 Task: Buy 3 Spice Grinders from Beer Brewing section under best seller category for shipping address: Danny Hernandez, 4287 Crim Lane, Underhill, Vermont 05489, Cell Number 9377427970. Pay from credit card ending with 6759, CVV 506
Action: Mouse moved to (6, 25)
Screenshot: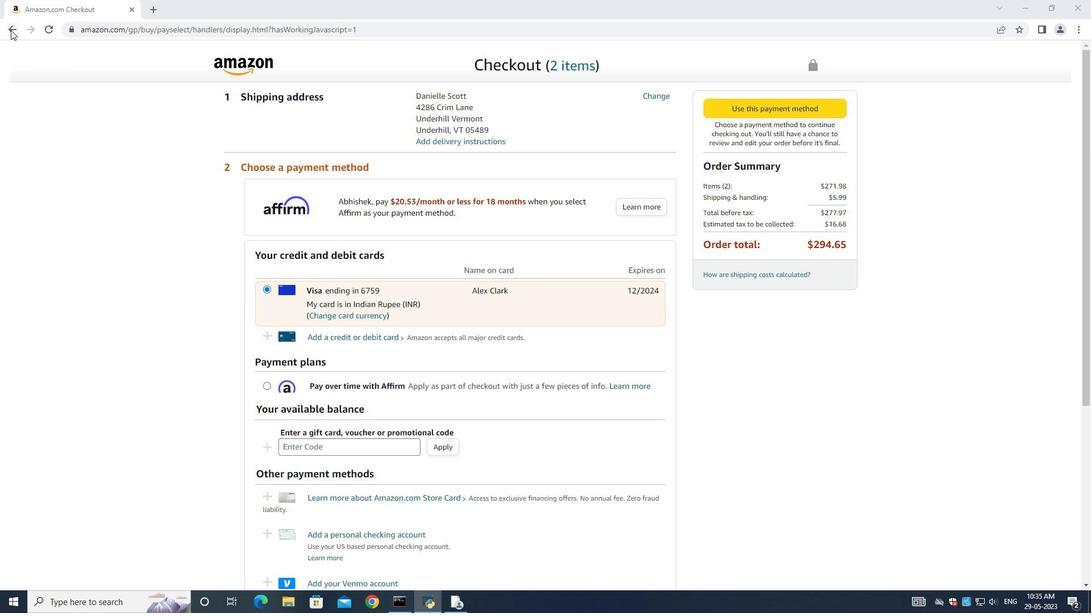 
Action: Mouse pressed left at (6, 25)
Screenshot: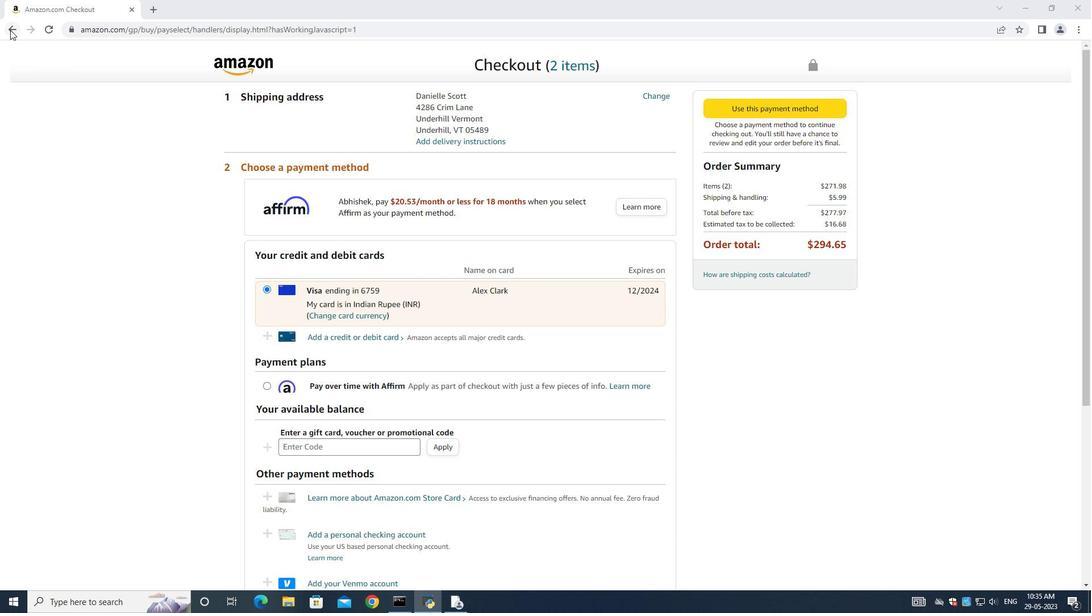 
Action: Mouse moved to (6, 25)
Screenshot: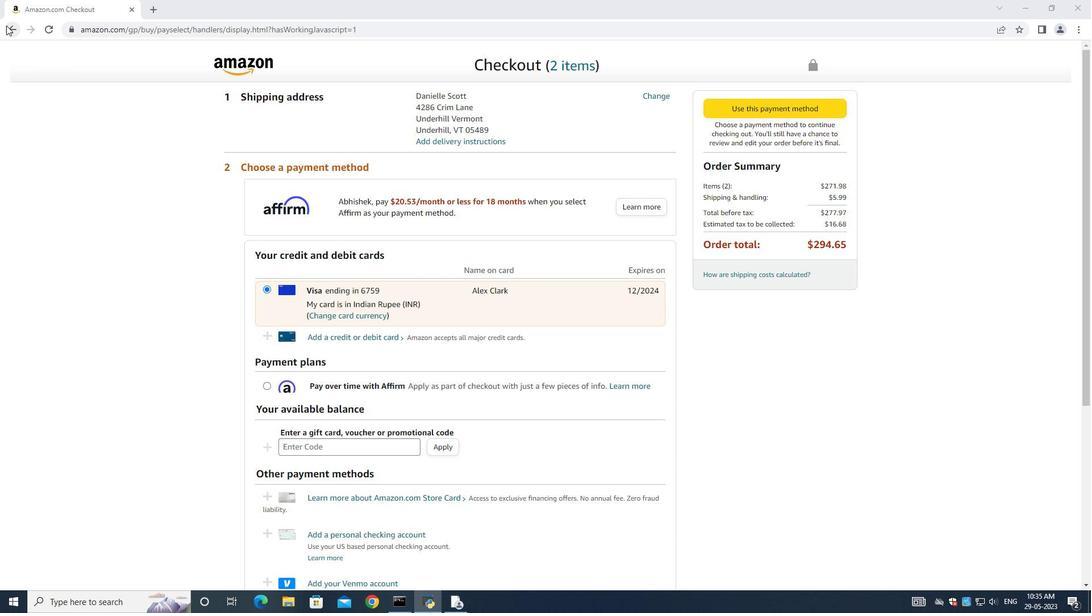 
Action: Mouse pressed left at (6, 25)
Screenshot: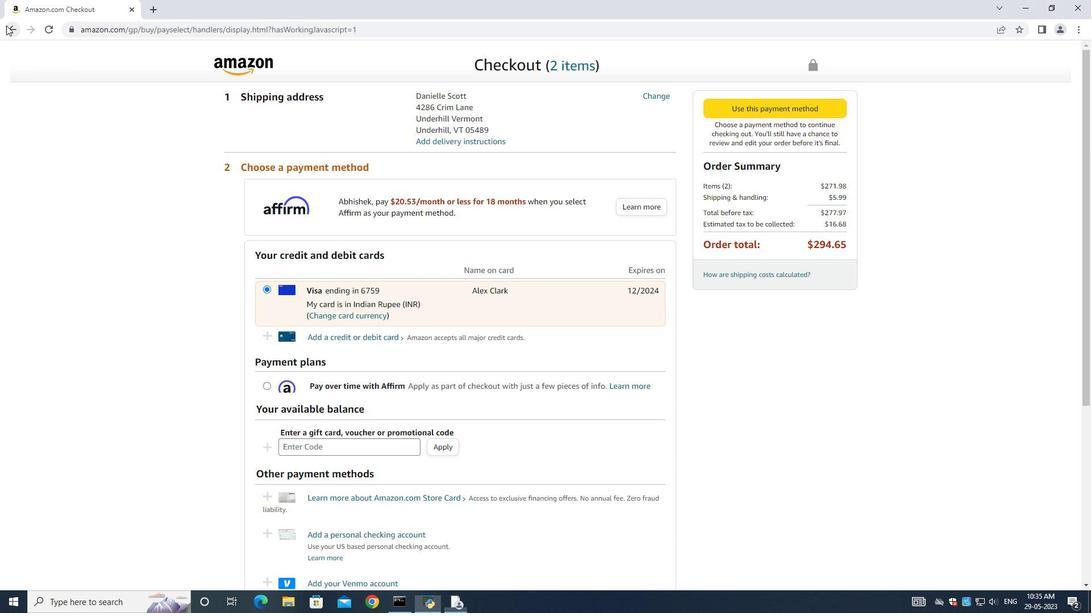 
Action: Mouse moved to (6, 26)
Screenshot: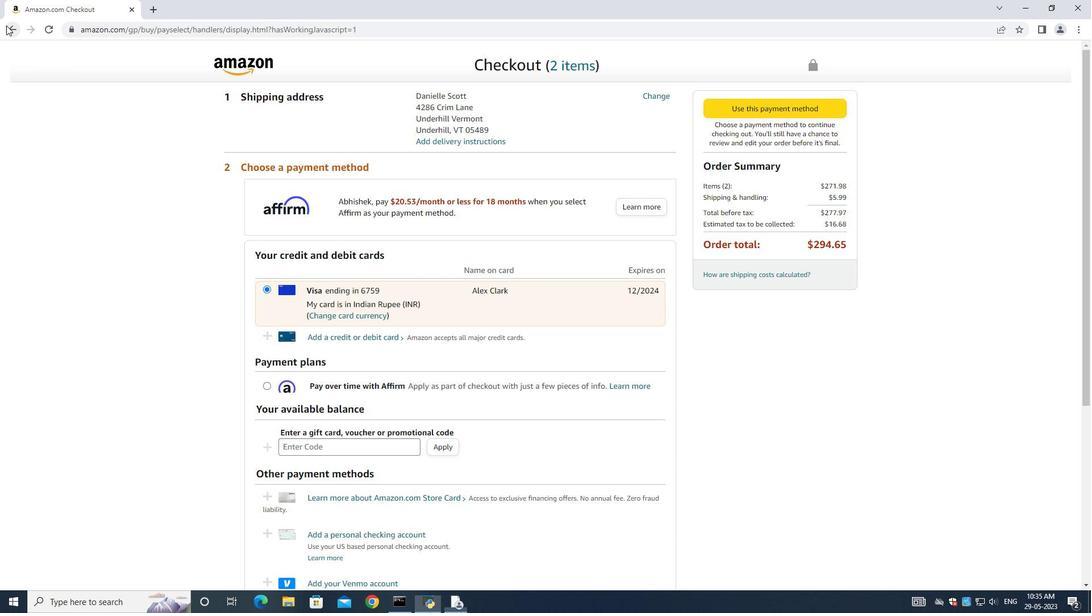 
Action: Mouse pressed left at (6, 26)
Screenshot: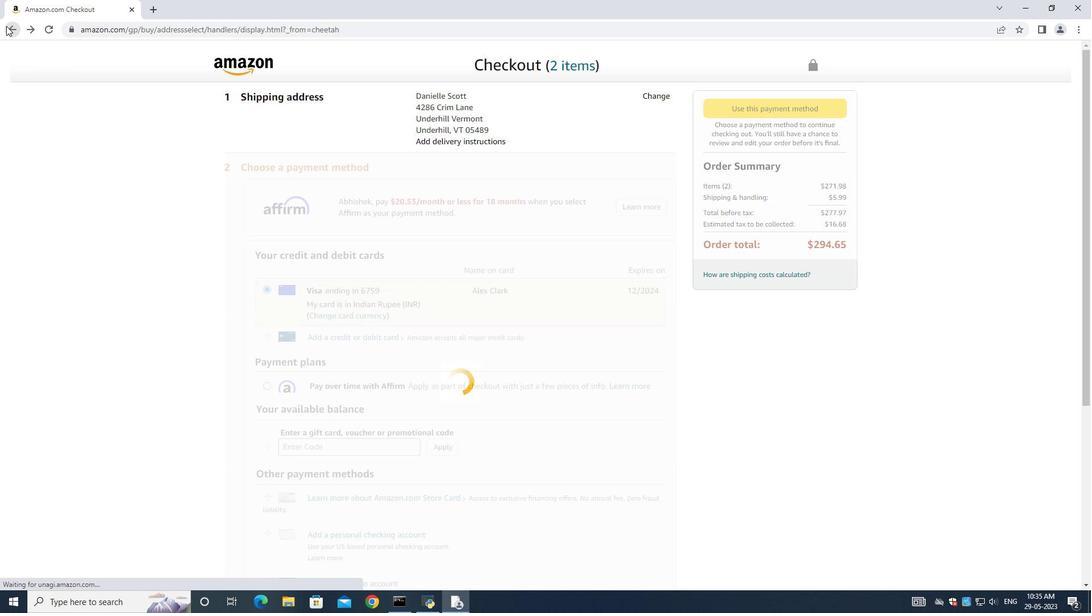
Action: Mouse pressed left at (6, 26)
Screenshot: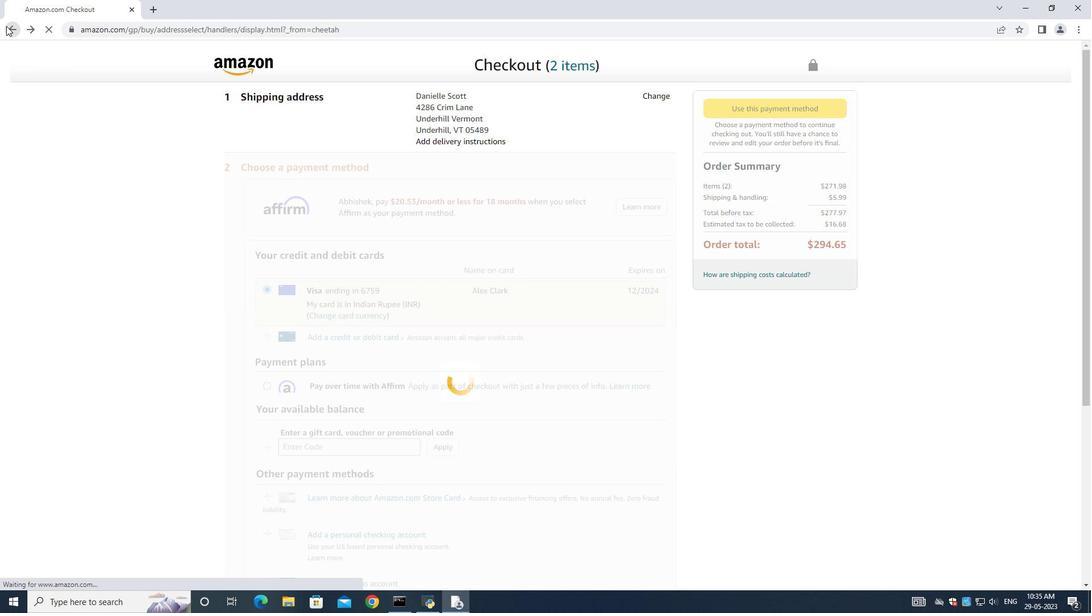 
Action: Mouse moved to (53, 53)
Screenshot: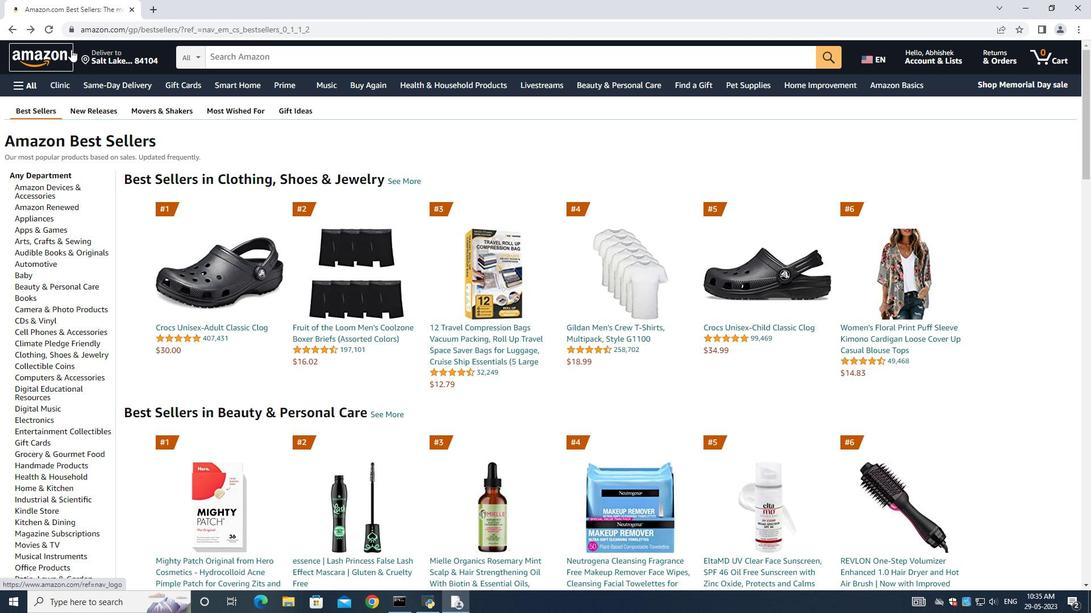 
Action: Mouse pressed left at (53, 53)
Screenshot: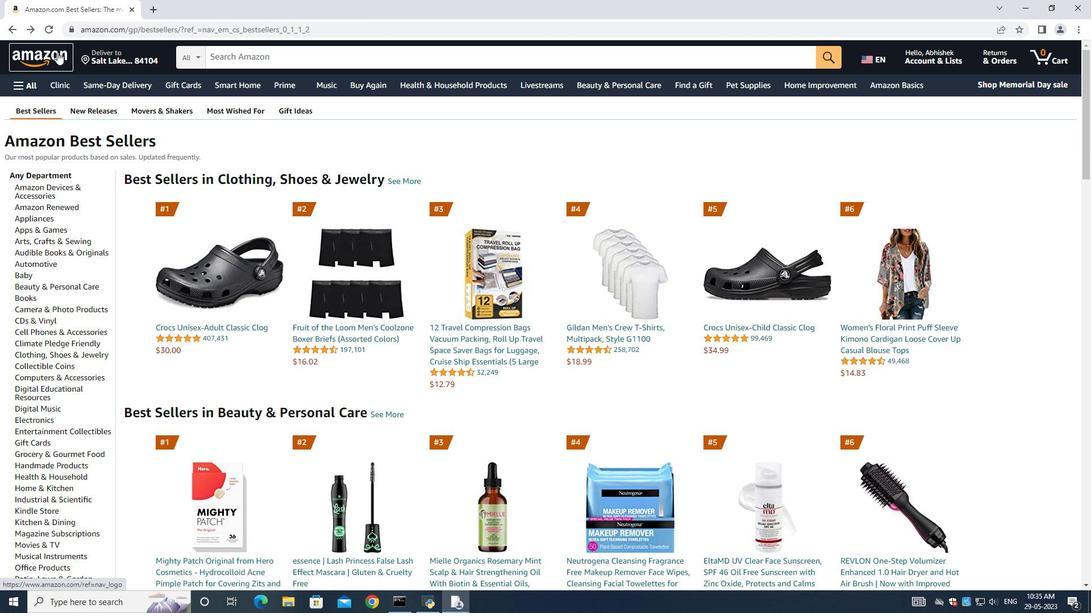 
Action: Mouse moved to (1045, 63)
Screenshot: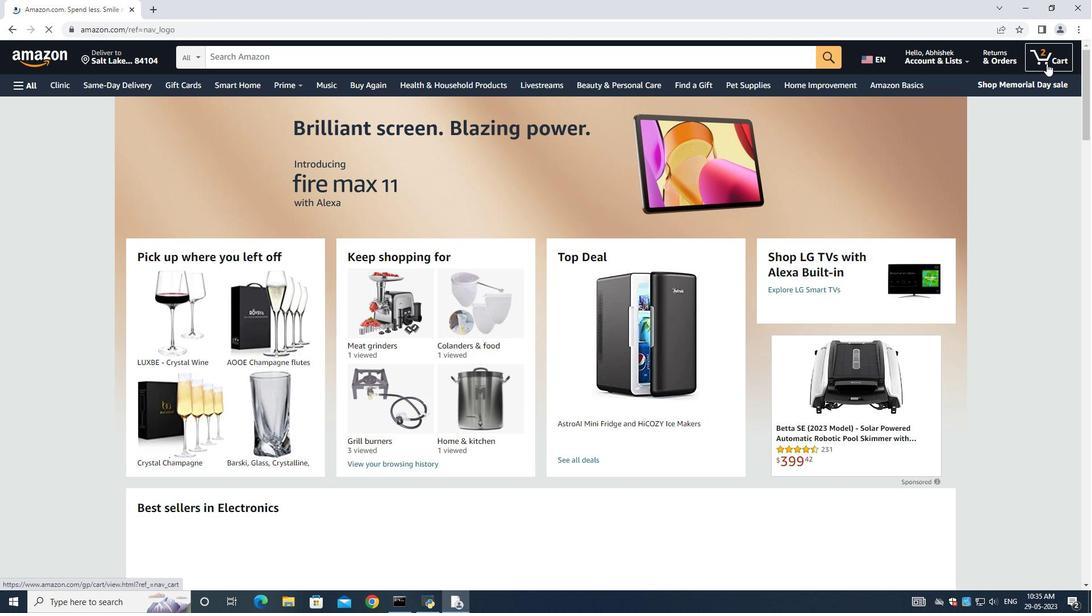 
Action: Mouse pressed left at (1045, 63)
Screenshot: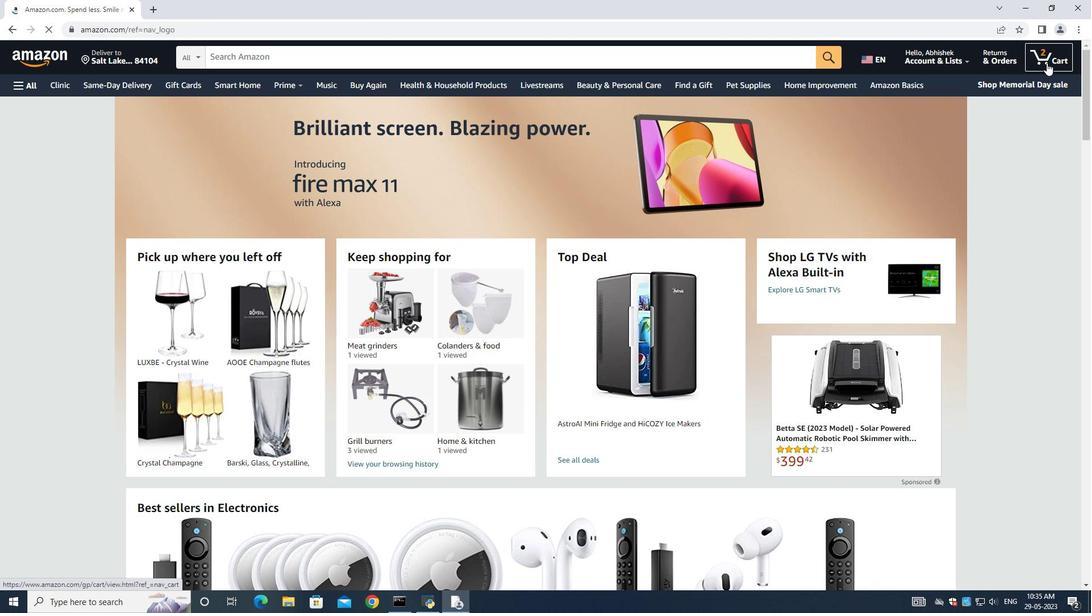 
Action: Mouse moved to (331, 258)
Screenshot: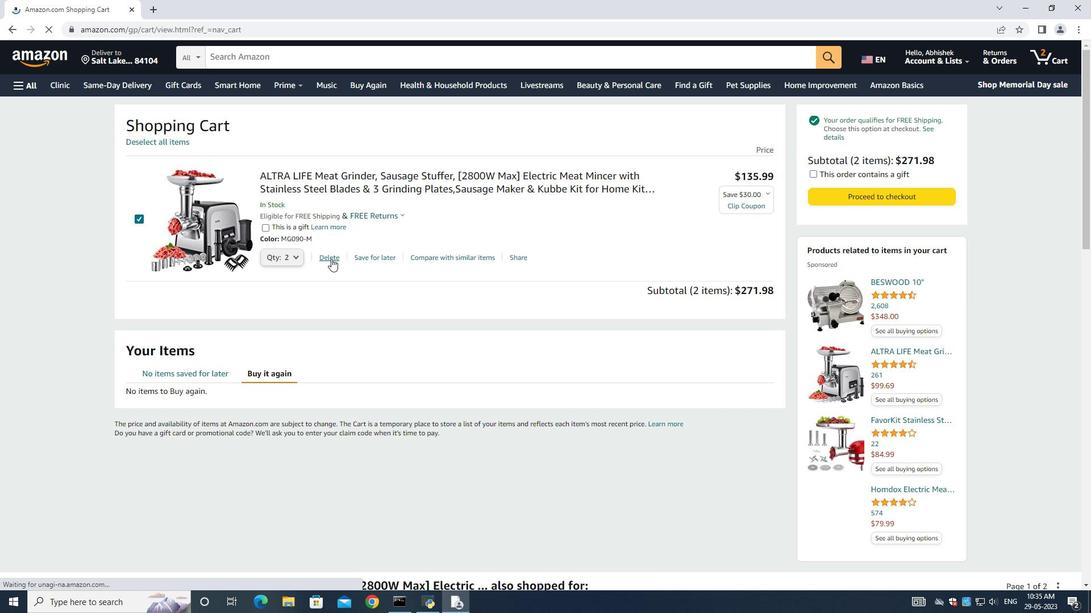
Action: Mouse pressed left at (331, 258)
Screenshot: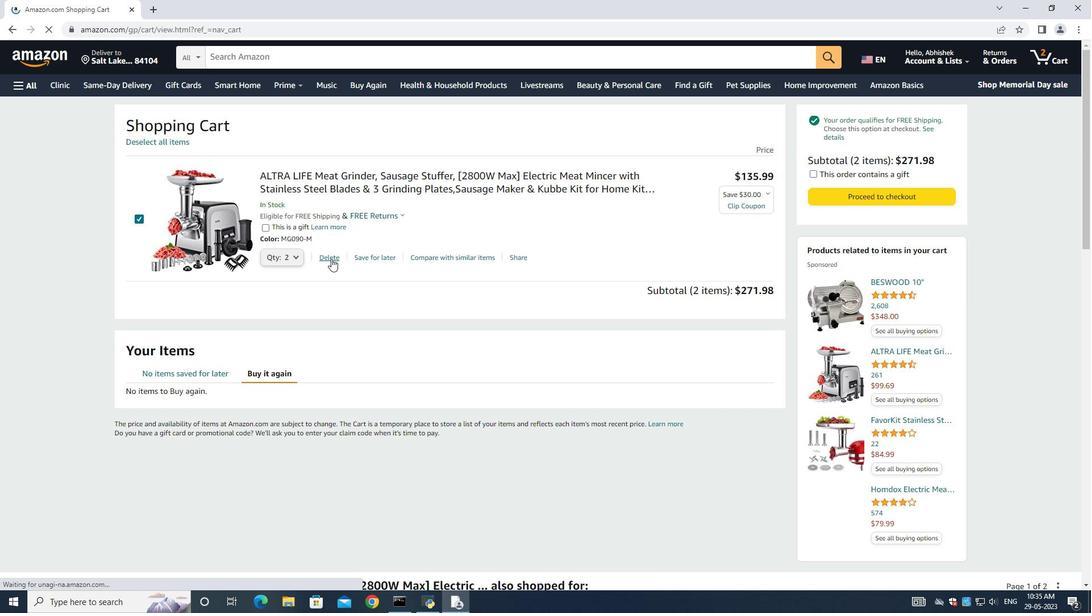 
Action: Mouse moved to (12, 82)
Screenshot: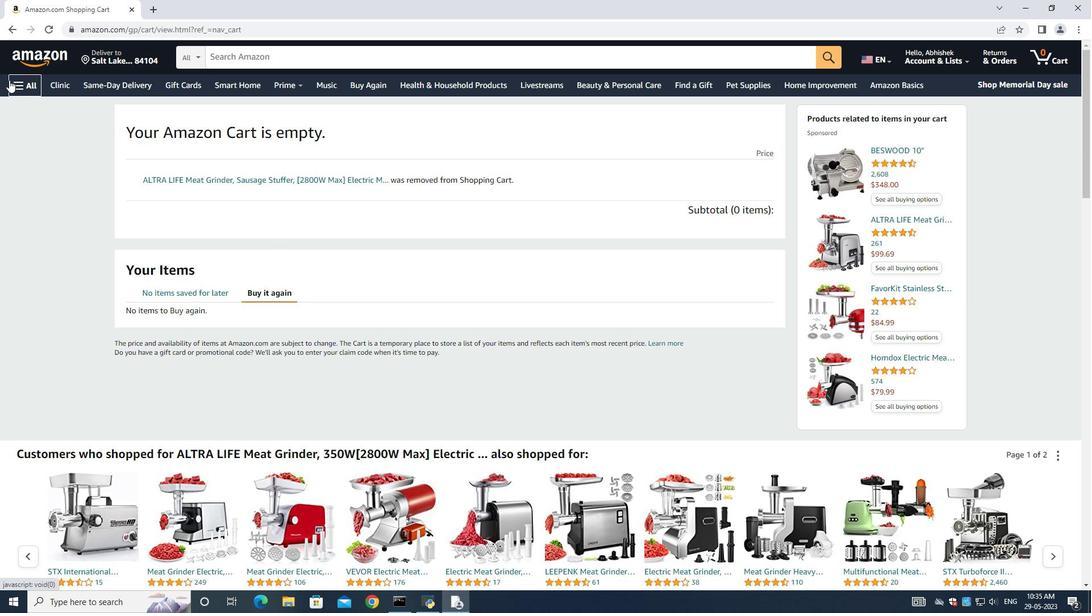 
Action: Mouse pressed left at (12, 82)
Screenshot: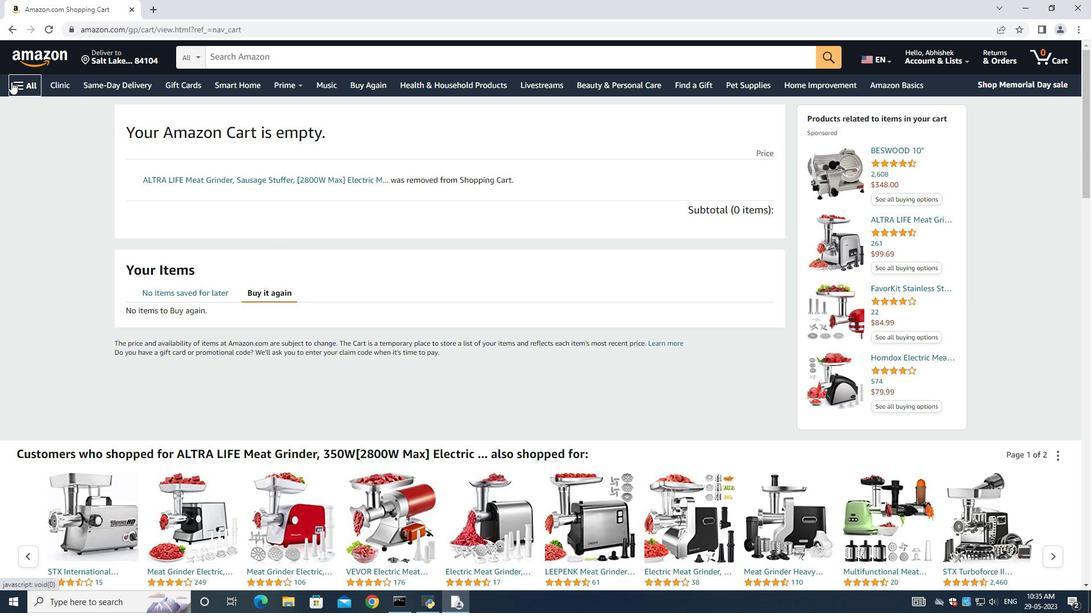 
Action: Mouse moved to (56, 113)
Screenshot: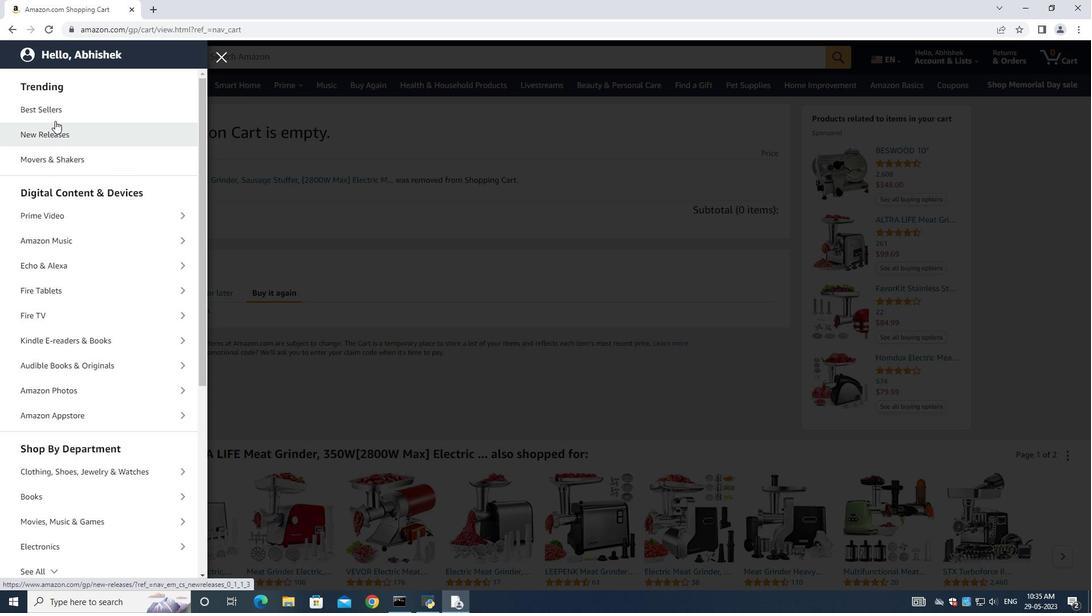 
Action: Mouse pressed left at (56, 113)
Screenshot: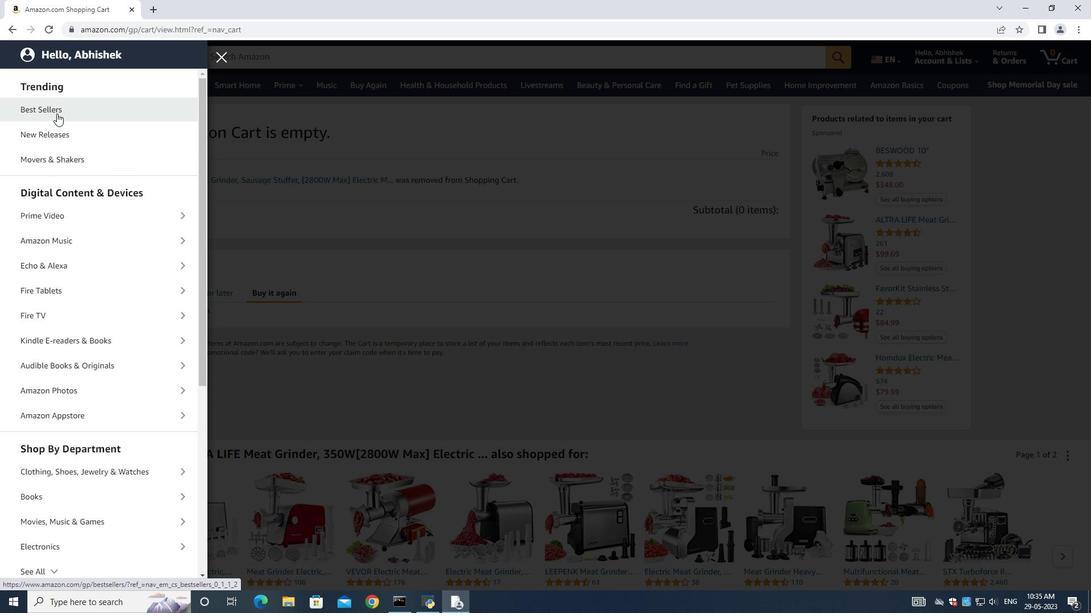 
Action: Mouse moved to (253, 57)
Screenshot: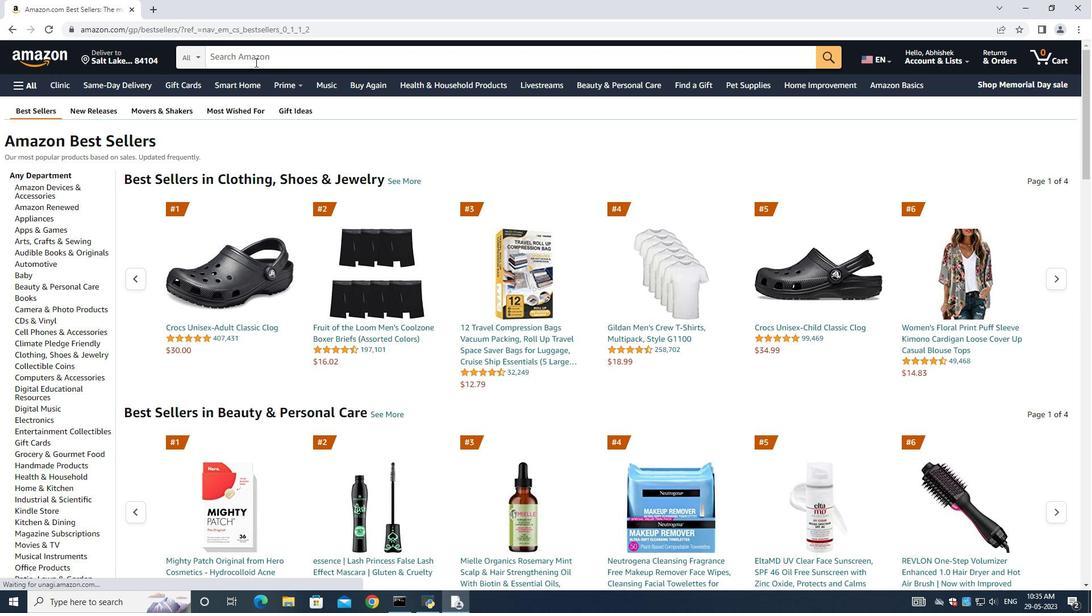 
Action: Mouse pressed left at (253, 57)
Screenshot: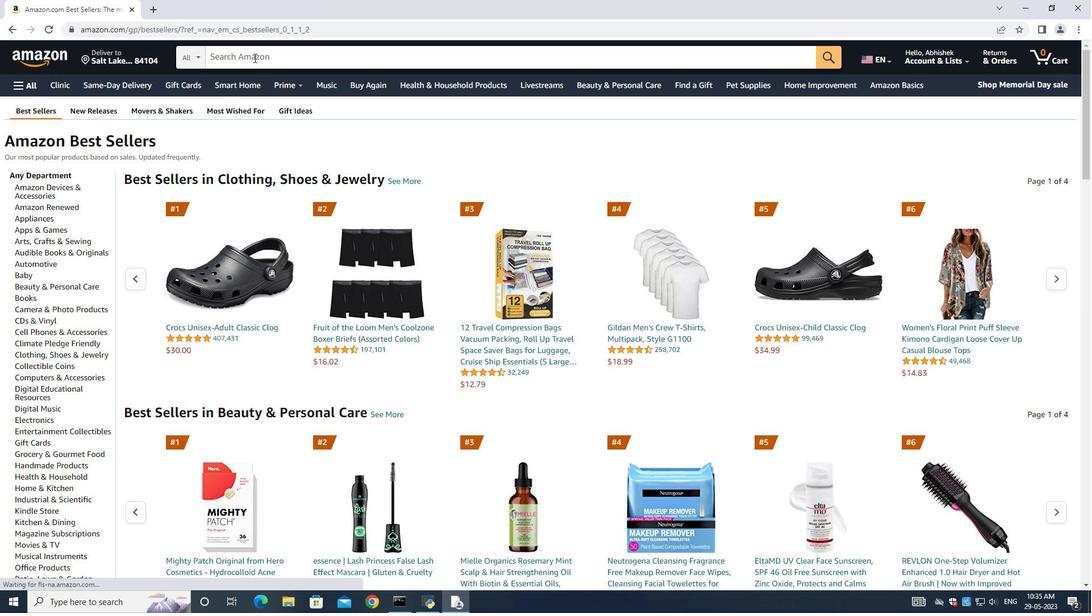 
Action: Key pressed <Key.shift>Spice<Key.space><Key.shift><Key.shift><Key.shift><Key.shift><Key.shift><Key.shift><Key.shift><Key.shift><Key.shift><Key.shift>Grinders<Key.enter>
Screenshot: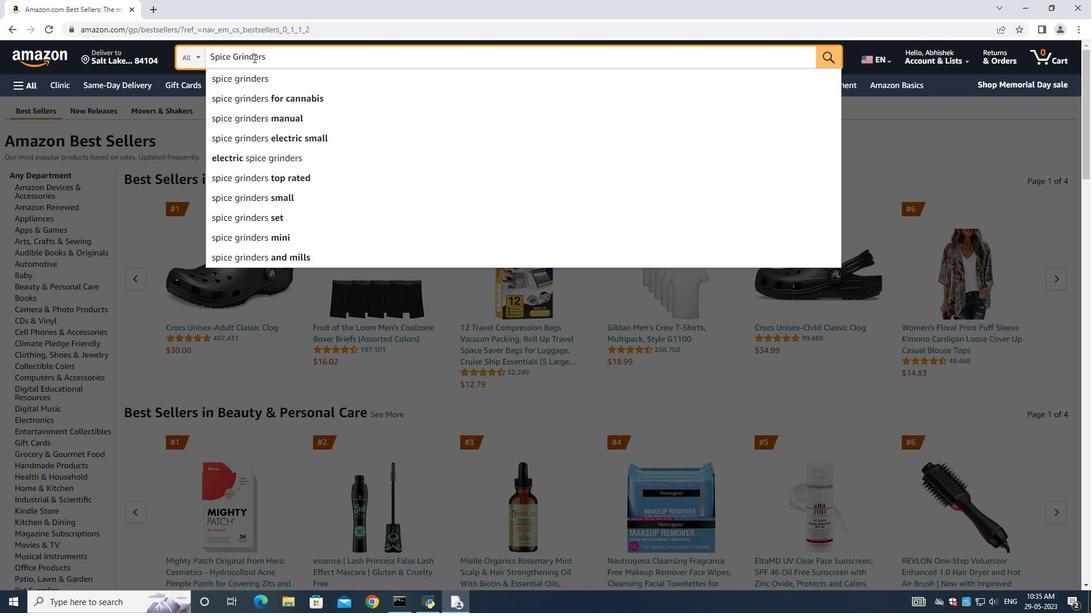 
Action: Mouse moved to (492, 340)
Screenshot: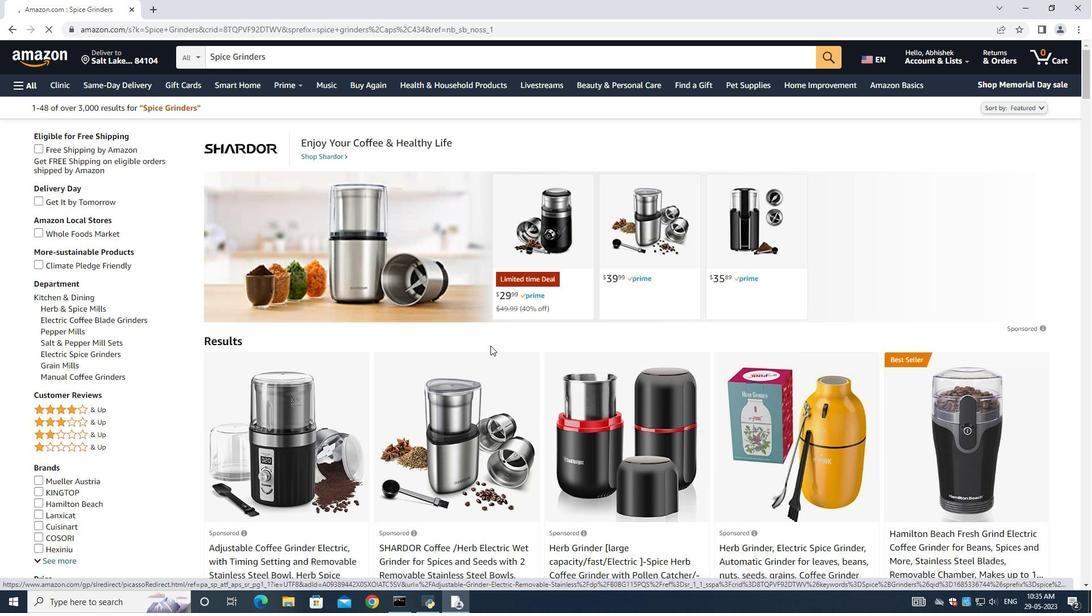 
Action: Mouse scrolled (492, 340) with delta (0, 0)
Screenshot: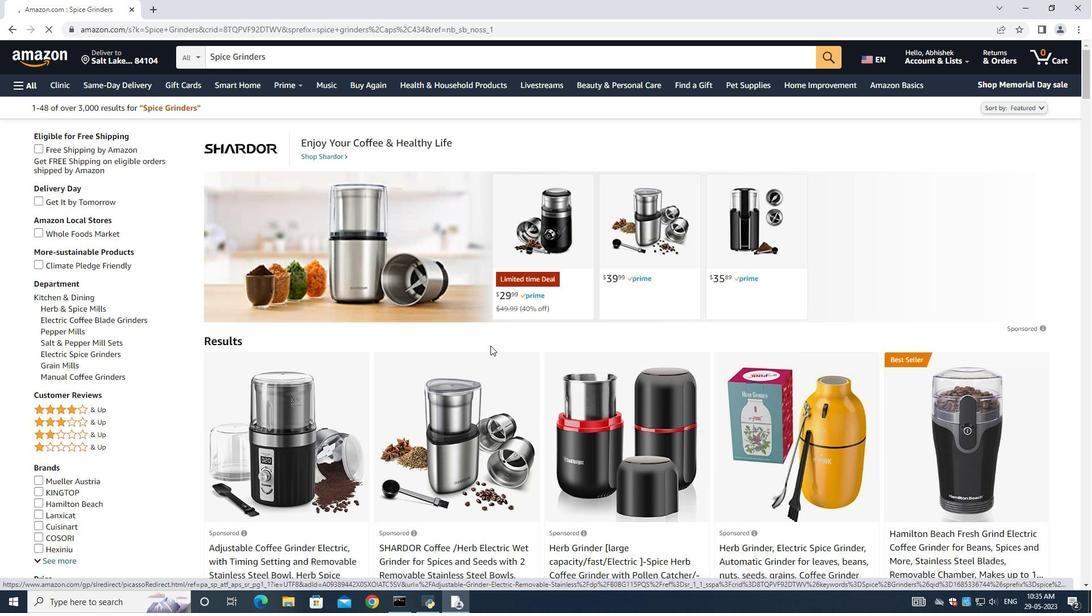 
Action: Mouse moved to (492, 340)
Screenshot: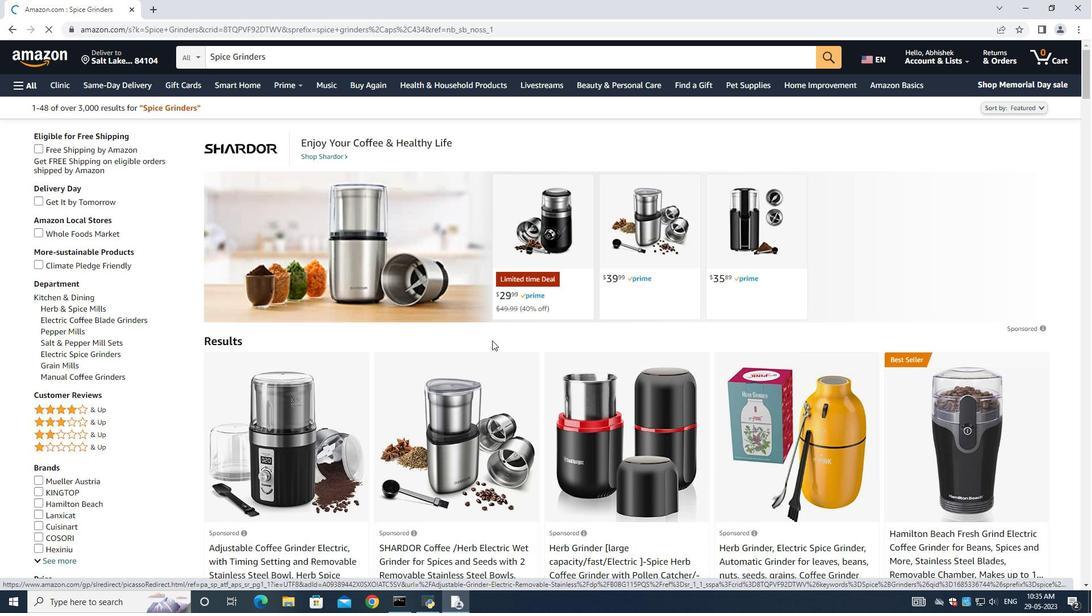 
Action: Mouse scrolled (492, 340) with delta (0, 0)
Screenshot: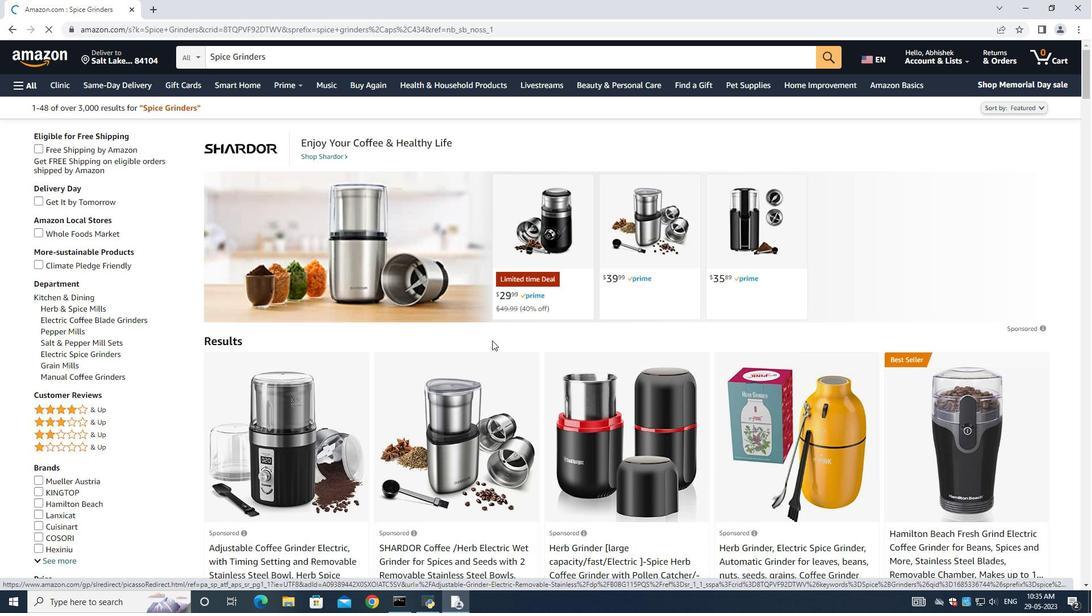 
Action: Mouse moved to (492, 340)
Screenshot: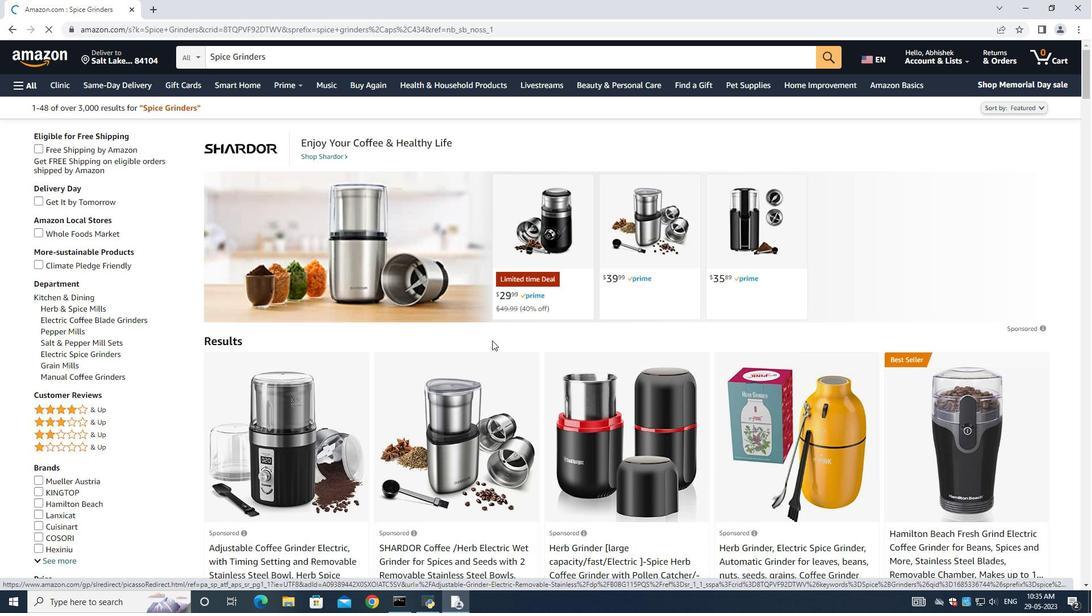 
Action: Mouse scrolled (492, 340) with delta (0, 0)
Screenshot: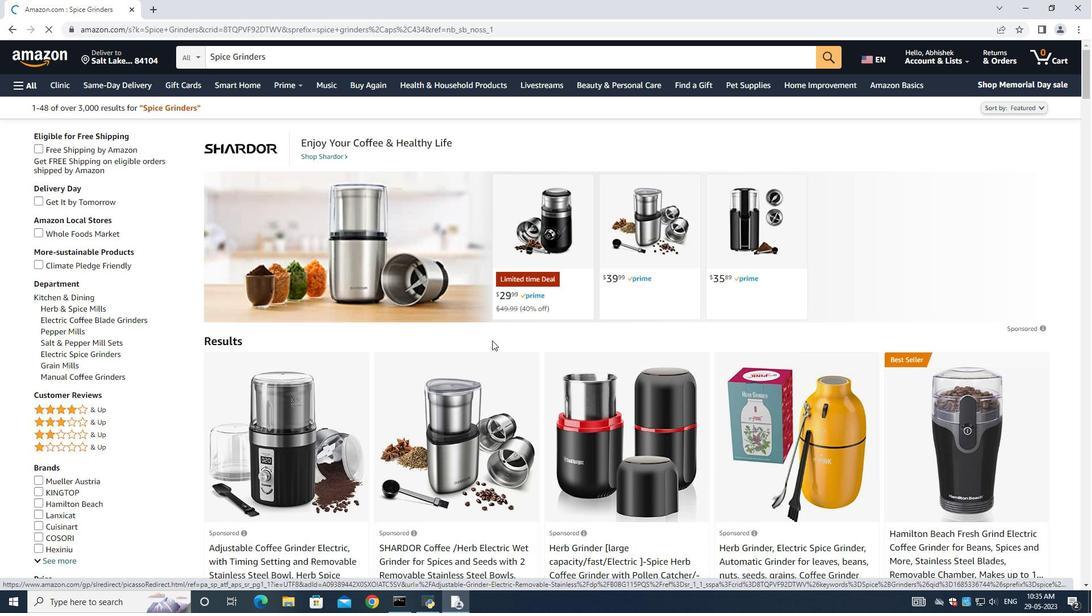 
Action: Mouse moved to (424, 372)
Screenshot: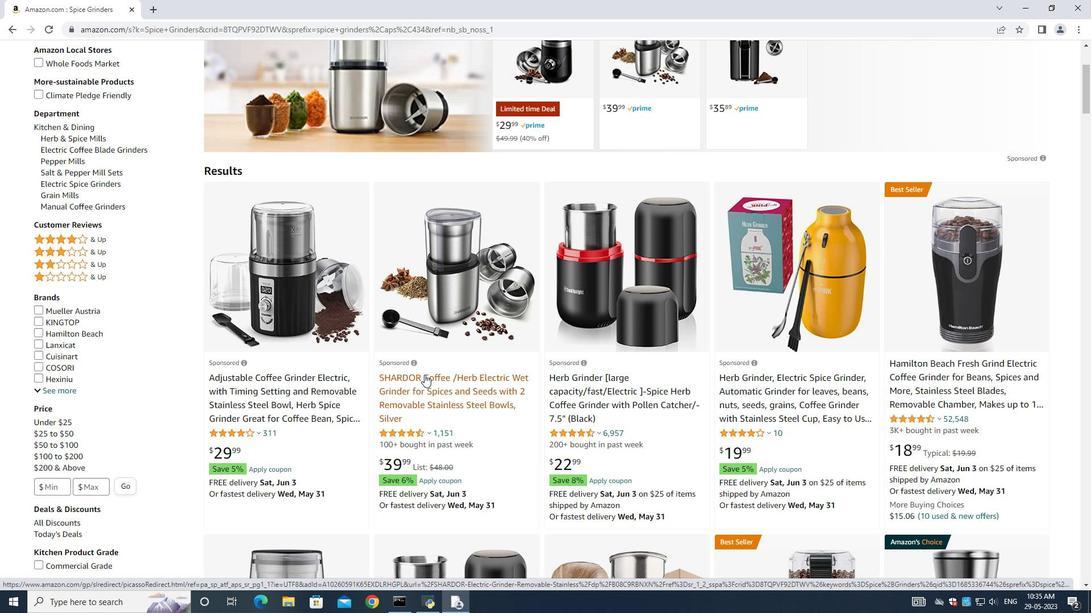 
Action: Mouse scrolled (424, 371) with delta (0, 0)
Screenshot: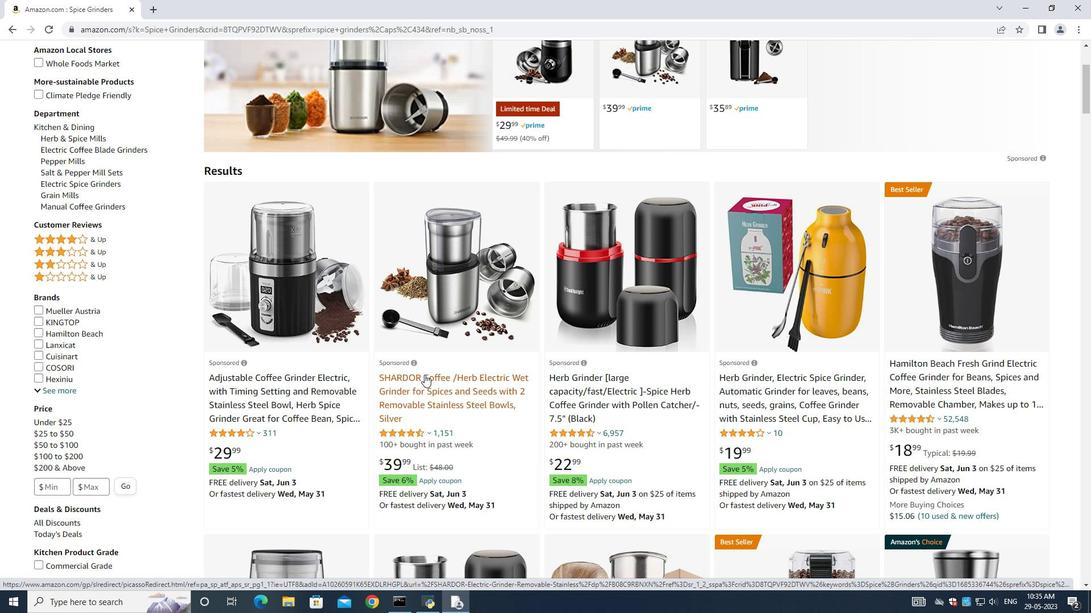 
Action: Mouse scrolled (424, 371) with delta (0, 0)
Screenshot: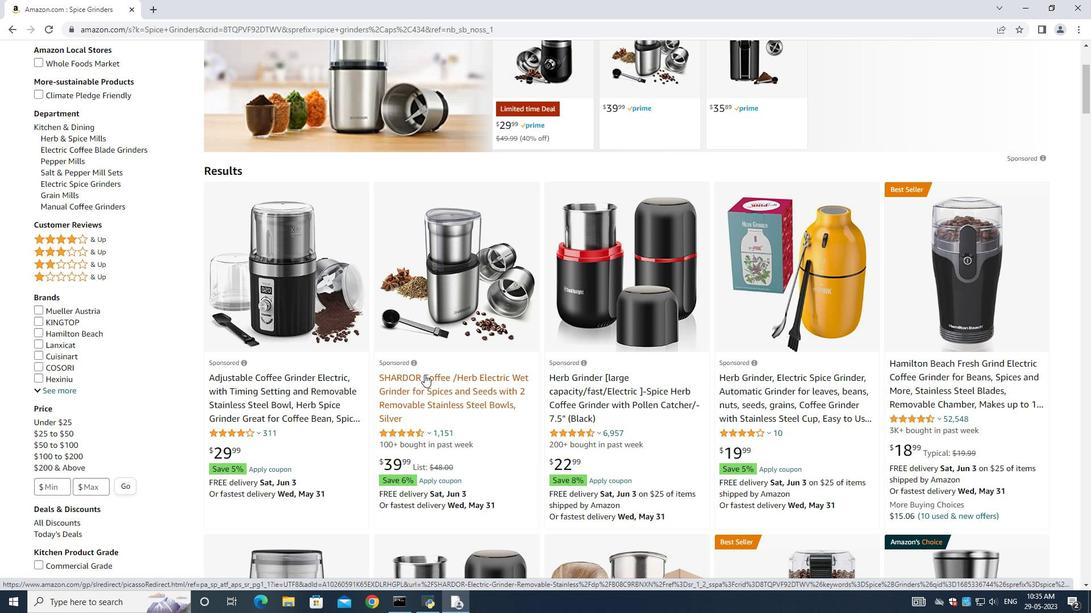 
Action: Mouse moved to (424, 369)
Screenshot: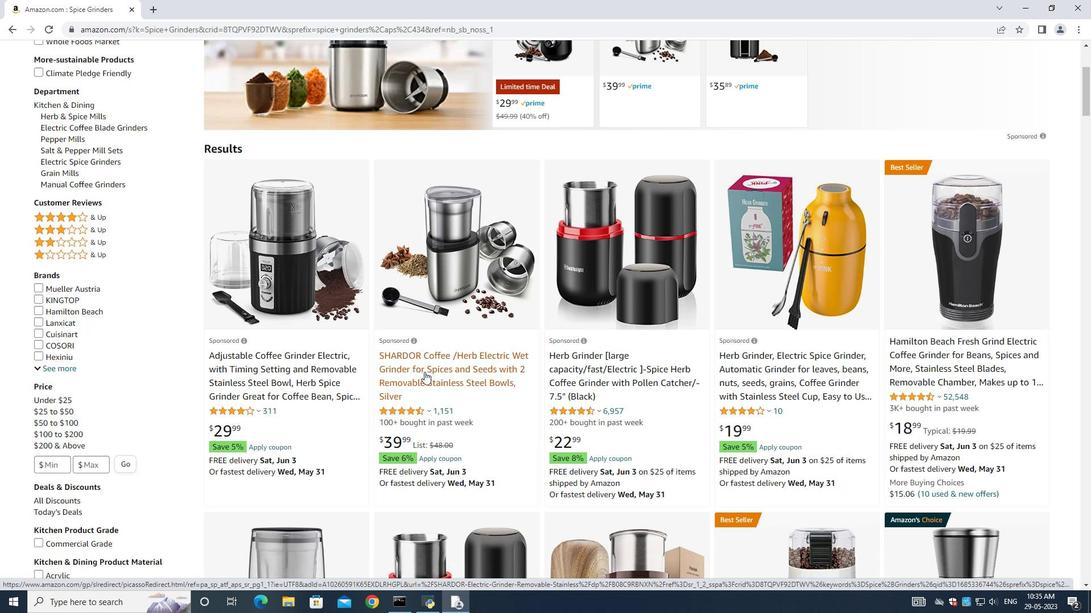 
Action: Mouse scrolled (424, 368) with delta (0, 0)
Screenshot: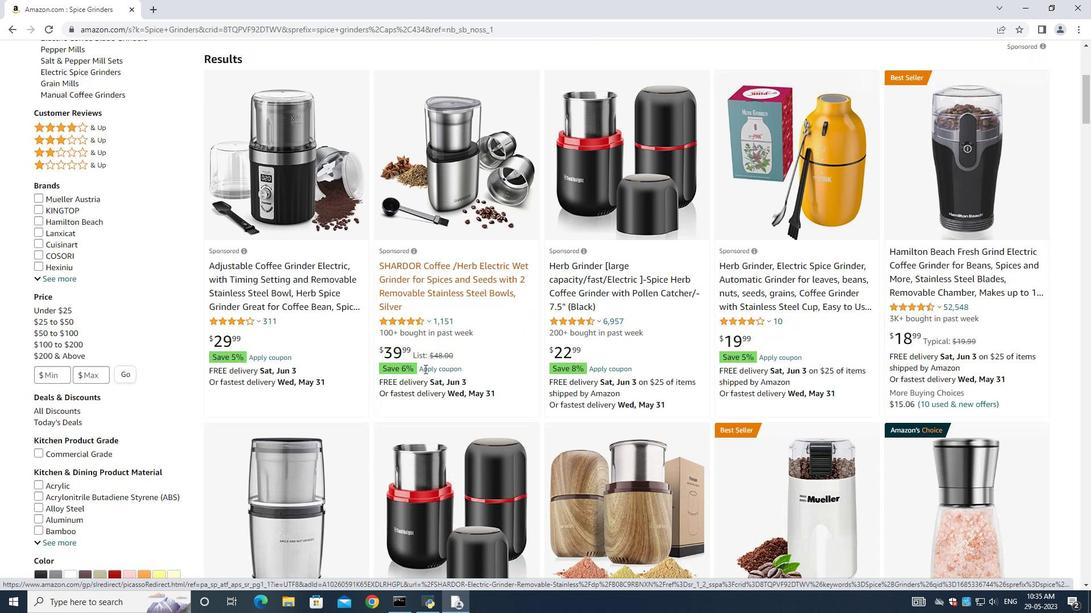 
Action: Mouse scrolled (424, 368) with delta (0, 0)
Screenshot: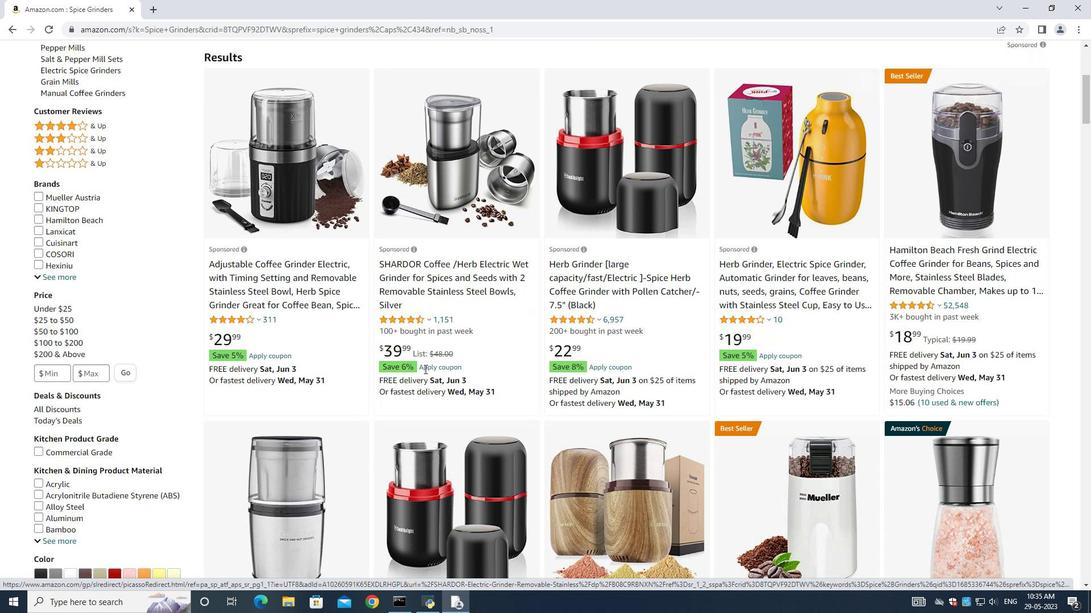
Action: Mouse moved to (424, 369)
Screenshot: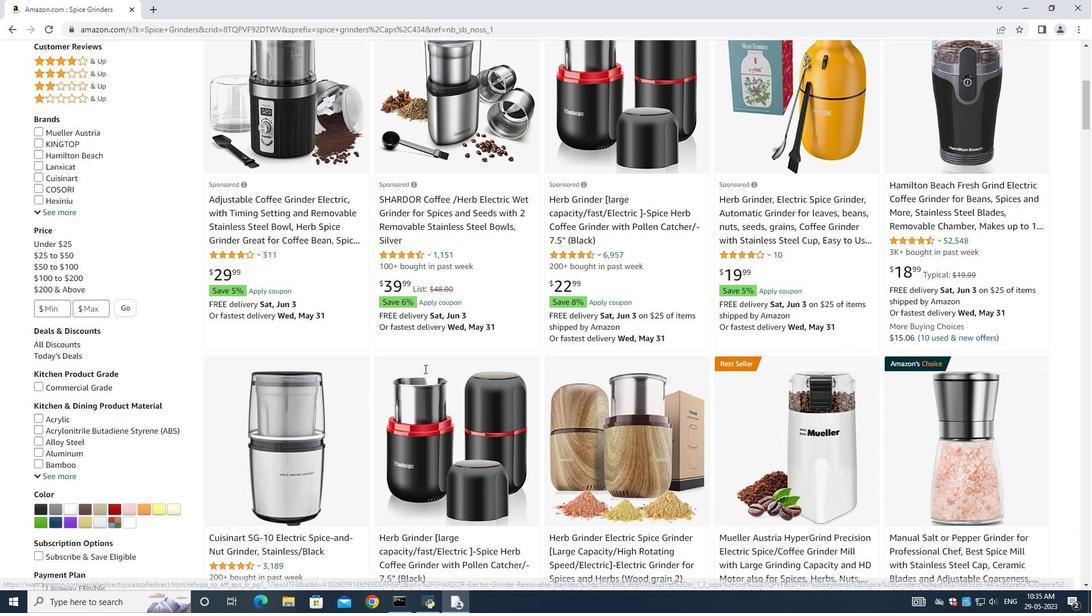 
Action: Mouse scrolled (424, 368) with delta (0, 0)
Screenshot: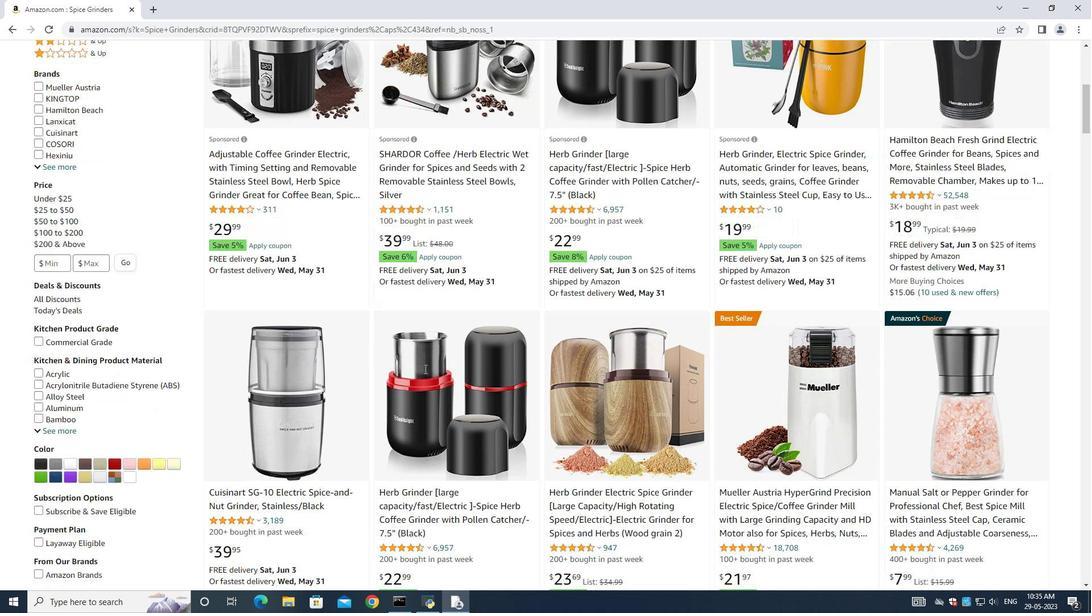 
Action: Mouse scrolled (424, 368) with delta (0, 0)
Screenshot: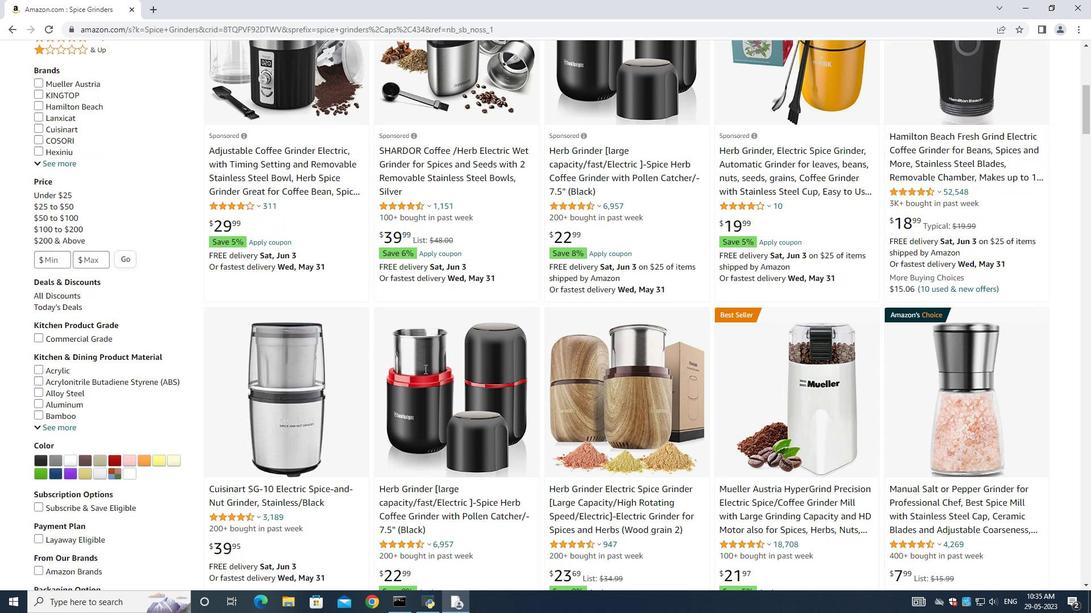 
Action: Mouse moved to (456, 321)
Screenshot: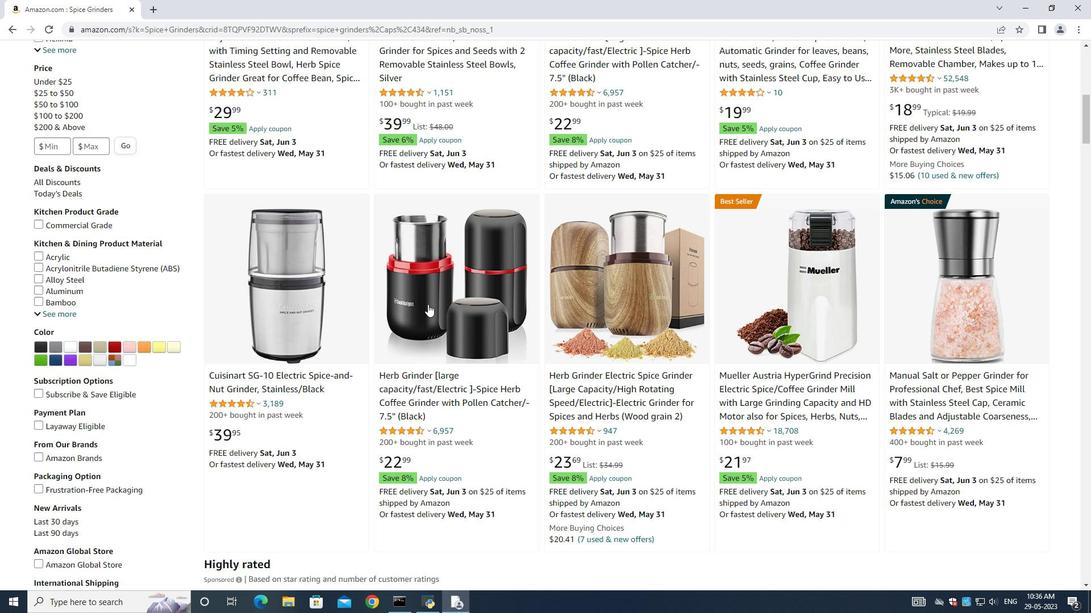 
Action: Mouse scrolled (456, 321) with delta (0, 0)
Screenshot: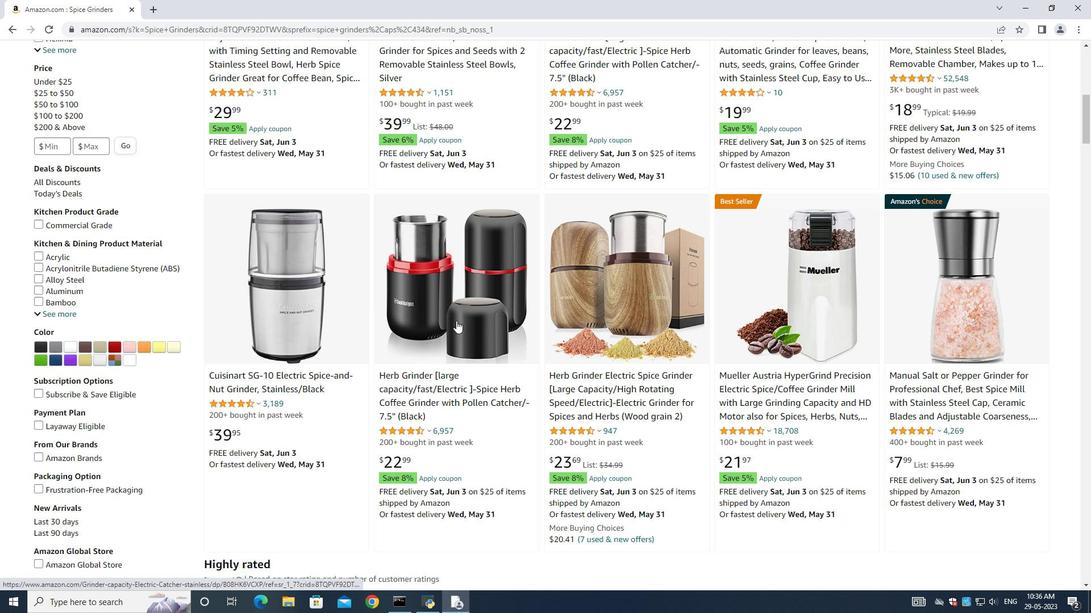 
Action: Mouse scrolled (456, 321) with delta (0, 0)
Screenshot: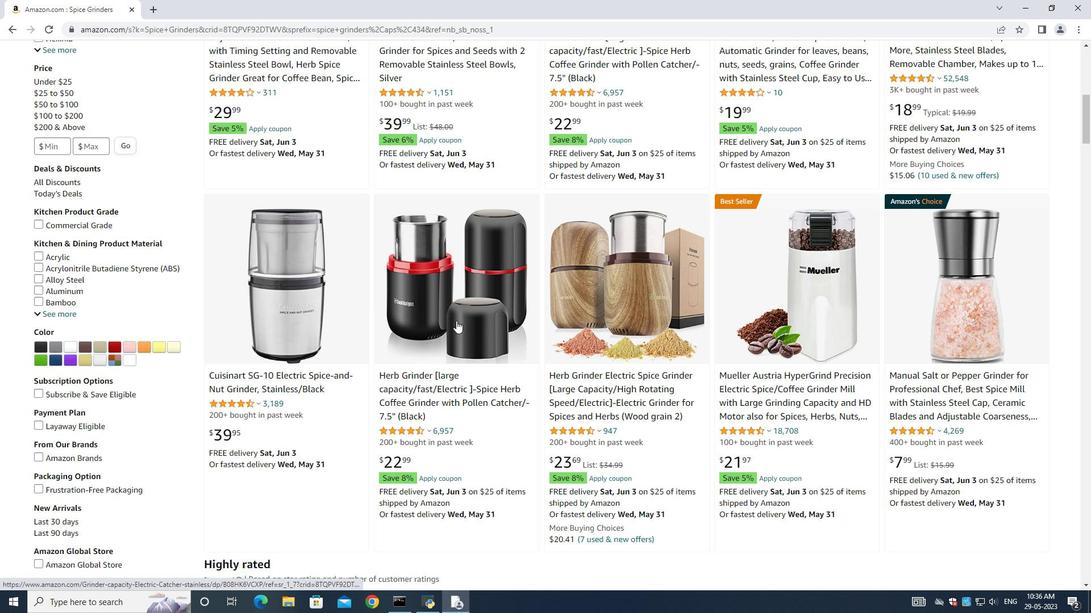 
Action: Mouse scrolled (456, 321) with delta (0, 0)
Screenshot: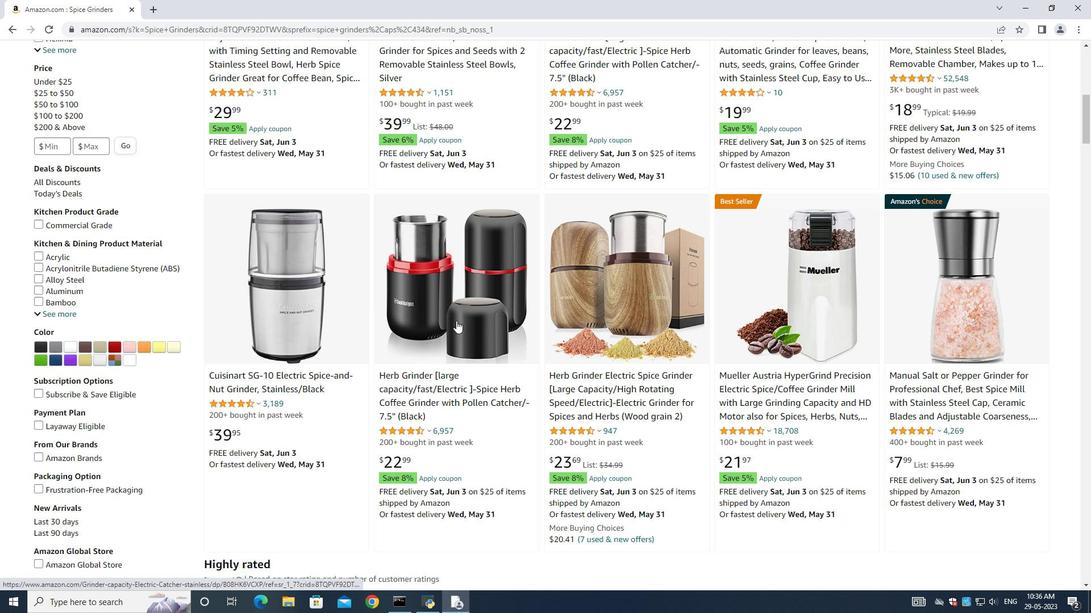 
Action: Mouse scrolled (456, 321) with delta (0, 0)
Screenshot: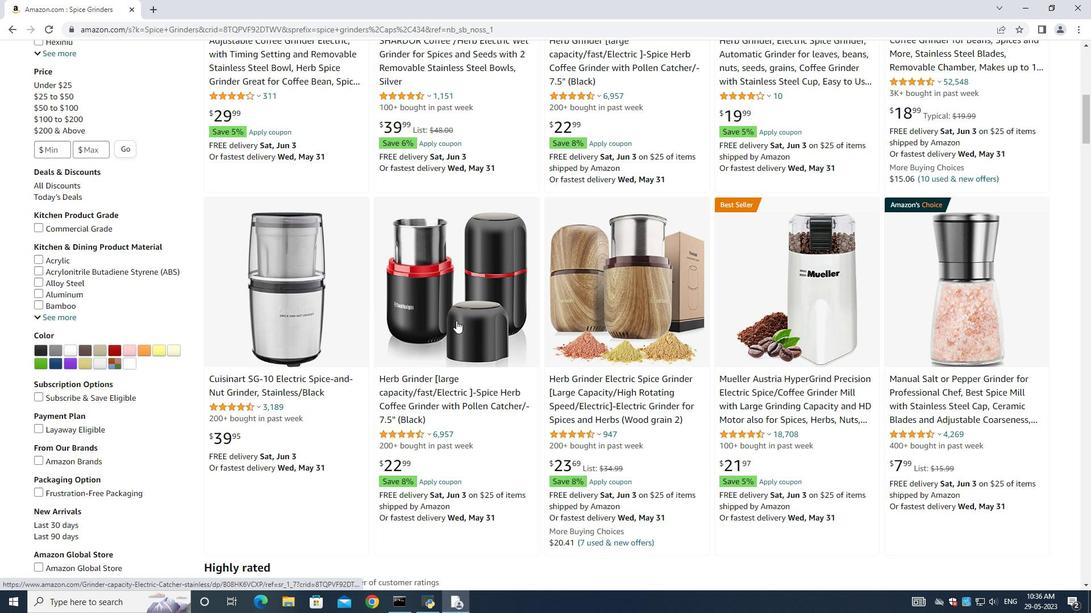 
Action: Mouse moved to (296, 266)
Screenshot: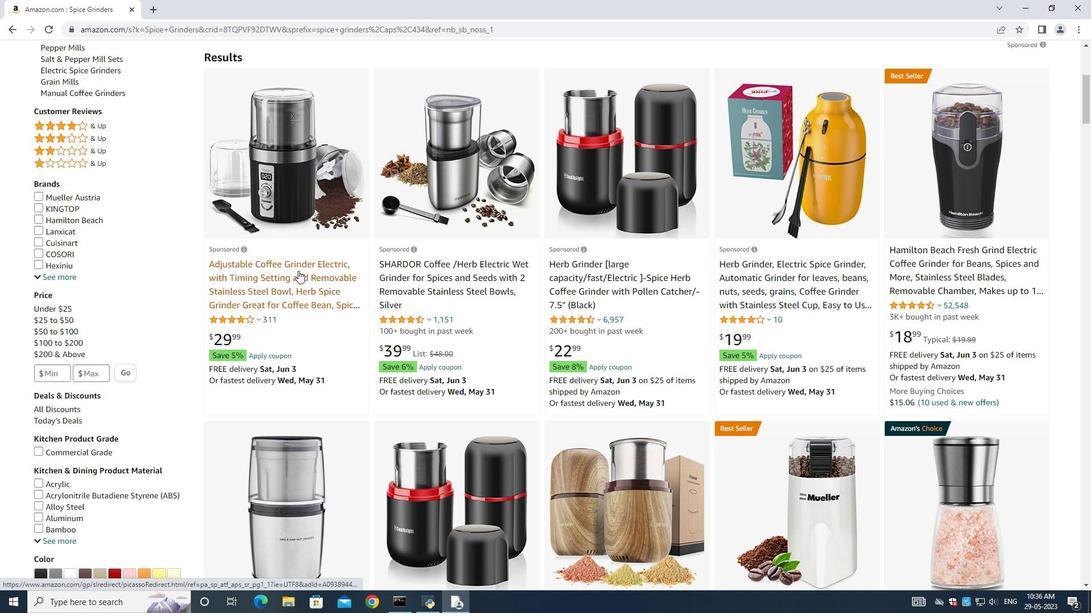 
Action: Mouse pressed left at (296, 266)
Screenshot: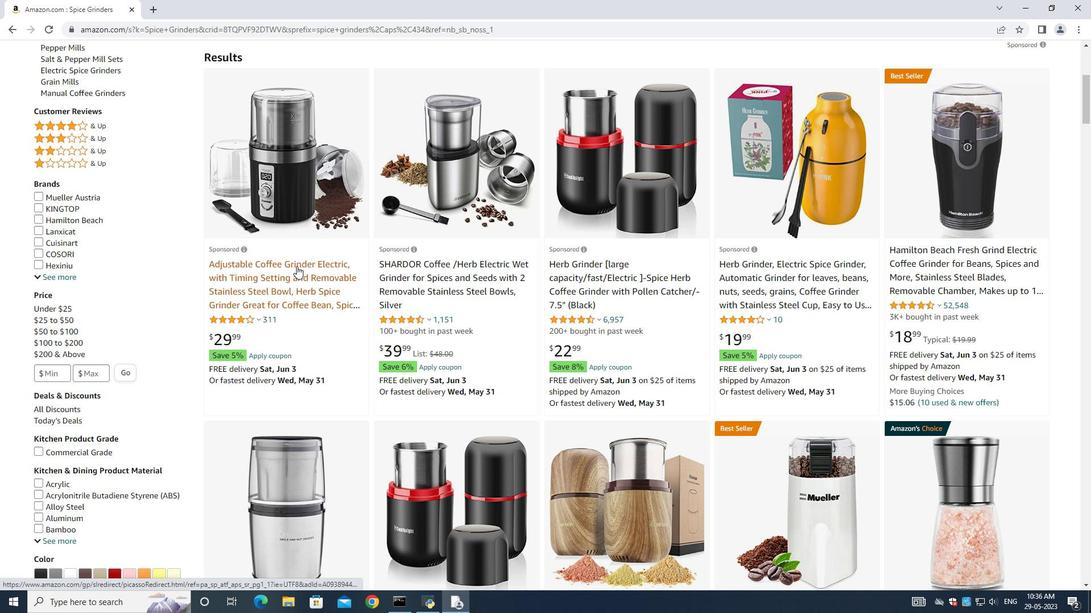 
Action: Mouse moved to (859, 409)
Screenshot: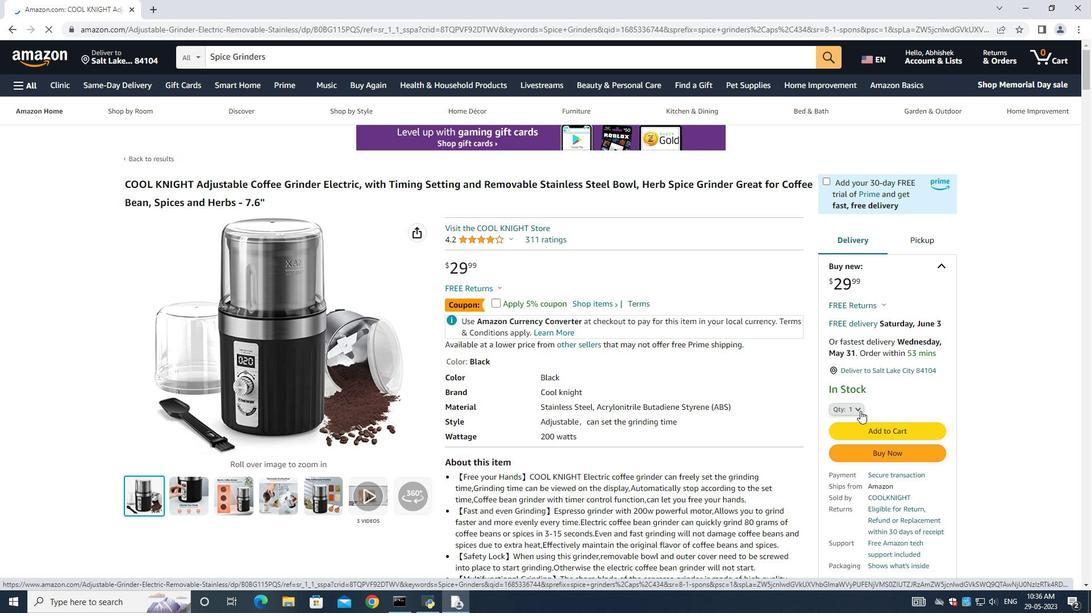 
Action: Mouse pressed left at (859, 409)
Screenshot: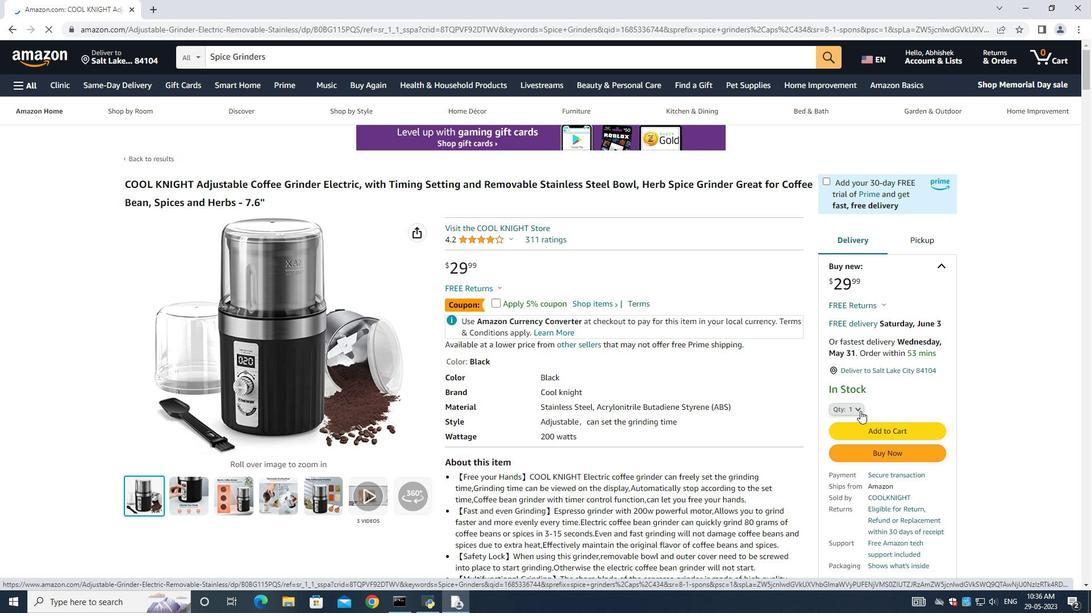 
Action: Mouse moved to (840, 98)
Screenshot: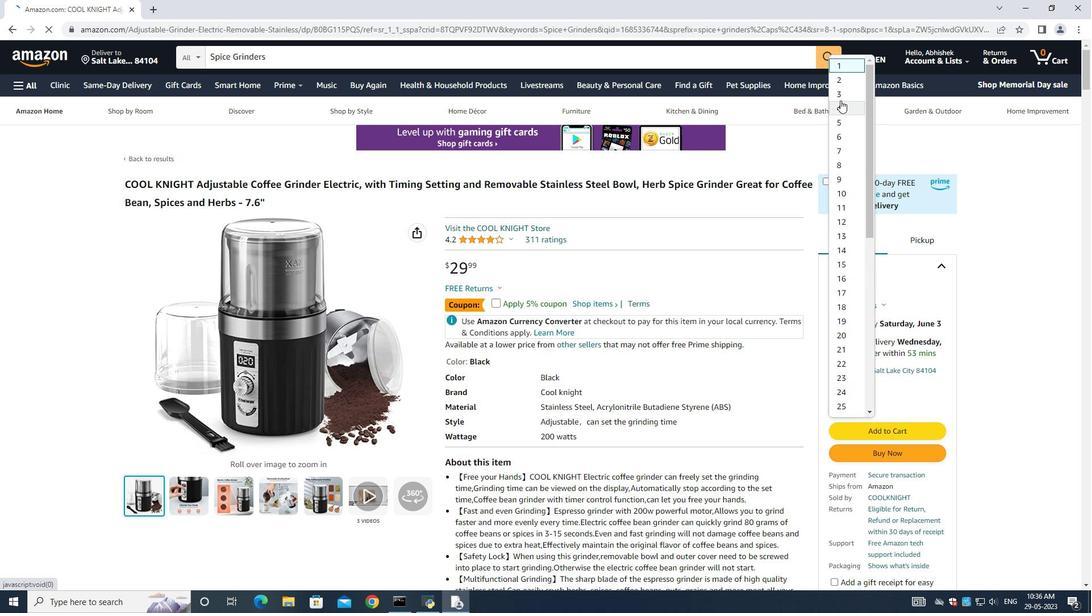 
Action: Mouse pressed left at (840, 98)
Screenshot: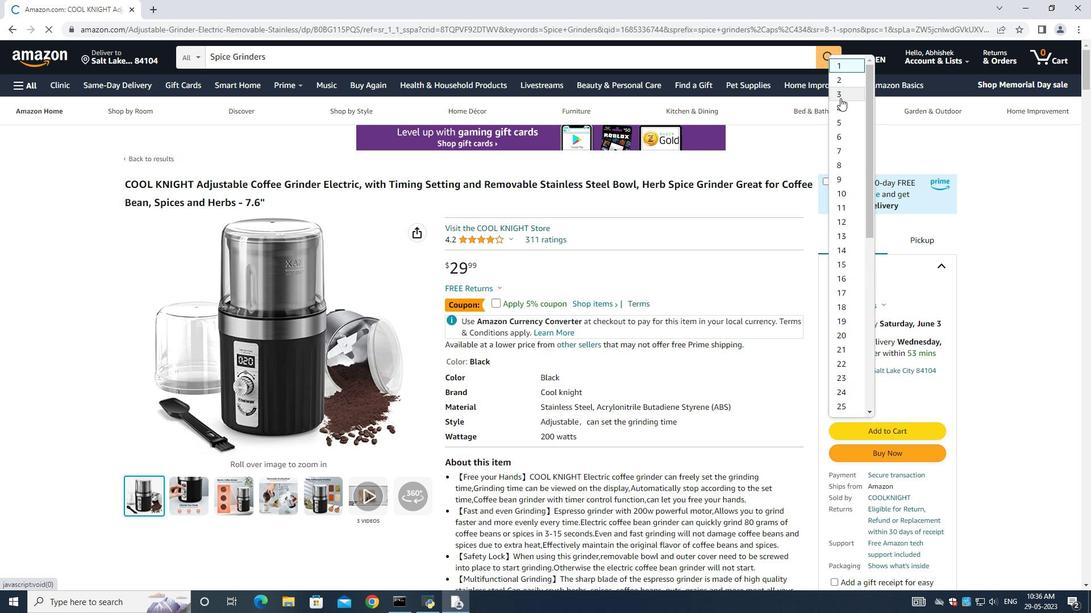
Action: Mouse moved to (896, 453)
Screenshot: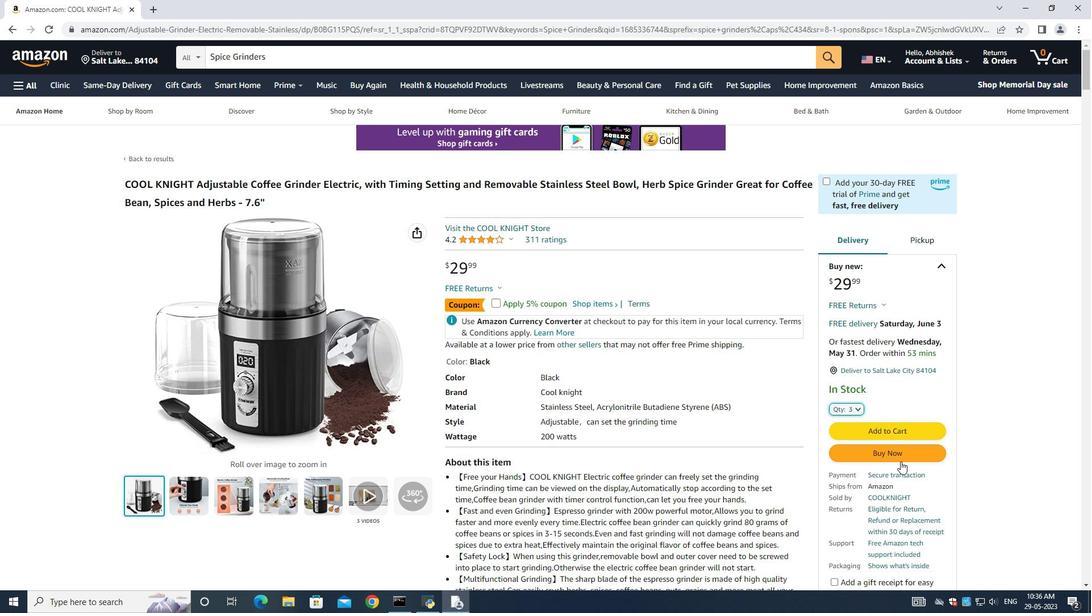 
Action: Mouse pressed left at (896, 453)
Screenshot: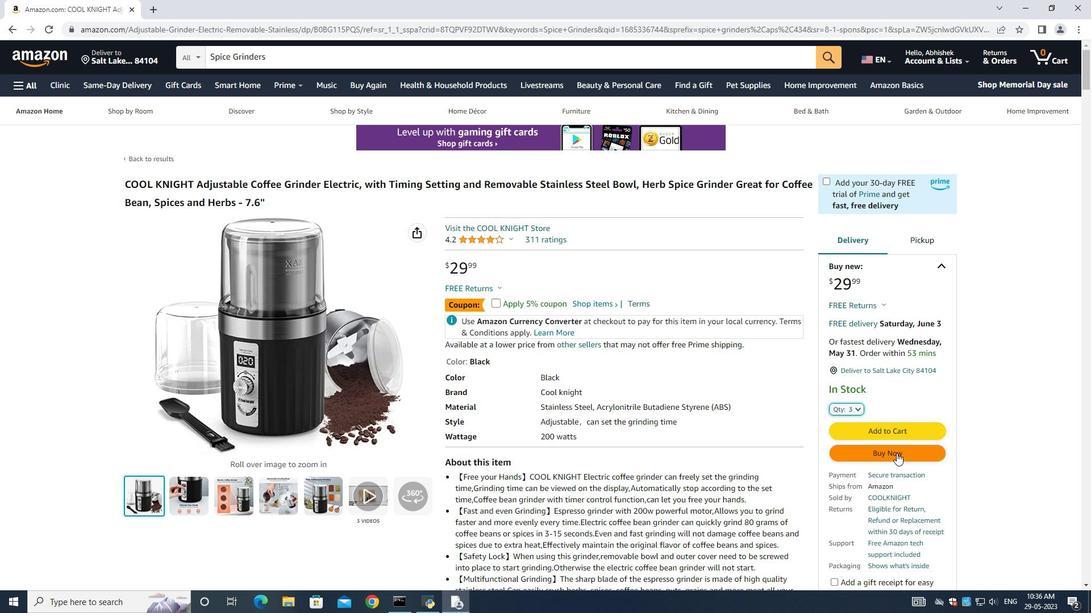 
Action: Mouse moved to (512, 288)
Screenshot: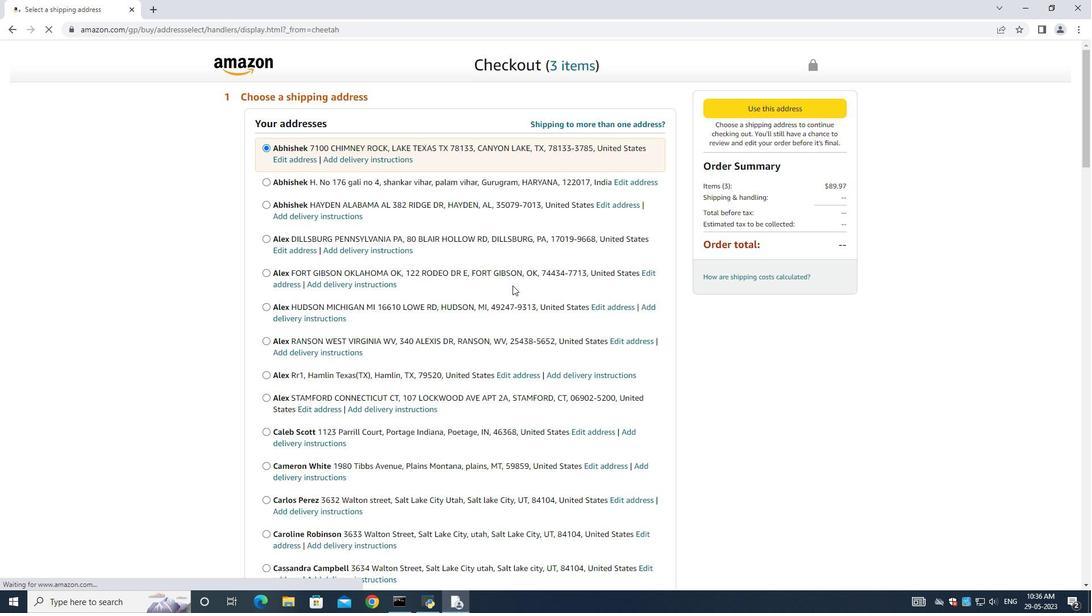 
Action: Mouse scrolled (512, 287) with delta (0, 0)
Screenshot: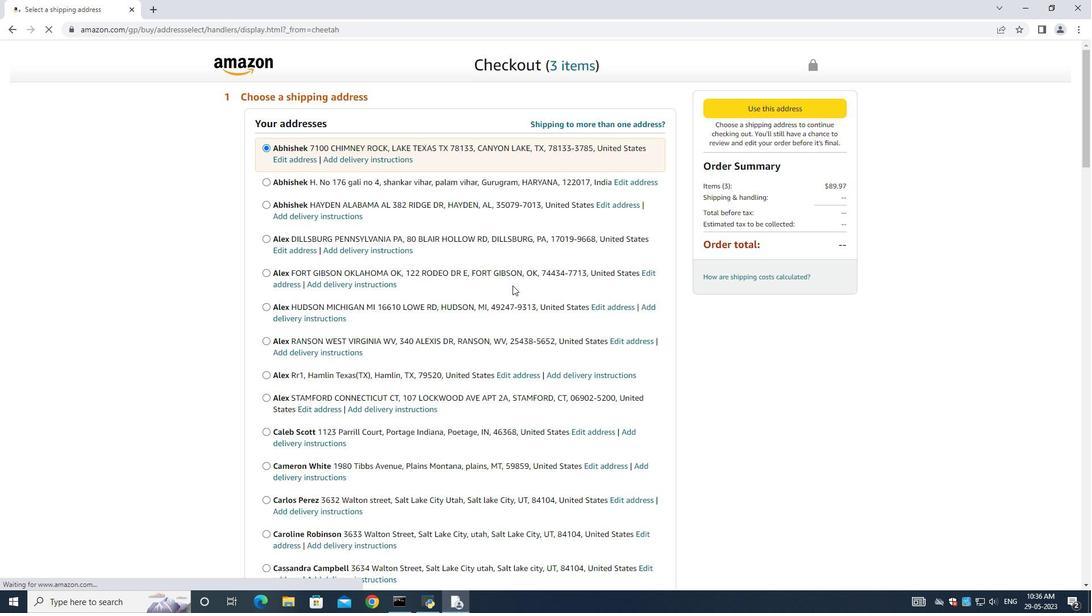 
Action: Mouse scrolled (512, 287) with delta (0, 0)
Screenshot: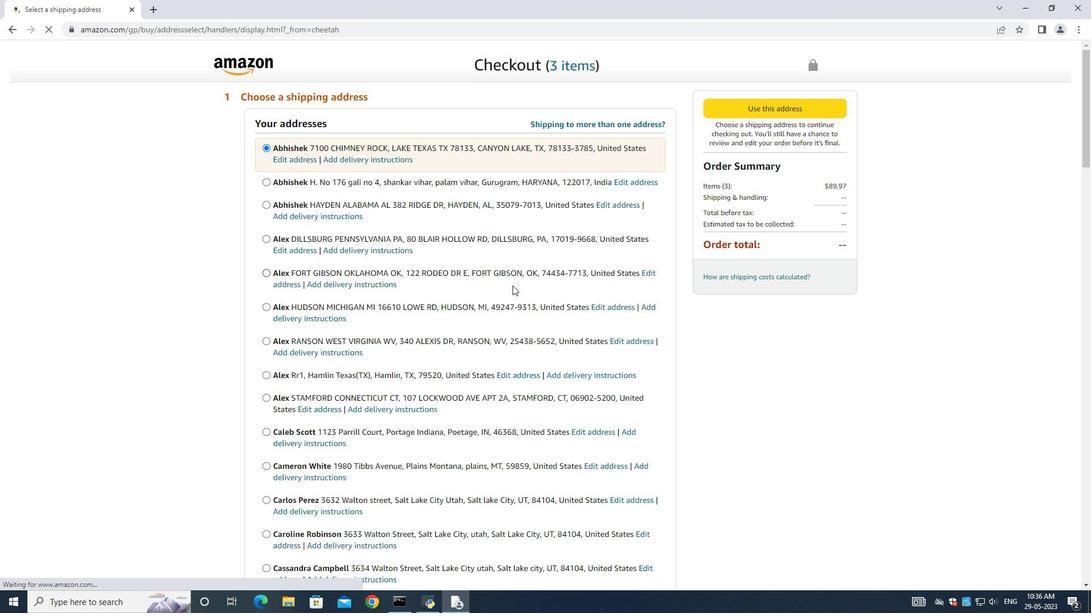 
Action: Mouse moved to (512, 288)
Screenshot: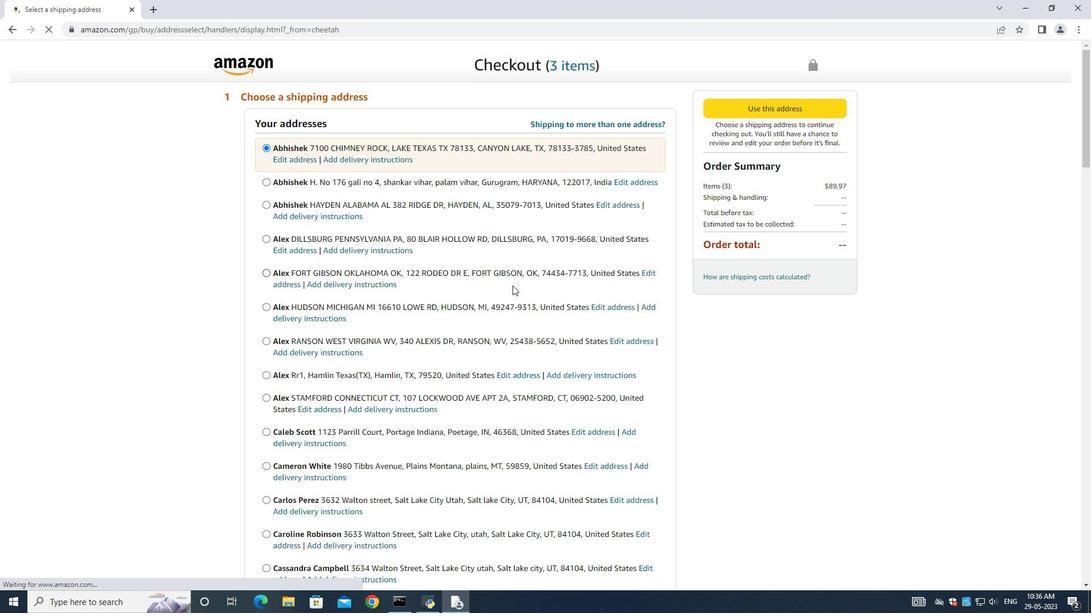 
Action: Mouse scrolled (512, 288) with delta (0, 0)
Screenshot: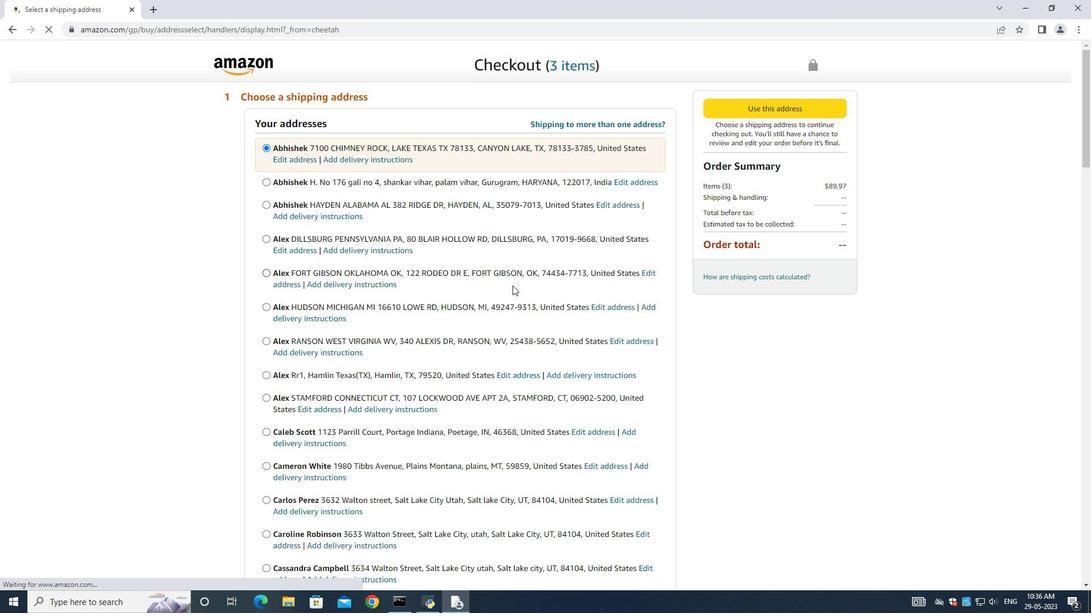 
Action: Mouse scrolled (512, 288) with delta (0, 0)
Screenshot: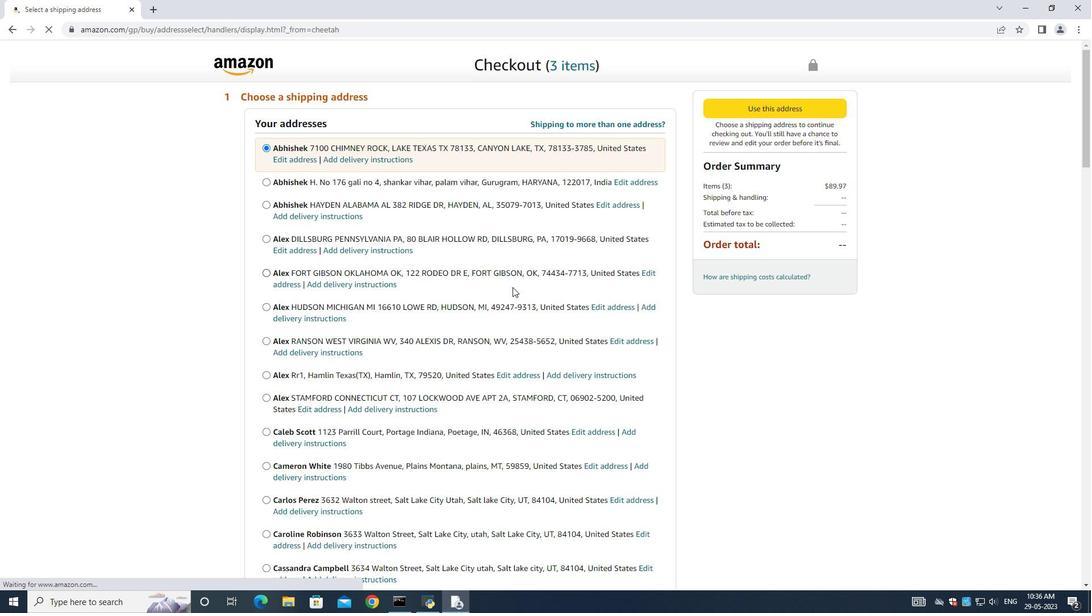 
Action: Mouse scrolled (512, 288) with delta (0, 0)
Screenshot: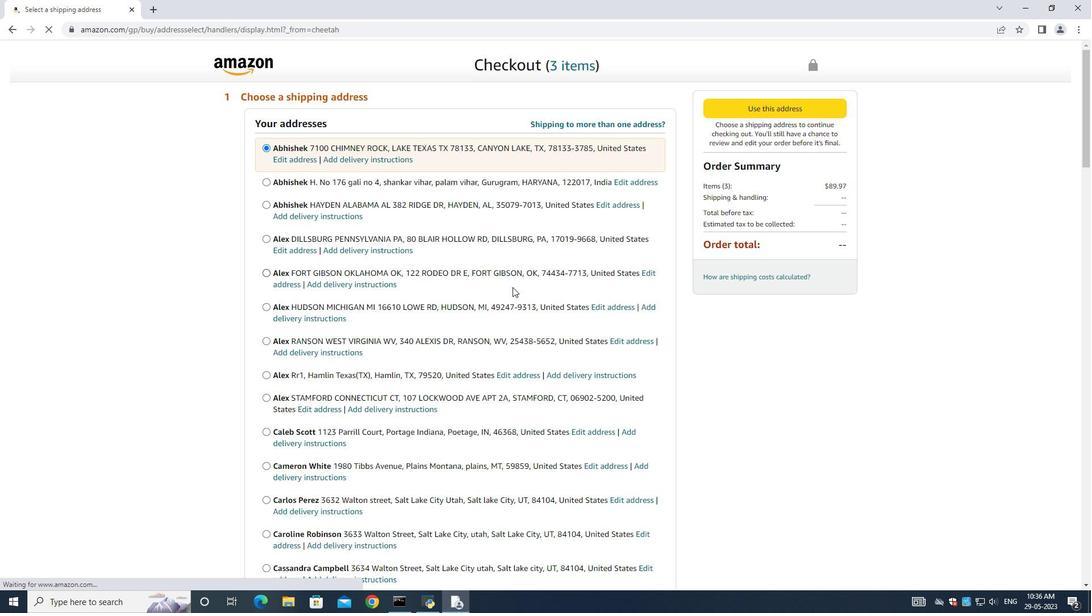 
Action: Mouse scrolled (512, 288) with delta (0, 0)
Screenshot: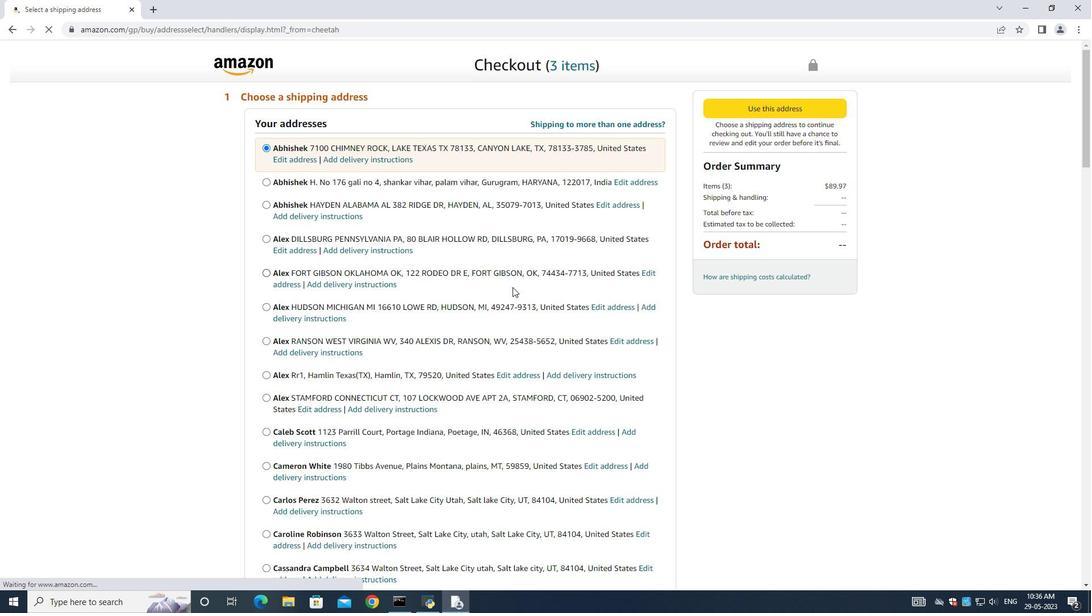 
Action: Mouse moved to (511, 289)
Screenshot: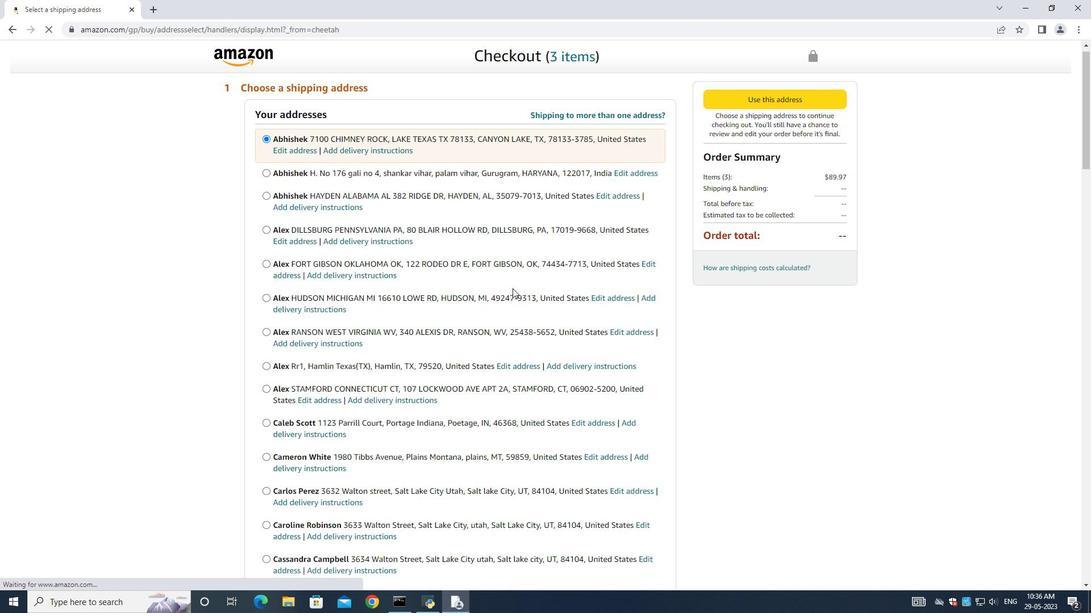
Action: Mouse scrolled (511, 289) with delta (0, 0)
Screenshot: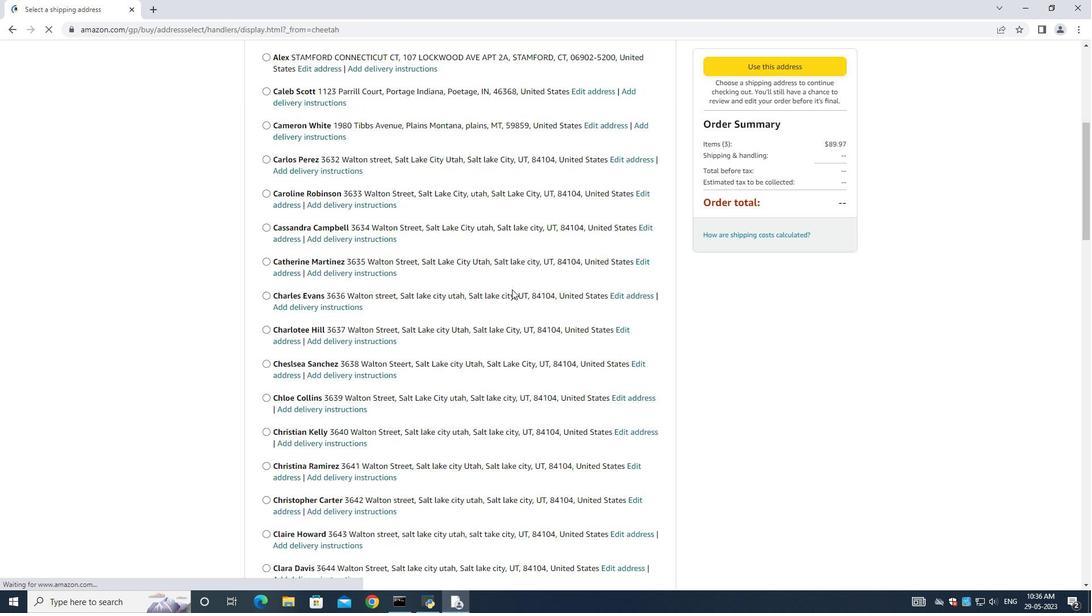 
Action: Mouse moved to (511, 292)
Screenshot: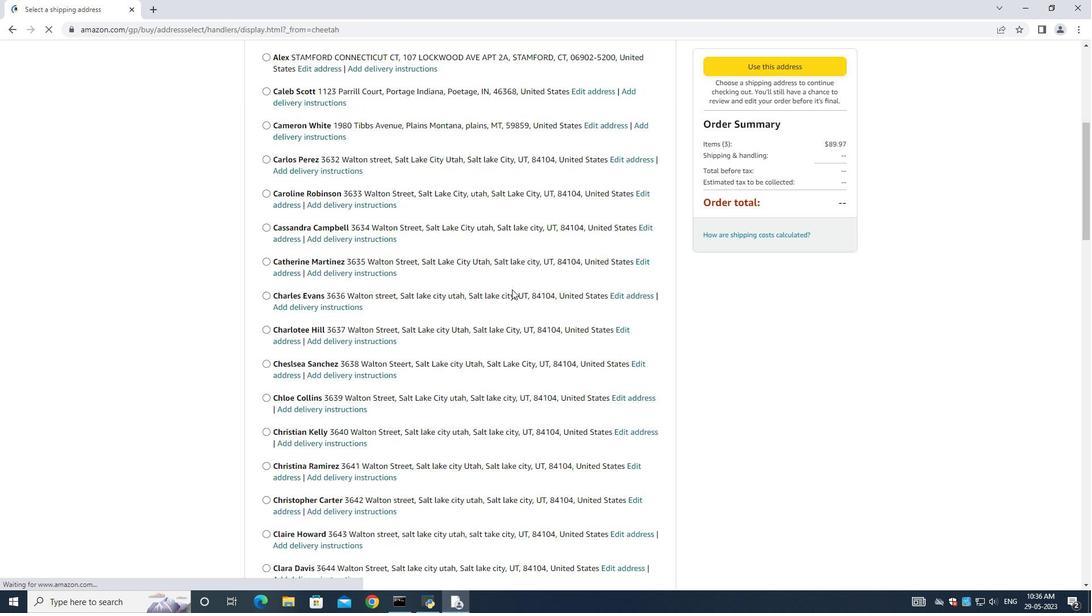 
Action: Mouse scrolled (511, 291) with delta (0, 0)
Screenshot: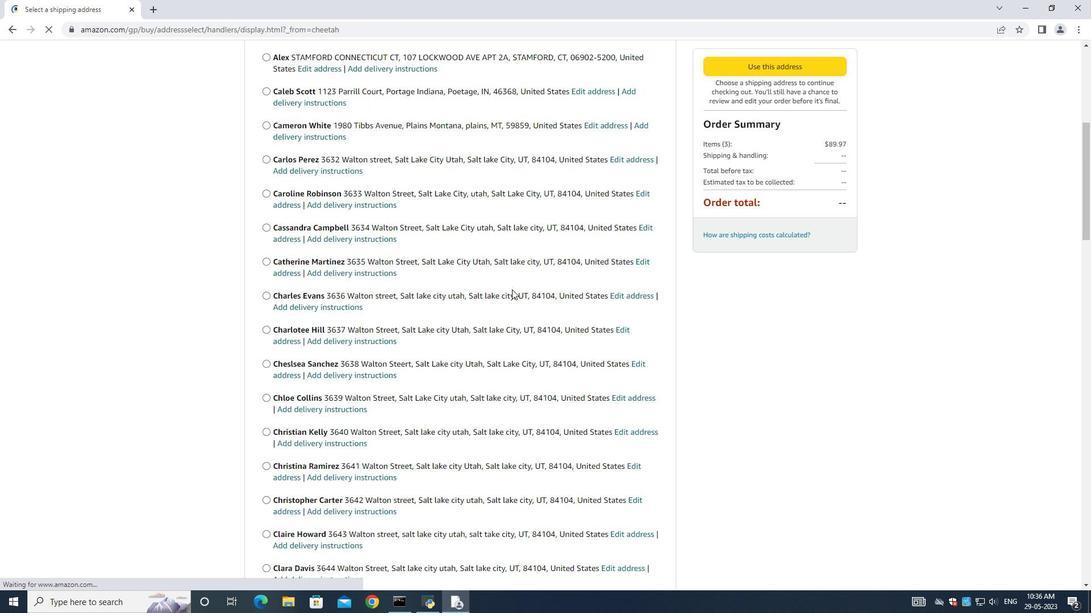 
Action: Mouse moved to (511, 293)
Screenshot: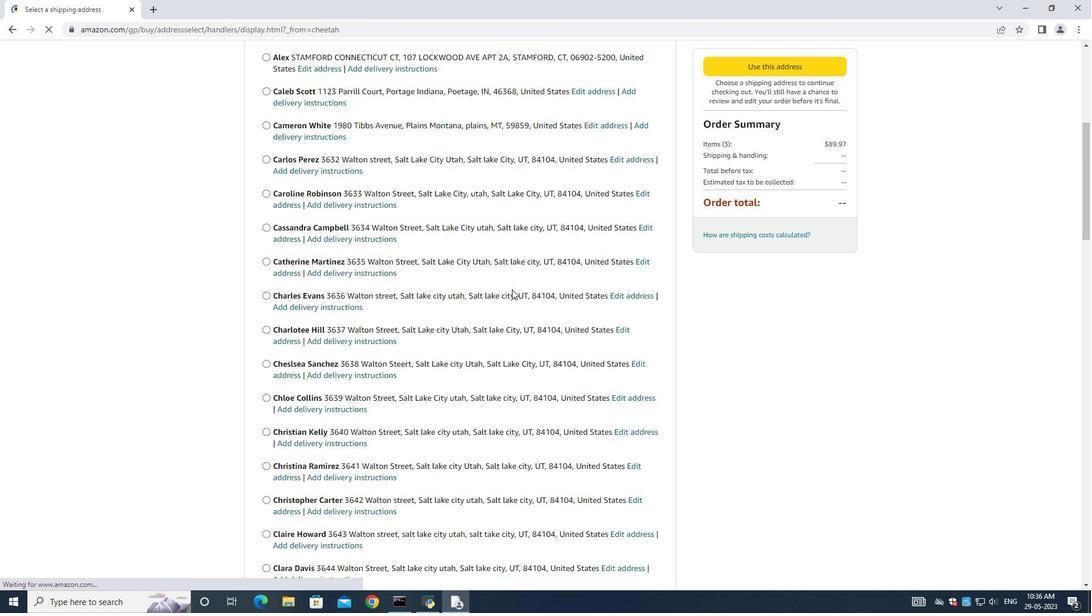 
Action: Mouse scrolled (511, 292) with delta (0, 0)
Screenshot: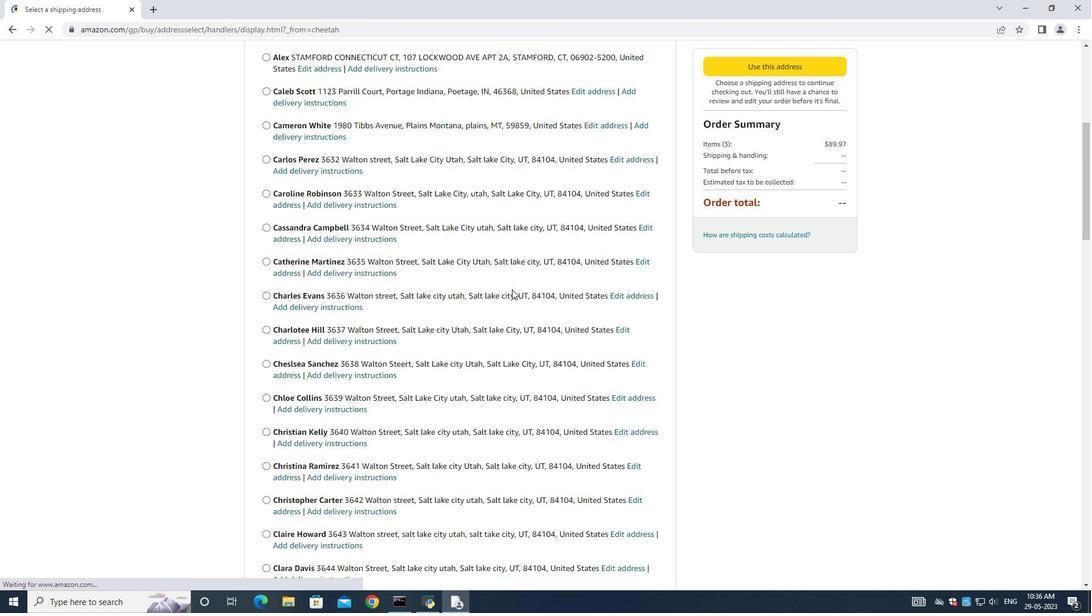 
Action: Mouse moved to (511, 294)
Screenshot: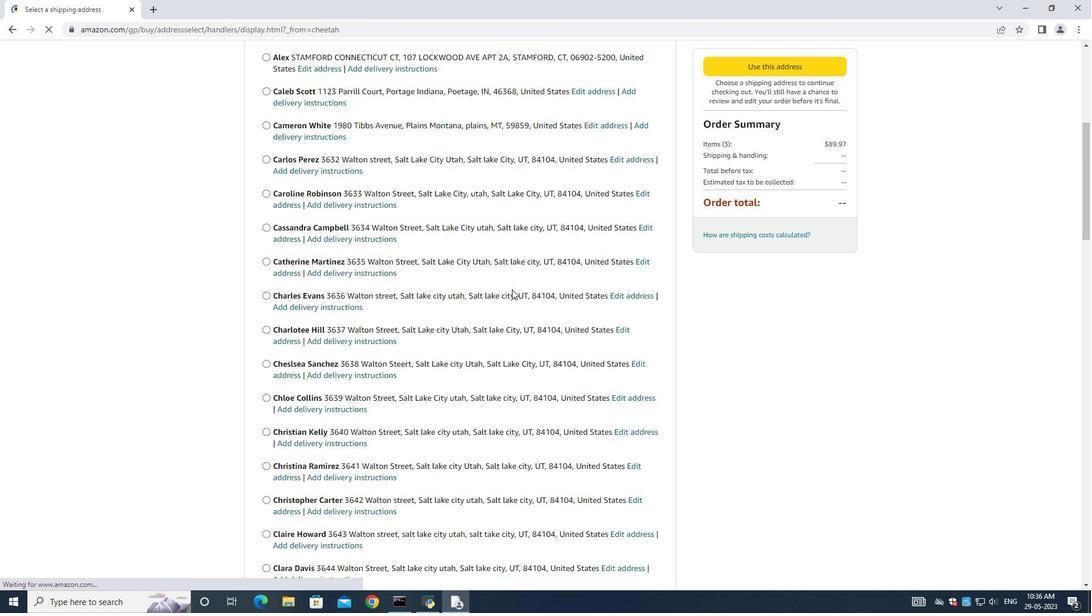 
Action: Mouse scrolled (511, 293) with delta (0, 0)
Screenshot: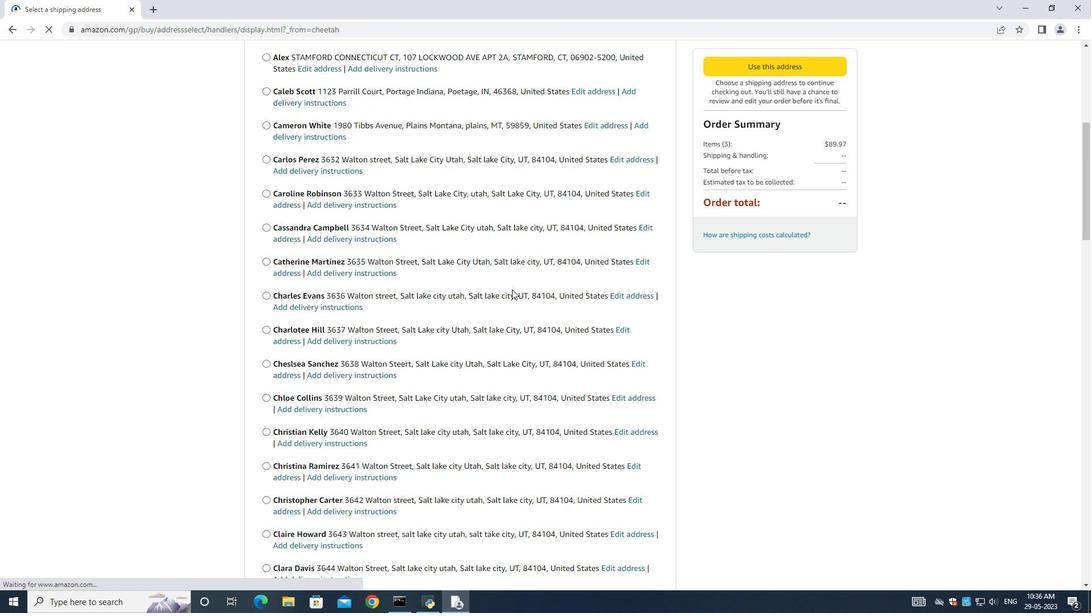 
Action: Mouse moved to (510, 295)
Screenshot: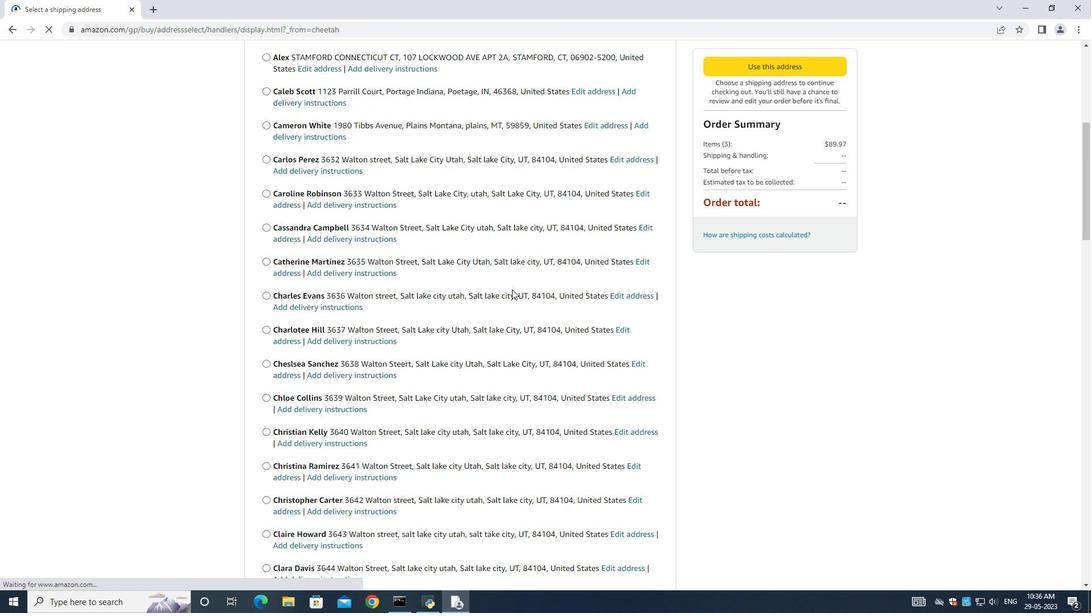 
Action: Mouse scrolled (510, 294) with delta (0, 0)
Screenshot: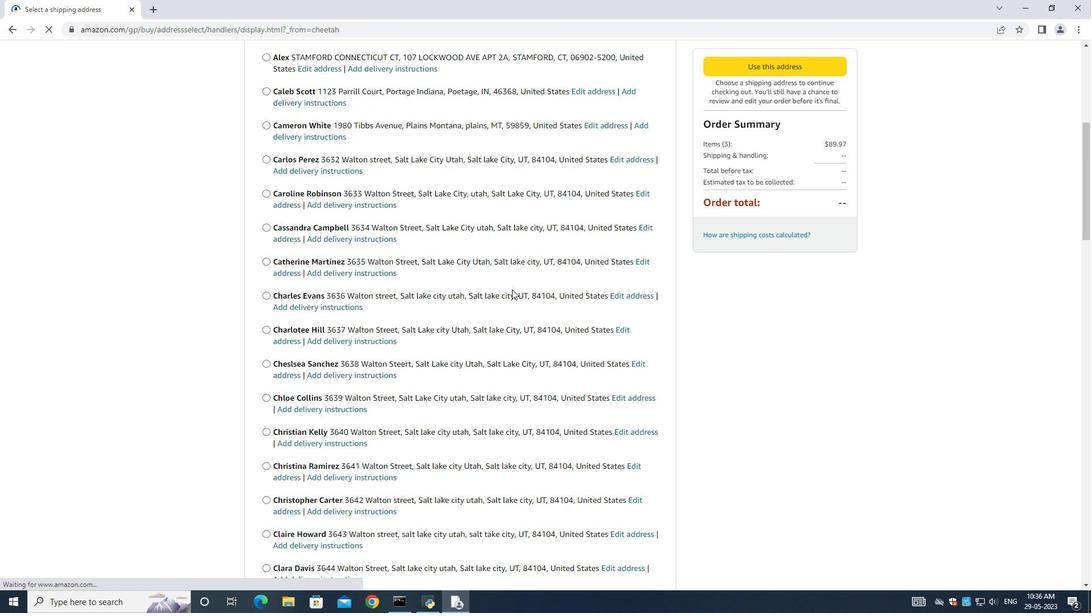 
Action: Mouse moved to (510, 295)
Screenshot: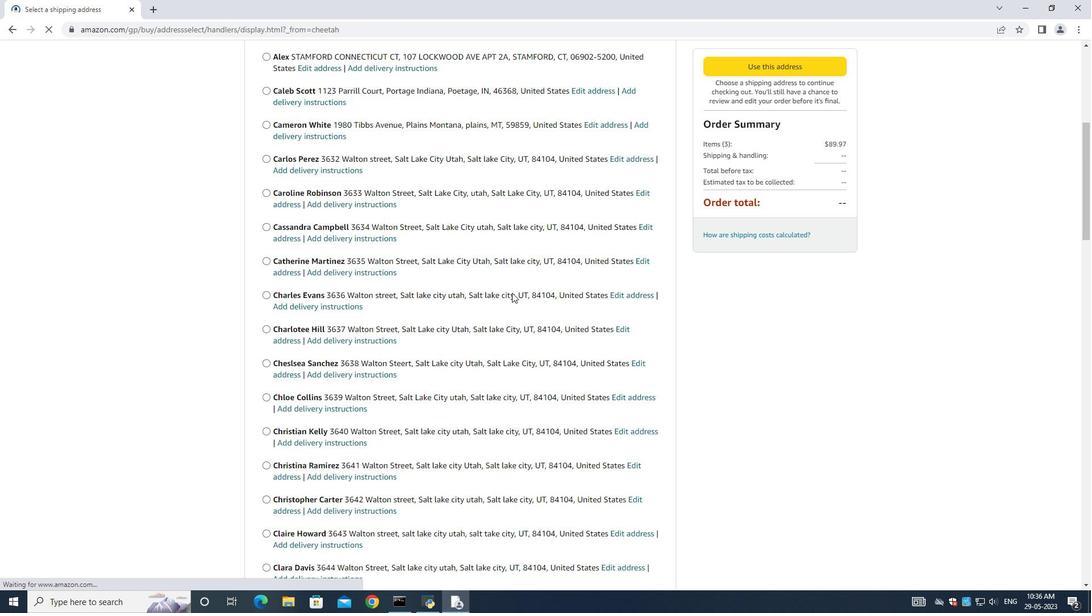 
Action: Mouse scrolled (510, 294) with delta (0, 0)
Screenshot: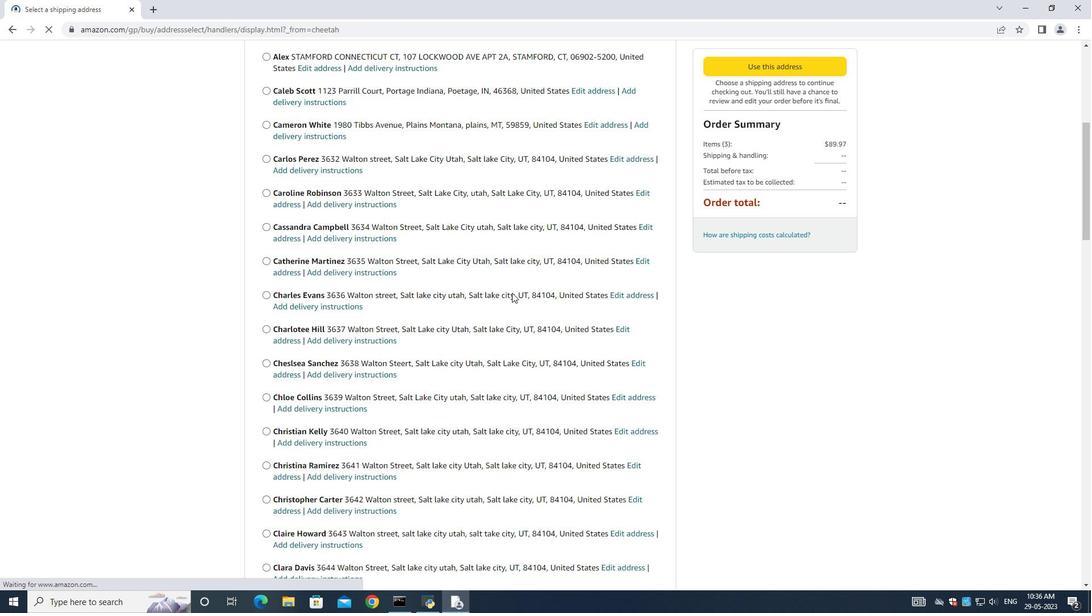 
Action: Mouse moved to (509, 293)
Screenshot: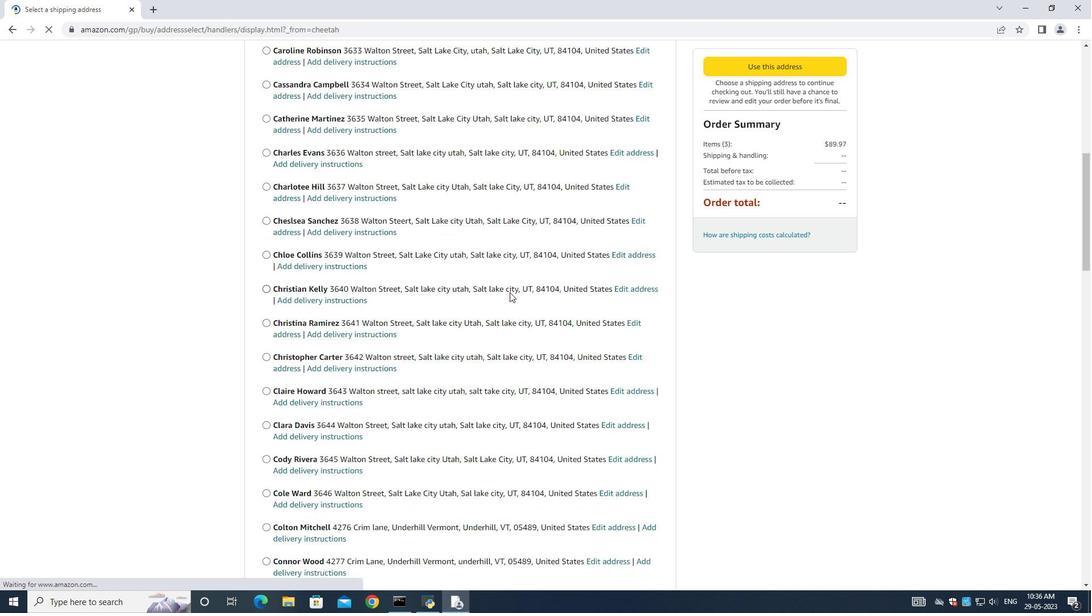
Action: Mouse scrolled (509, 293) with delta (0, 0)
Screenshot: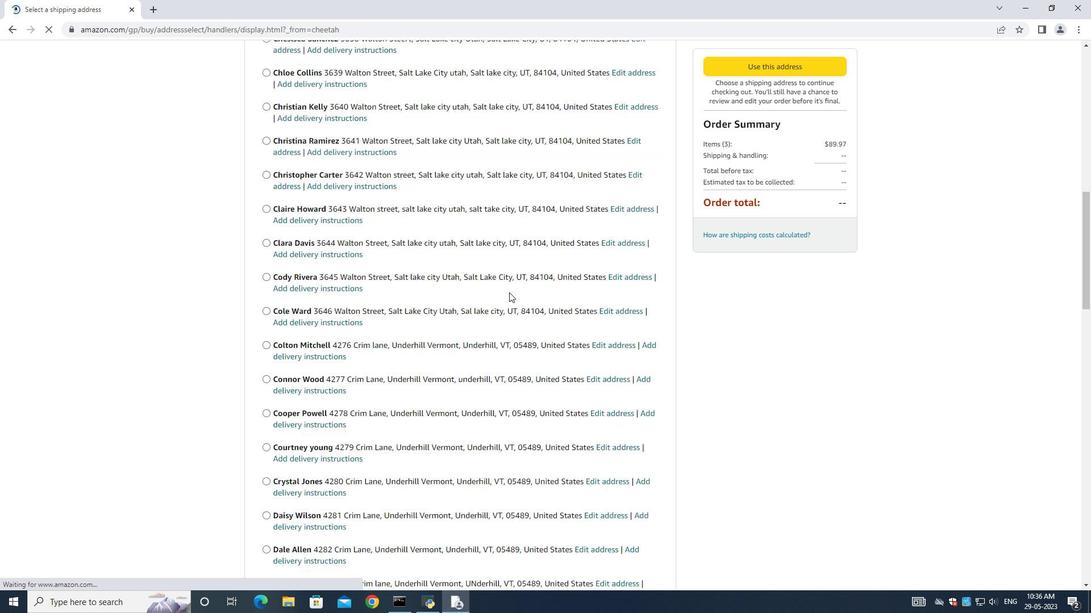 
Action: Mouse scrolled (509, 293) with delta (0, 0)
Screenshot: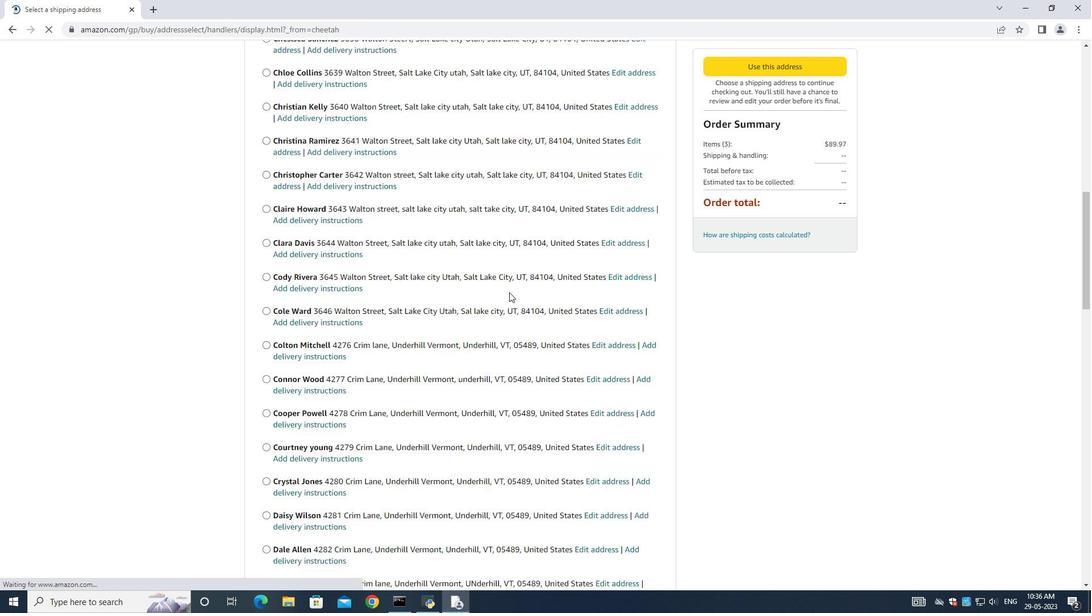 
Action: Mouse scrolled (509, 293) with delta (0, 0)
Screenshot: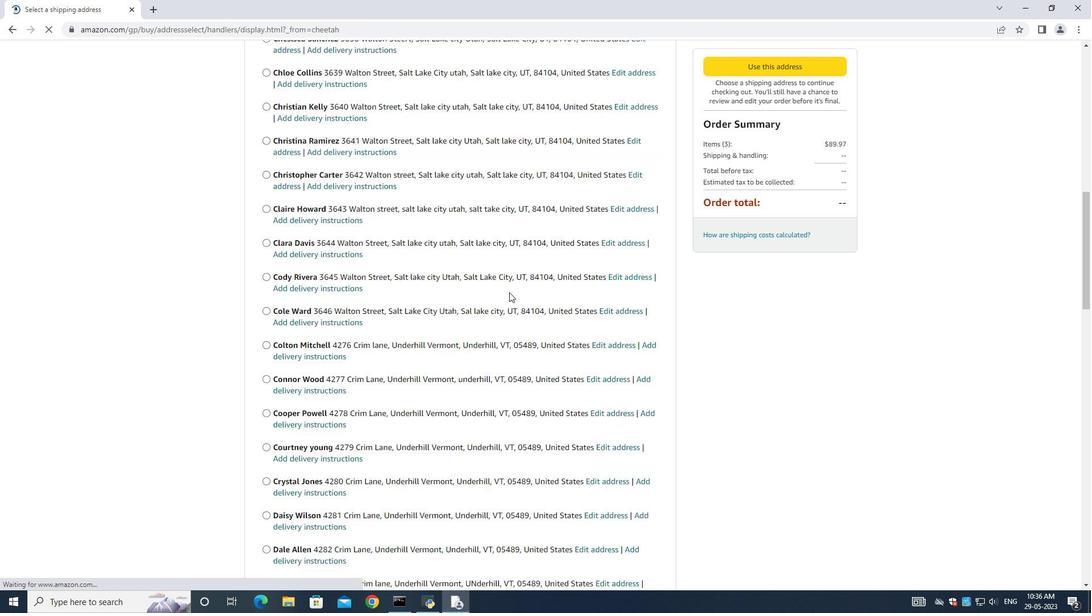 
Action: Mouse scrolled (509, 293) with delta (0, 0)
Screenshot: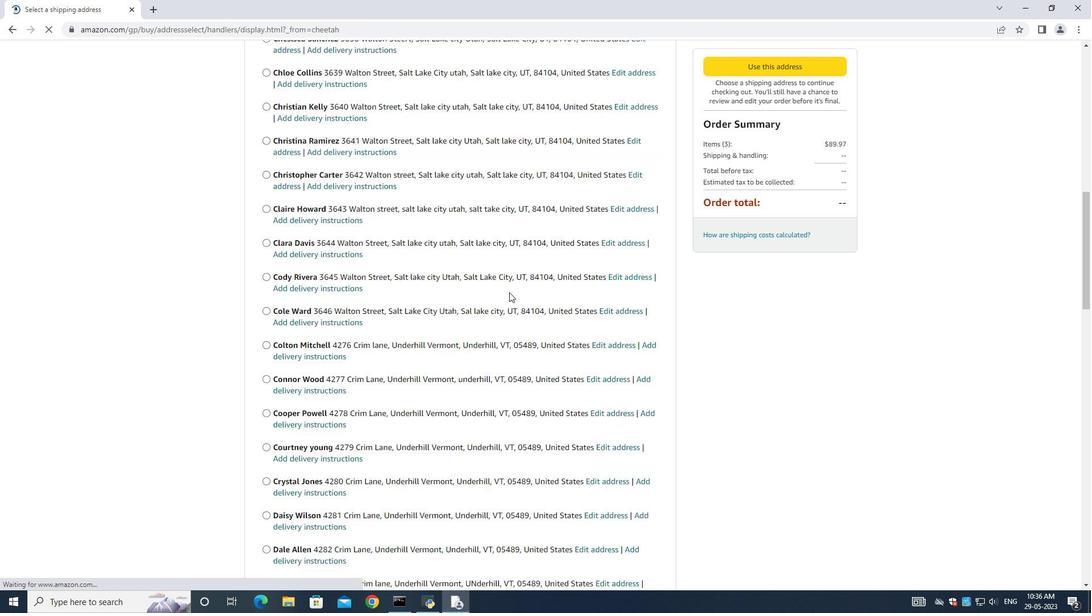 
Action: Mouse scrolled (509, 293) with delta (0, 0)
Screenshot: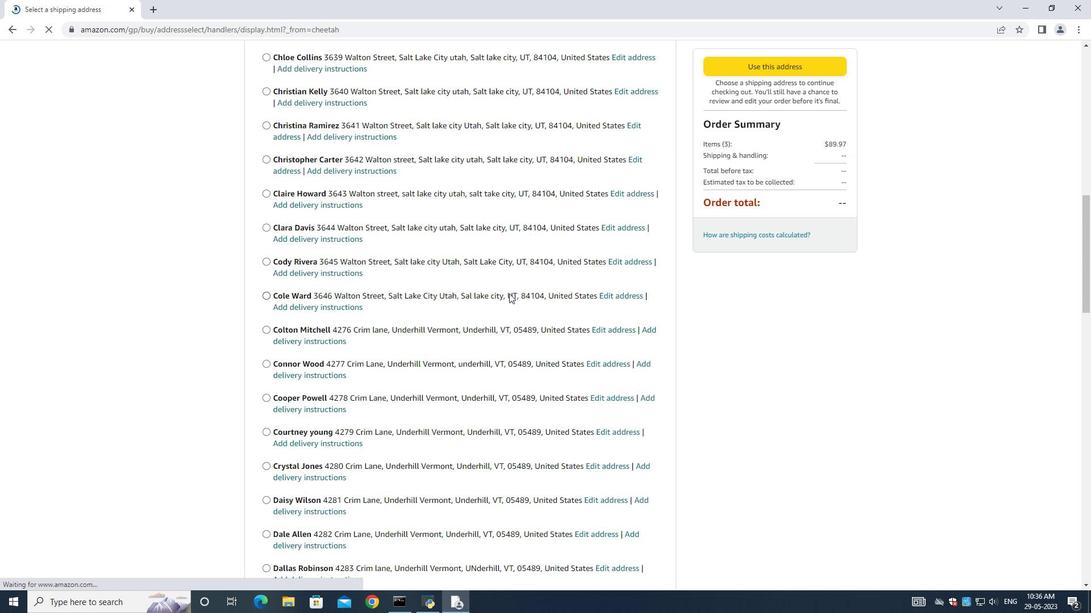 
Action: Mouse scrolled (509, 293) with delta (0, 0)
Screenshot: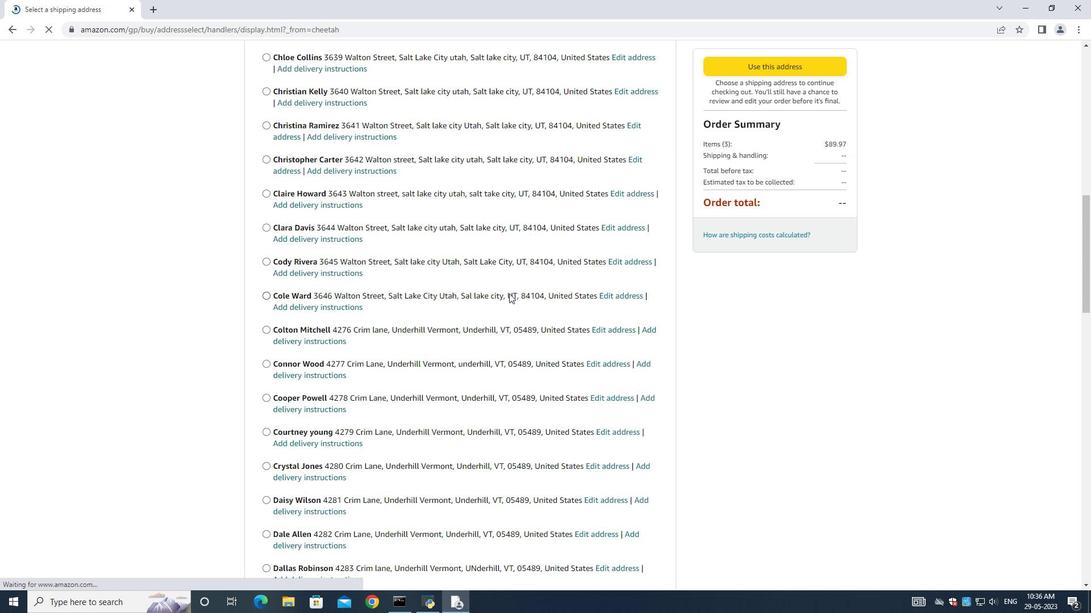 
Action: Mouse scrolled (509, 293) with delta (0, 0)
Screenshot: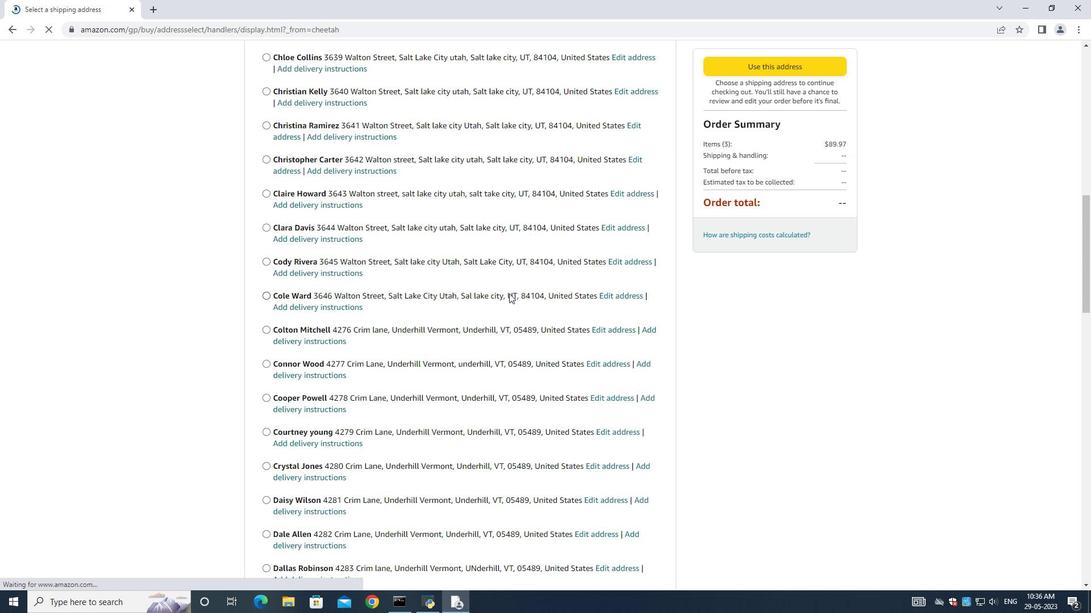 
Action: Mouse scrolled (509, 293) with delta (0, 0)
Screenshot: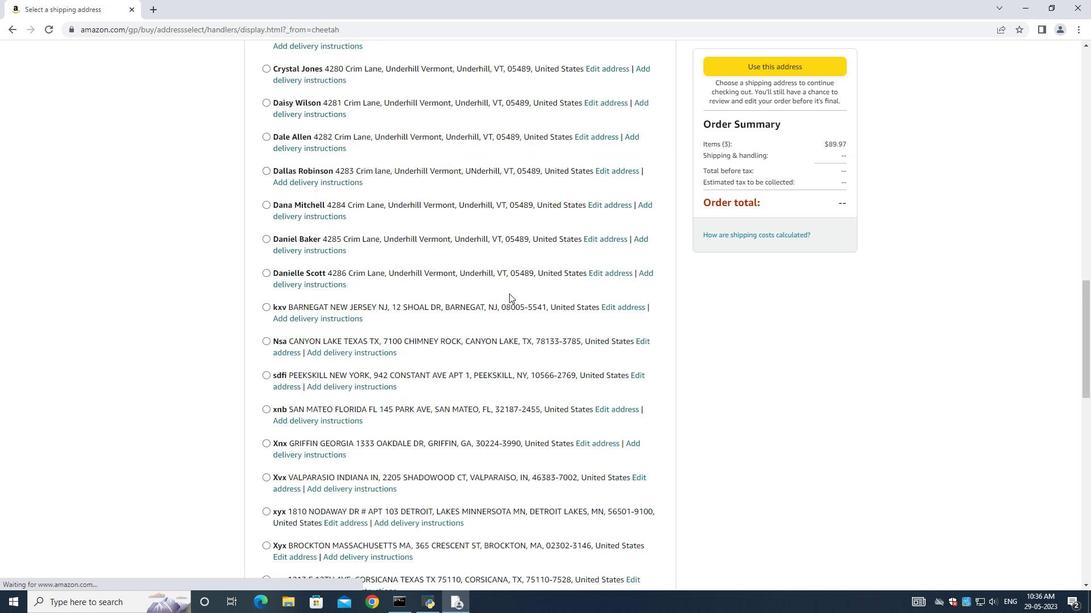 
Action: Mouse moved to (509, 297)
Screenshot: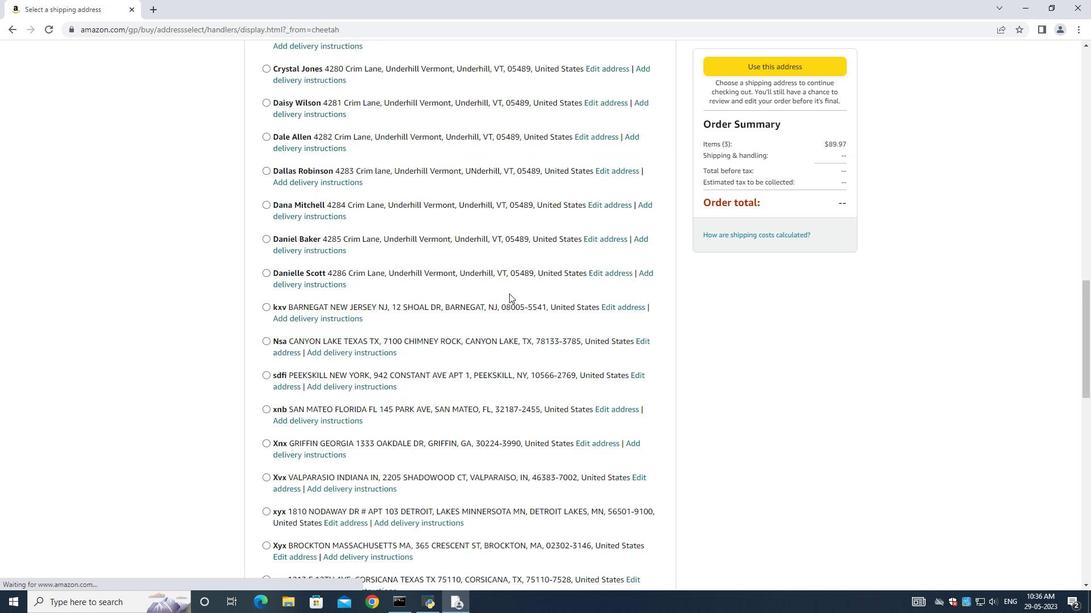 
Action: Mouse scrolled (509, 296) with delta (0, 0)
Screenshot: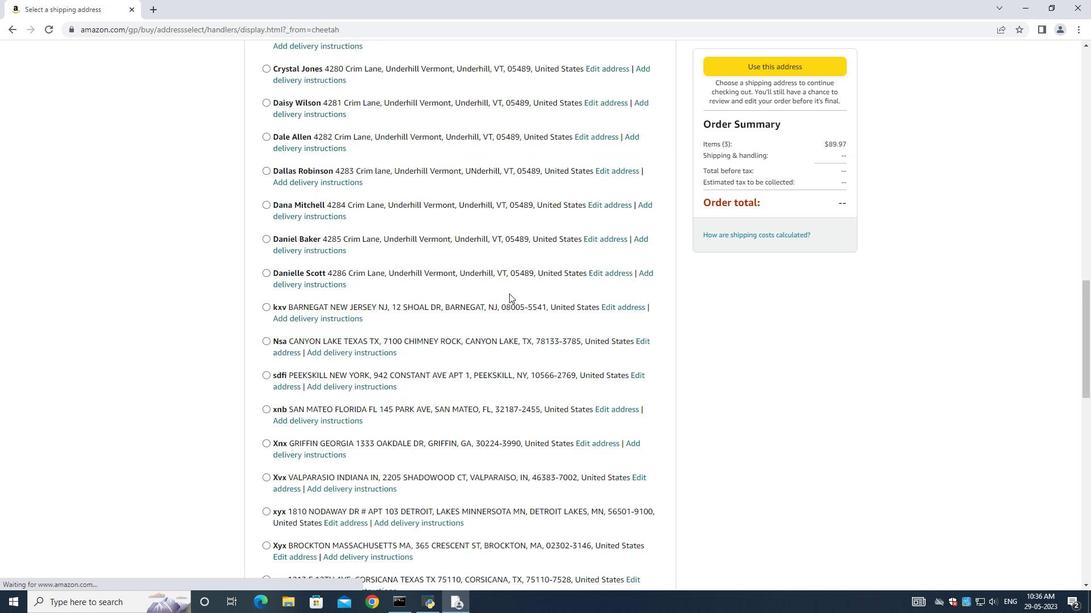 
Action: Mouse scrolled (509, 297) with delta (0, 0)
Screenshot: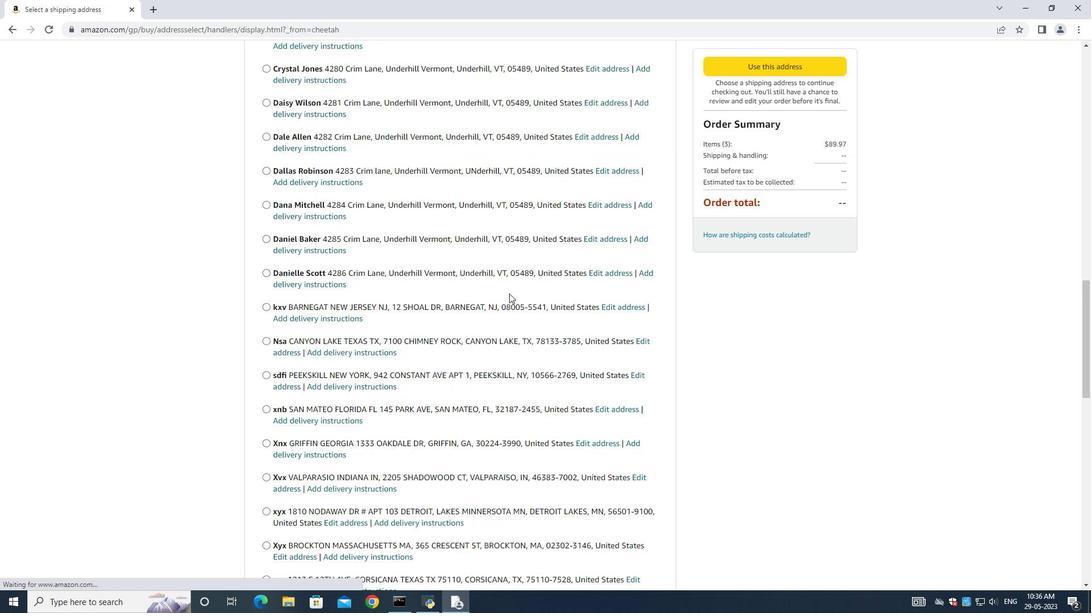 
Action: Mouse scrolled (509, 297) with delta (0, 0)
Screenshot: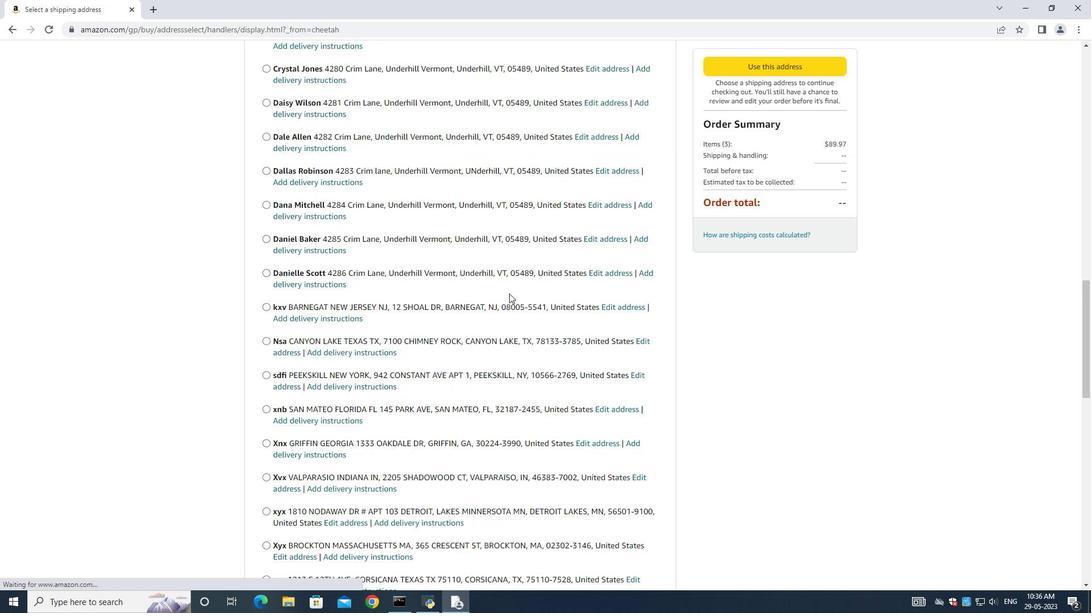 
Action: Mouse scrolled (509, 297) with delta (0, 0)
Screenshot: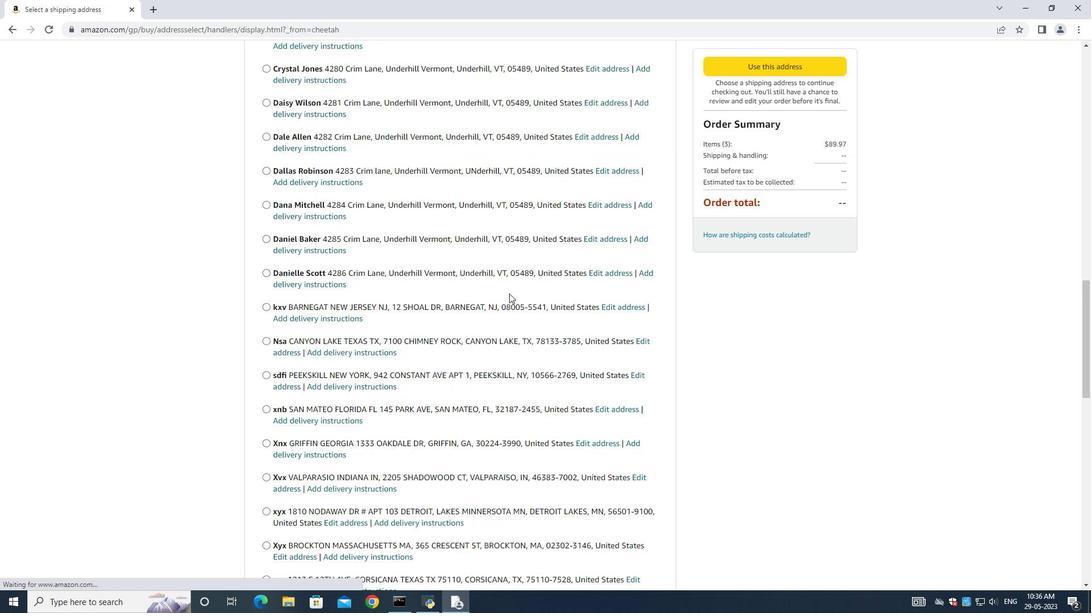 
Action: Mouse scrolled (509, 297) with delta (0, 0)
Screenshot: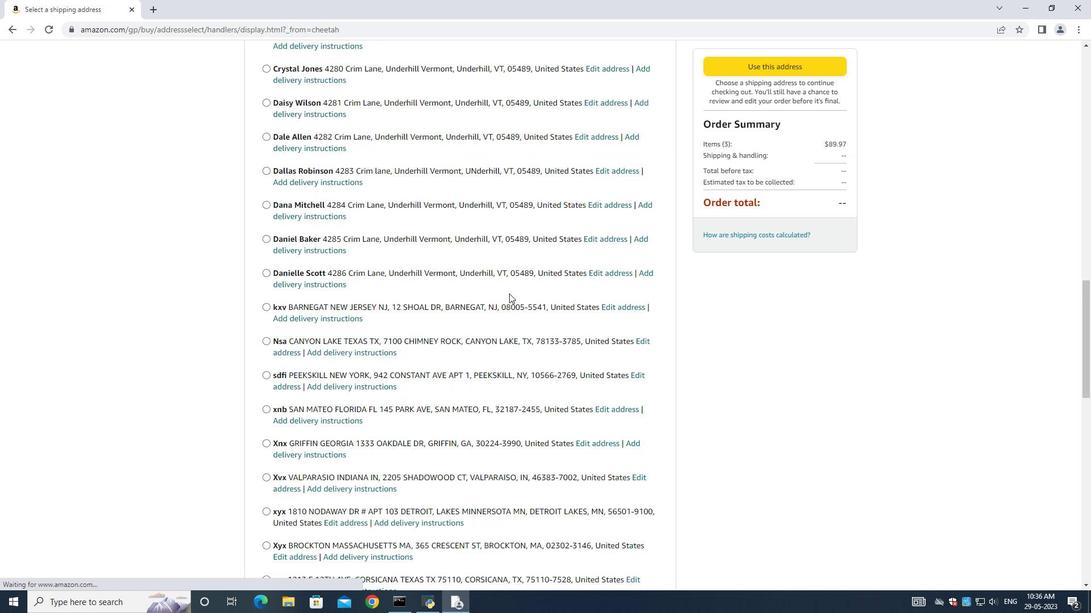 
Action: Mouse moved to (509, 296)
Screenshot: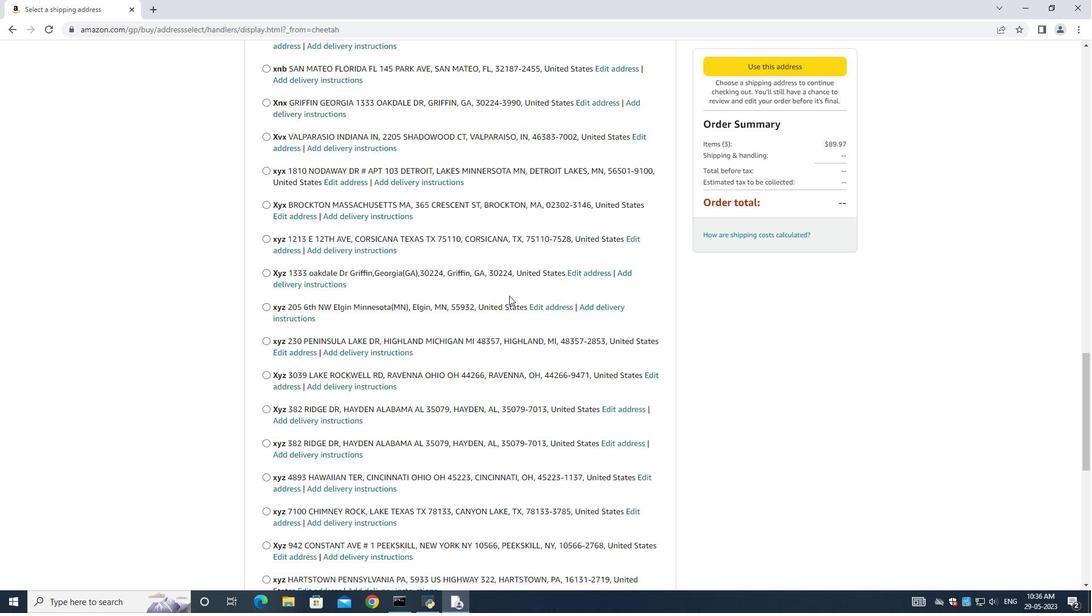 
Action: Mouse scrolled (509, 296) with delta (0, 0)
Screenshot: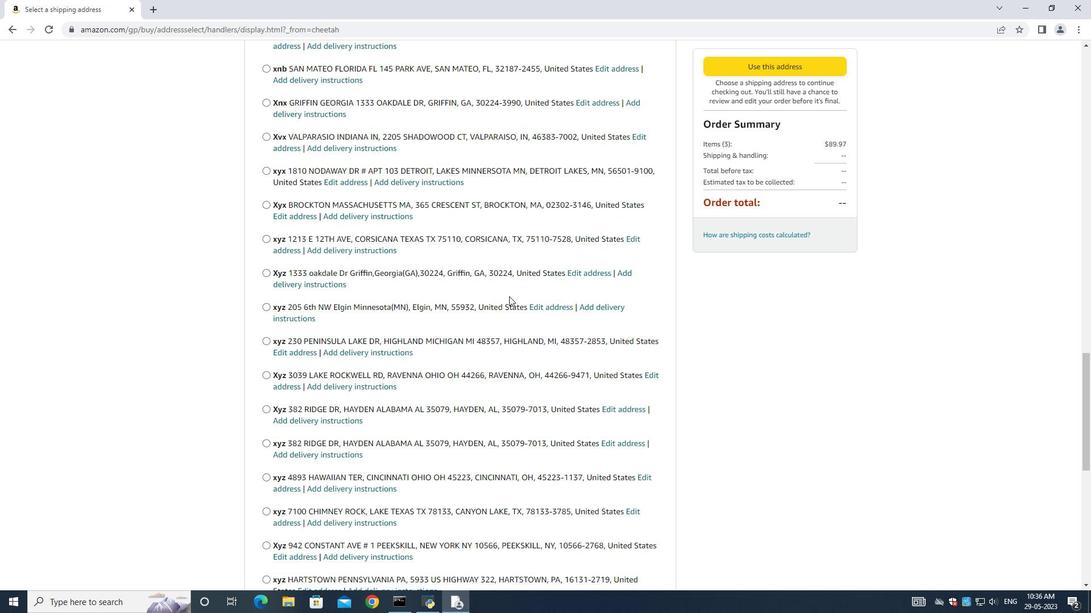 
Action: Mouse scrolled (509, 296) with delta (0, 0)
Screenshot: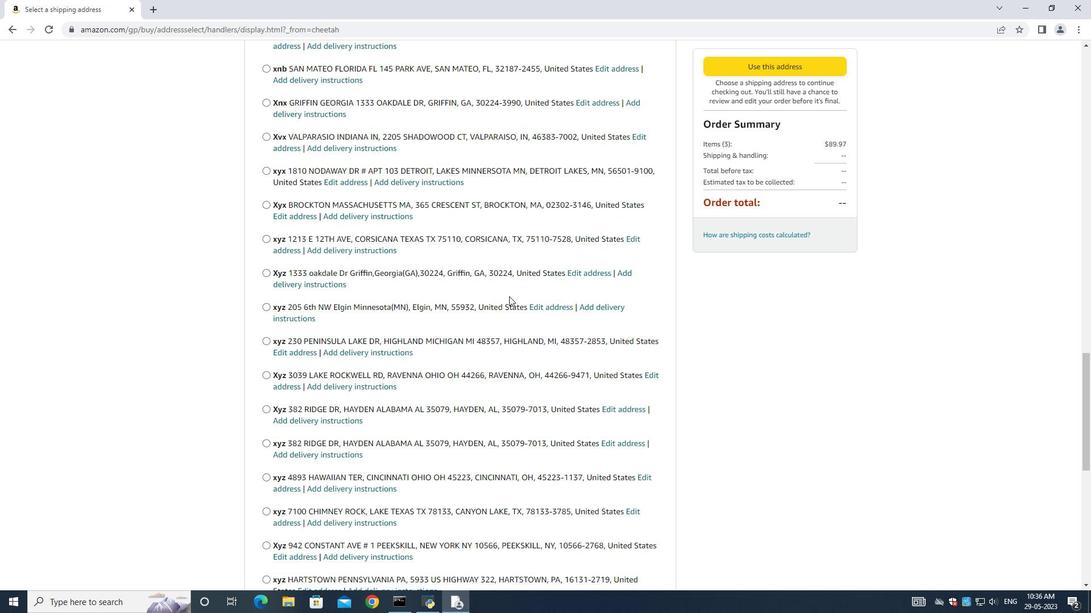 
Action: Mouse scrolled (509, 296) with delta (0, 0)
Screenshot: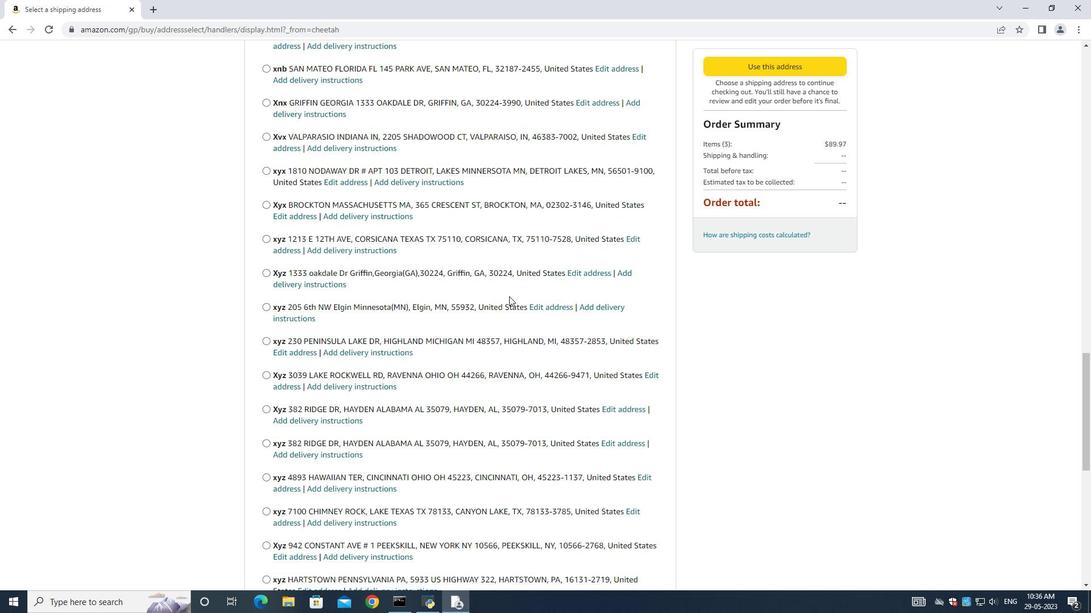
Action: Mouse scrolled (509, 296) with delta (0, 0)
Screenshot: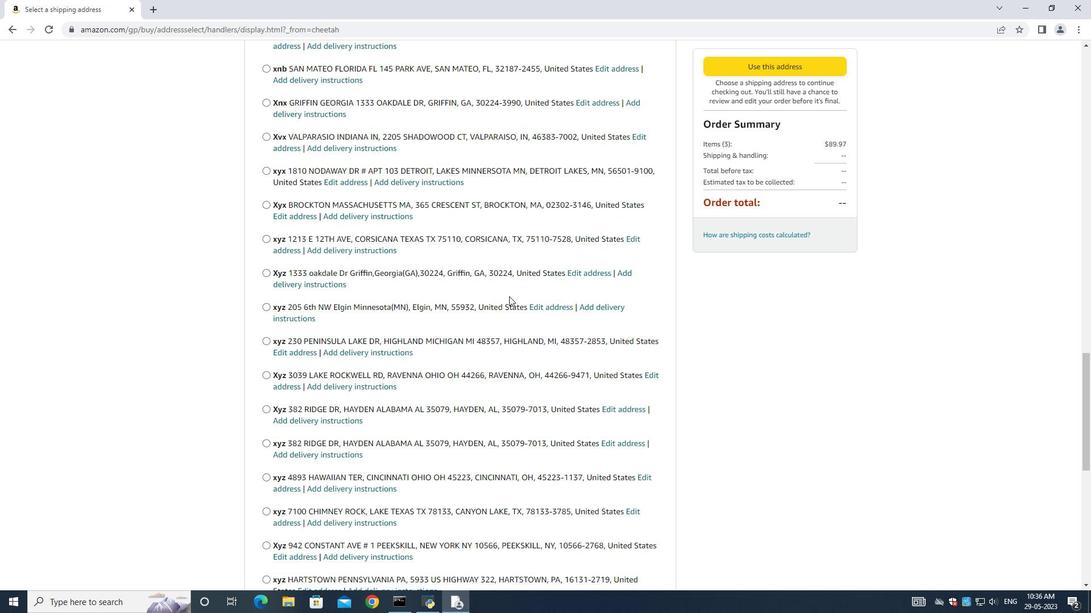 
Action: Mouse scrolled (509, 296) with delta (0, 0)
Screenshot: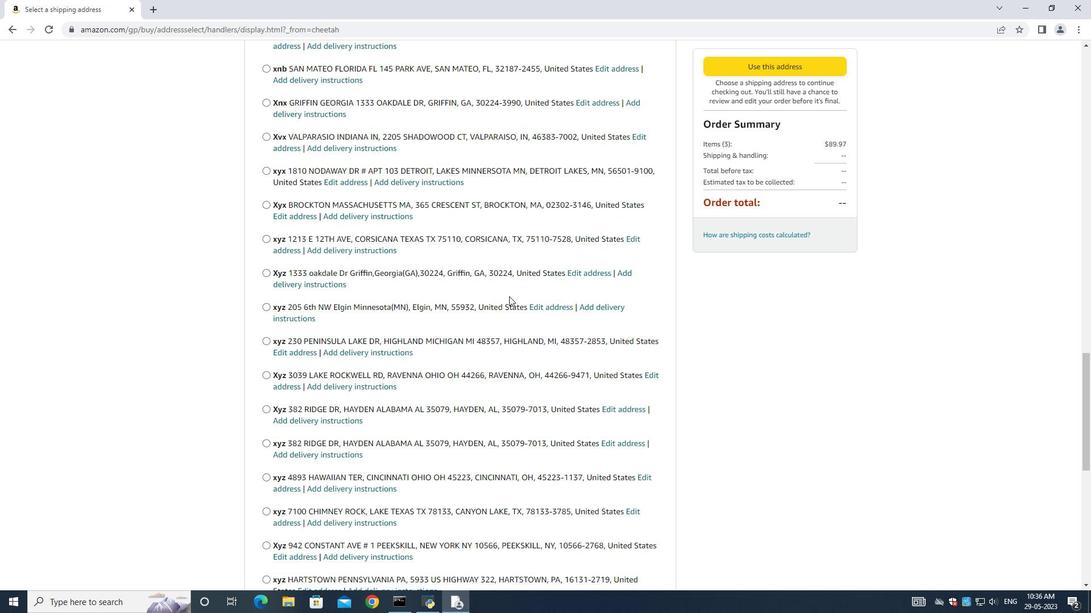 
Action: Mouse moved to (384, 365)
Screenshot: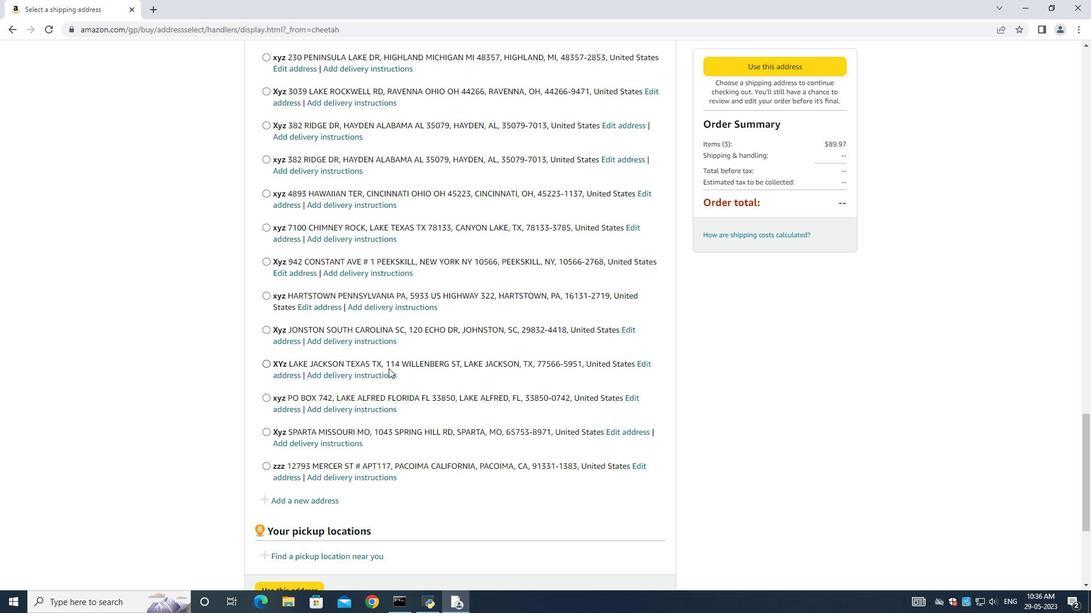 
Action: Mouse scrolled (384, 365) with delta (0, 0)
Screenshot: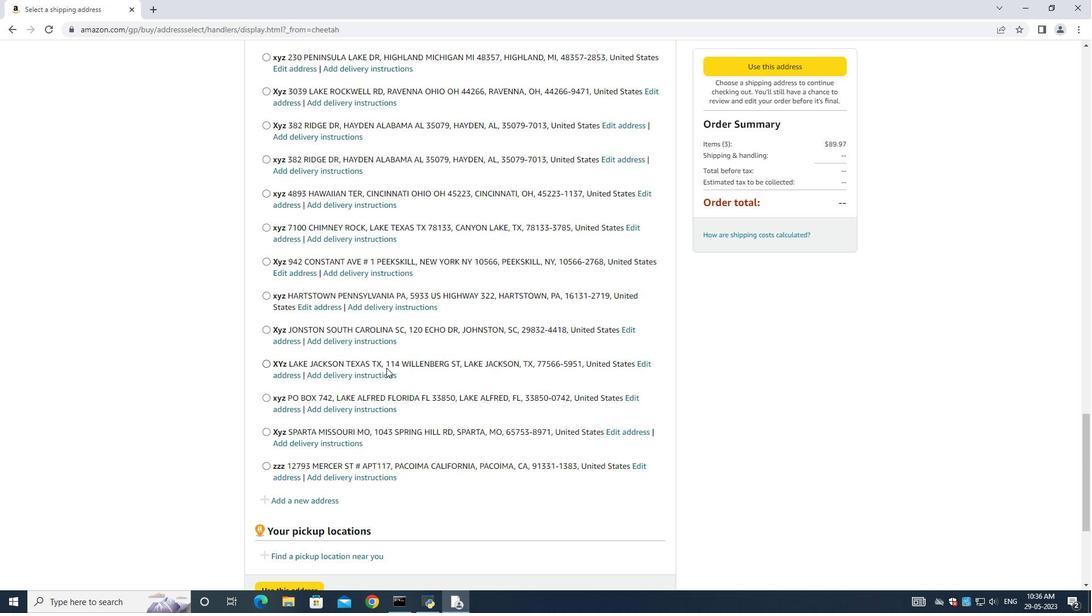 
Action: Mouse moved to (382, 366)
Screenshot: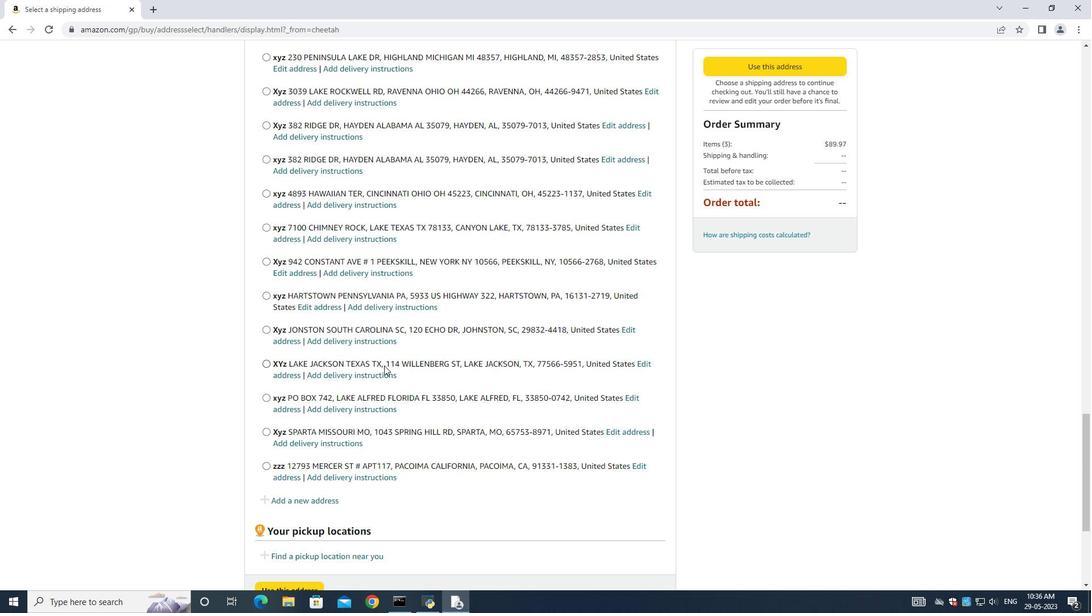 
Action: Mouse scrolled (382, 365) with delta (0, 0)
Screenshot: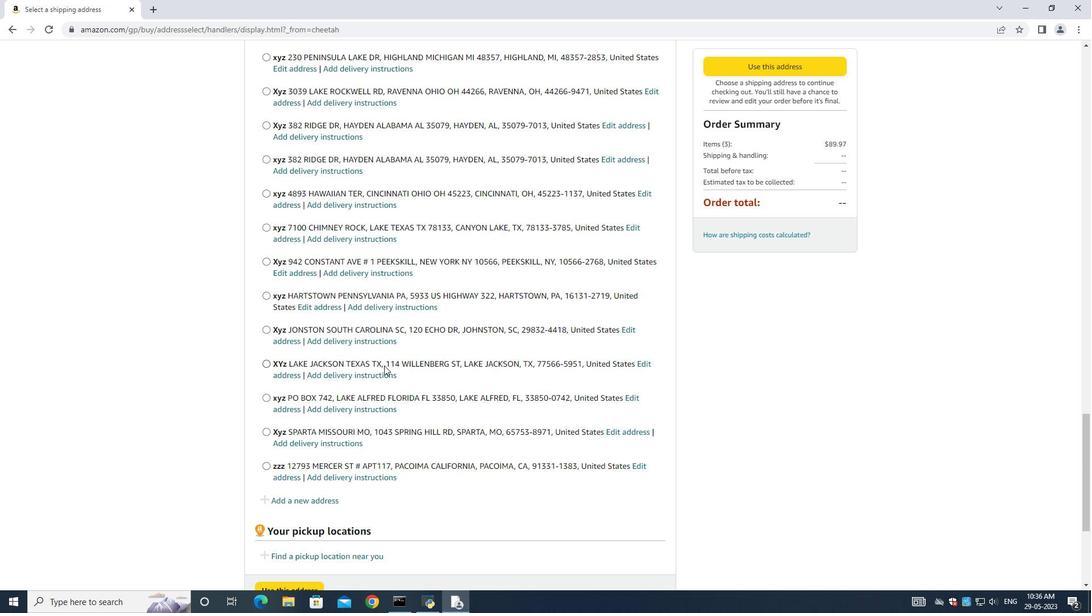 
Action: Mouse moved to (382, 367)
Screenshot: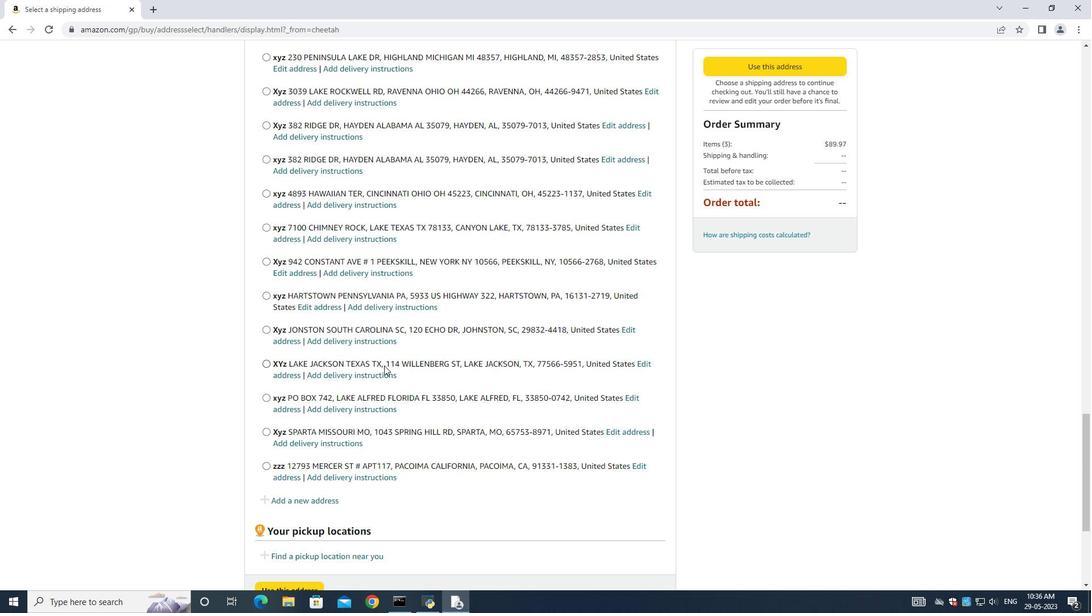 
Action: Mouse scrolled (382, 365) with delta (0, 0)
Screenshot: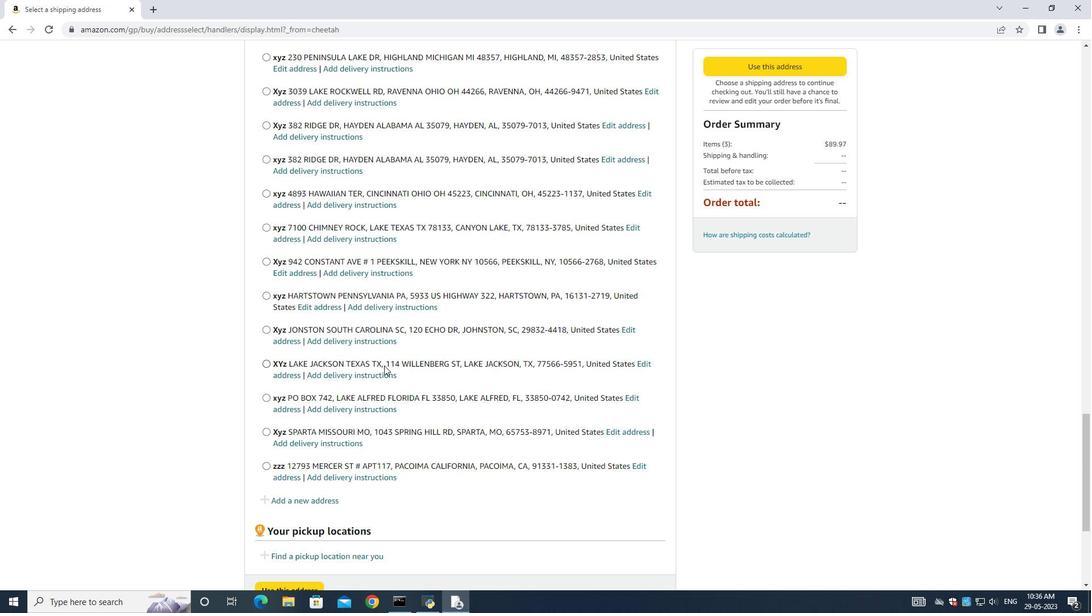 
Action: Mouse scrolled (382, 366) with delta (0, 0)
Screenshot: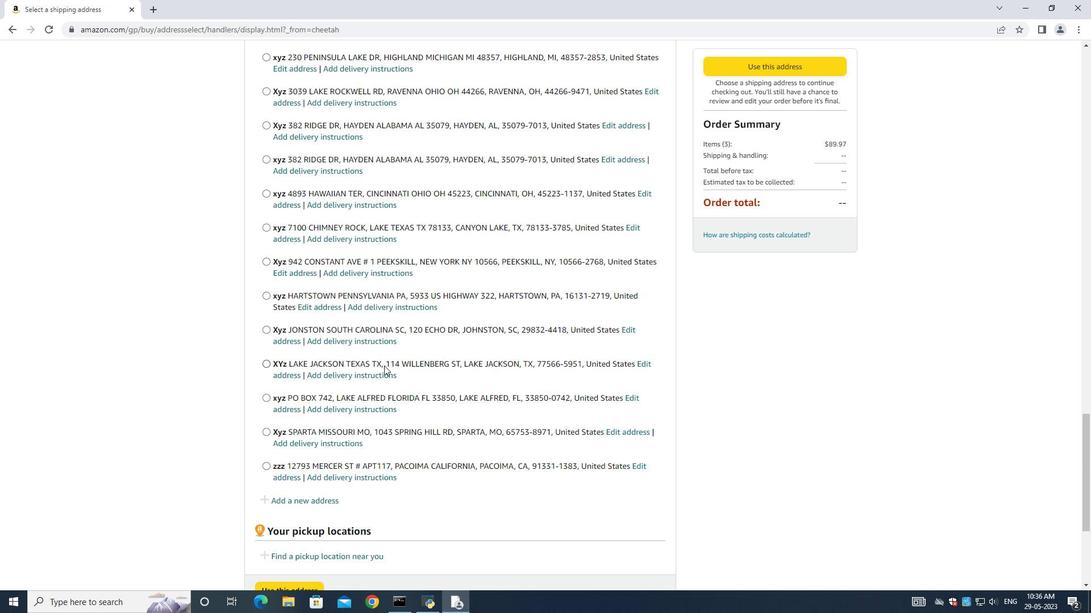 
Action: Mouse moved to (285, 275)
Screenshot: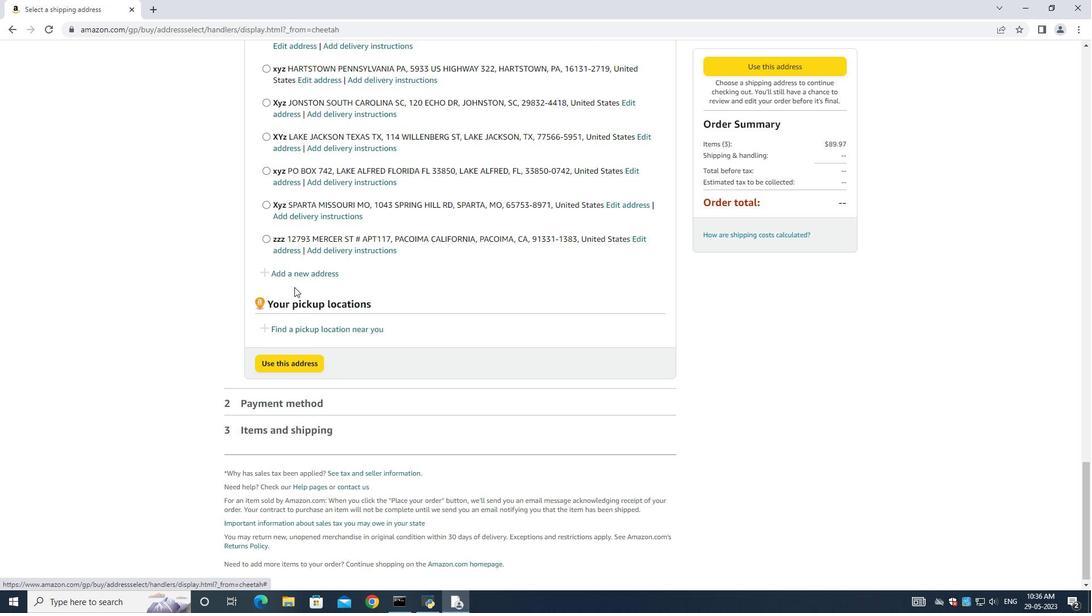 
Action: Mouse pressed left at (285, 275)
Screenshot: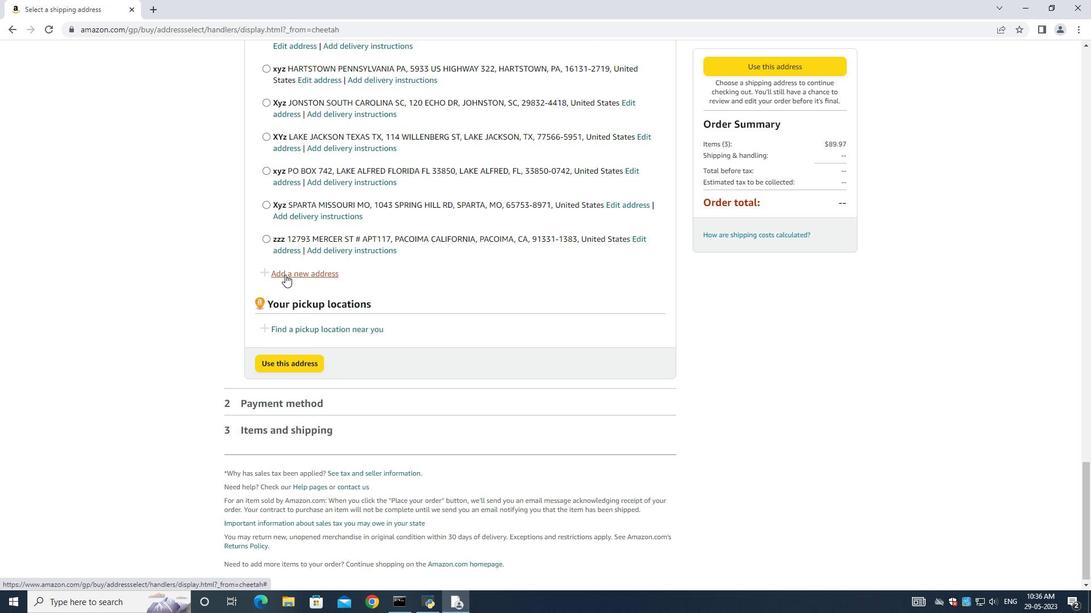 
Action: Mouse moved to (388, 276)
Screenshot: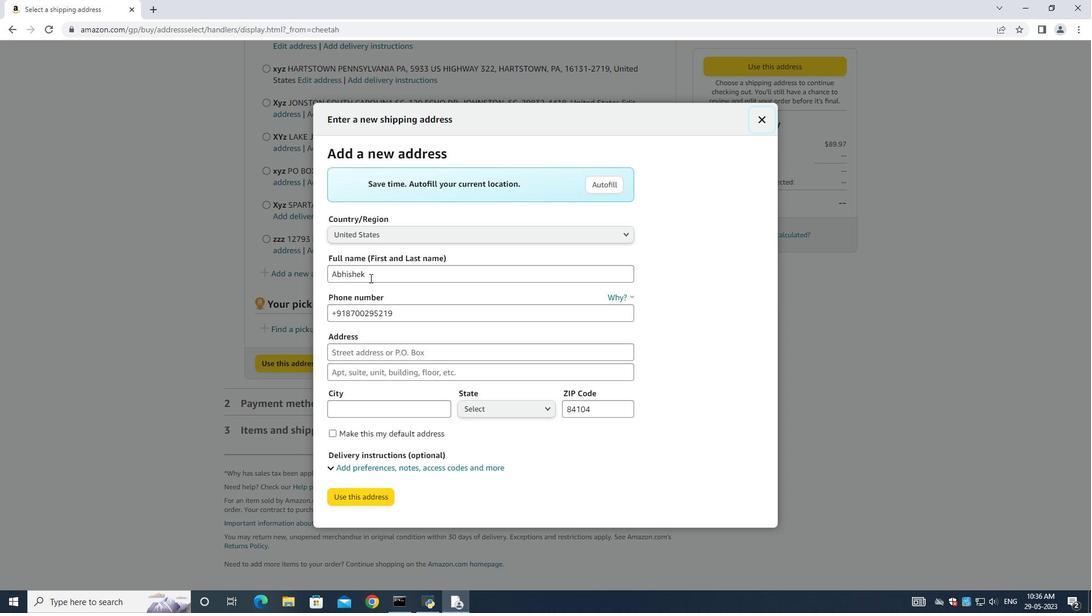 
Action: Mouse pressed left at (388, 276)
Screenshot: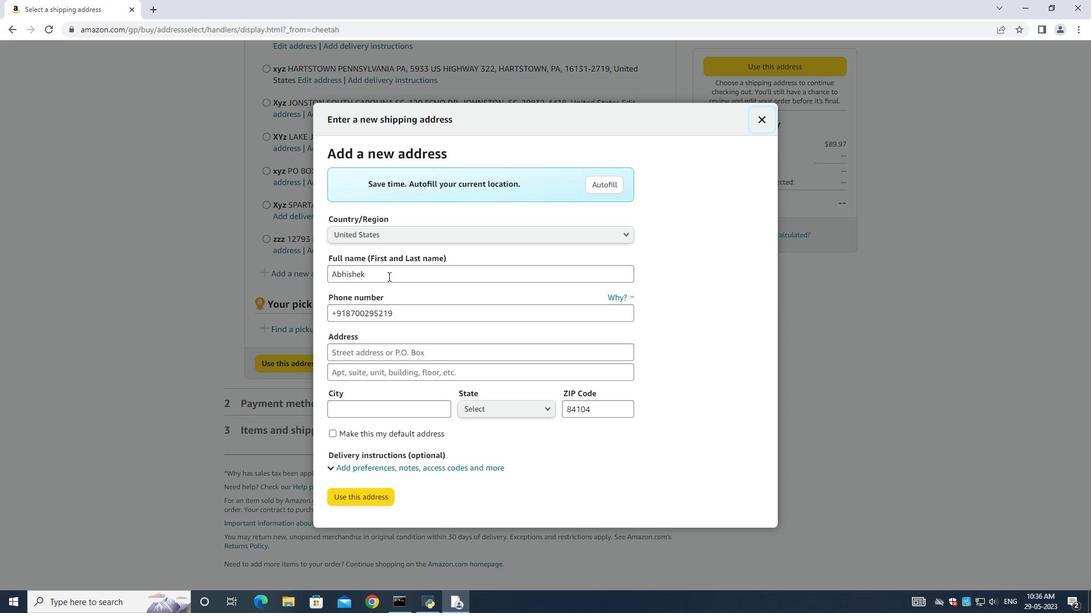 
Action: Mouse moved to (355, 274)
Screenshot: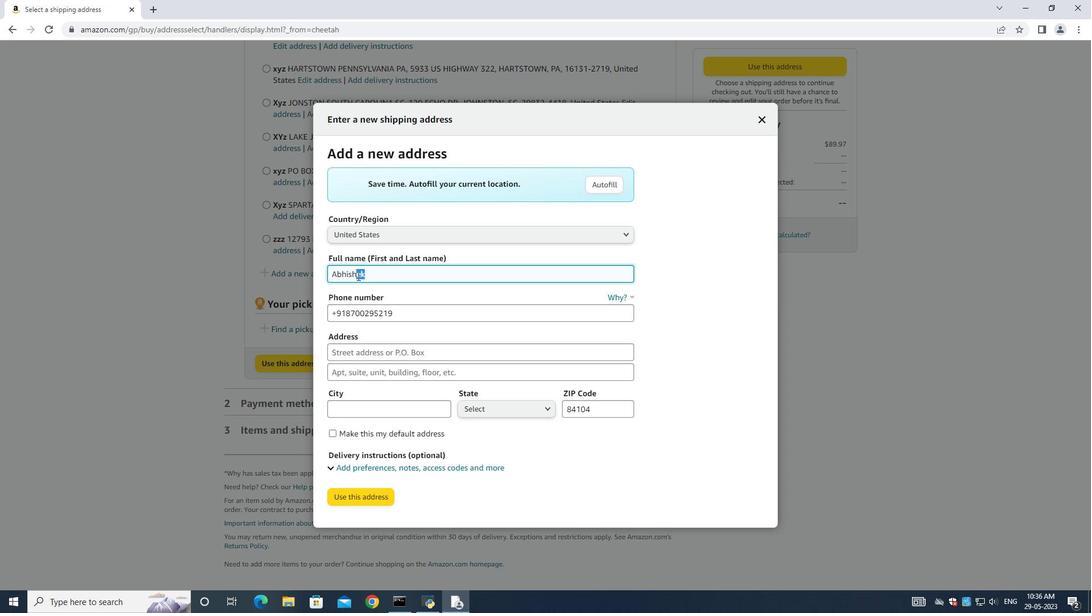 
Action: Key pressed <Key.backspace><Key.backspace><Key.backspace><Key.backspace><Key.backspace>
Screenshot: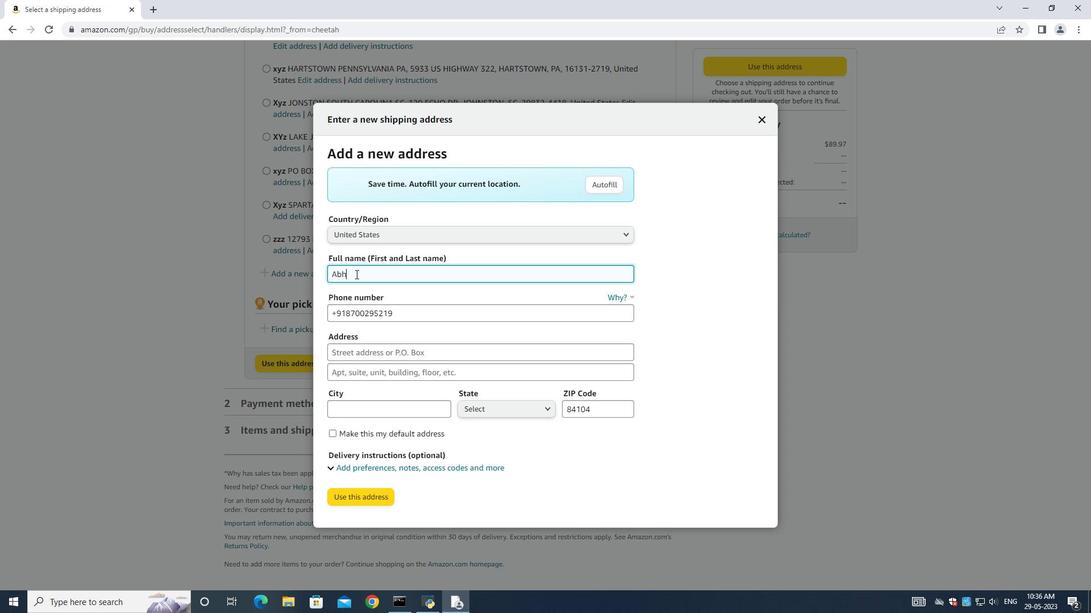 
Action: Mouse moved to (354, 271)
Screenshot: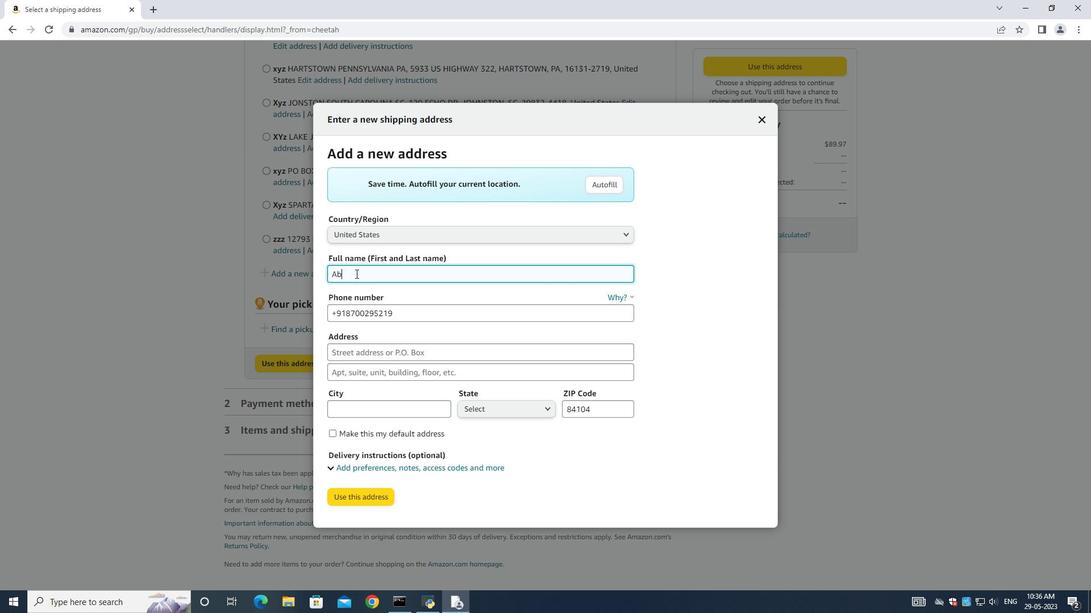 
Action: Key pressed <Key.backspace><Key.backspace><Key.shift><Key.shift><Key.shift><Key.shift><Key.shift><Key.shift><Key.shift><Key.shift><Key.shift><Key.shift><Key.shift><Key.shift><Key.shift><Key.shift><Key.shift><Key.shift><Key.shift><Key.shift><Key.shift><Key.shift><Key.shift><Key.shift><Key.shift><Key.shift><Key.shift><Key.shift><Key.shift><Key.shift><Key.shift><Key.shift><Key.shift><Key.shift><Key.shift><Key.shift><Key.shift><Key.shift><Key.shift><Key.shift><Key.shift><Key.shift><Key.shift><Key.shift><Key.shift><Key.shift><Key.shift><Key.shift><Key.shift><Key.shift><Key.shift><Key.shift><Key.shift><Key.shift><Key.shift><Key.shift><Key.shift><Key.shift><Key.shift><Key.shift><Key.shift><Key.shift><Key.shift><Key.shift><Key.shift><Key.shift><Key.shift><Key.shift><Key.shift><Key.shift><Key.shift><Key.shift><Key.shift><Key.shift><Key.shift><Key.shift><Key.shift><Key.shift><Key.shift><Key.shift><Key.shift><Key.shift><Key.shift><Key.shift><Key.shift><Key.shift><Key.shift><Key.shift><Key.shift><Key.shift><Key.shift><Key.shift><Key.shift><Key.shift><Key.shift><Key.shift><Key.shift><Key.shift><Key.shift><Key.shift><Key.shift><Key.shift><Key.shift><Key.shift><Key.shift><Key.shift><Key.shift><Key.shift><Key.shift><Key.shift><Key.shift><Key.shift><Key.shift><Key.shift><Key.shift><Key.shift><Key.shift><Key.shift><Key.shift><Key.shift><Key.shift><Key.shift><Key.shift><Key.shift><Key.shift><Key.shift><Key.shift><Key.shift><Key.shift><Key.shift><Key.shift><Key.shift><Key.shift><Key.shift><Key.shift><Key.shift><Key.shift><Key.shift><Key.shift><Key.shift><Key.shift><Key.shift><Key.shift><Key.shift><Key.shift><Key.shift><Key.shift><Key.shift><Key.shift><Key.shift><Key.shift><Key.shift><Key.shift><Key.shift><Key.shift><Key.shift><Key.shift><Key.shift><Key.shift><Key.shift><Key.shift><Key.shift><Key.shift><Key.shift><Key.shift><Key.shift><Key.shift><Key.shift><Key.shift><Key.shift><Key.shift><Key.shift><Key.shift><Key.shift><Key.shift><Key.shift><Key.shift><Key.shift><Key.shift><Key.shift><Key.shift><Key.shift><Key.shift><Key.shift><Key.shift><Key.shift><Key.shift><Key.shift><Key.shift><Key.shift><Key.shift><Key.shift><Key.shift><Key.shift><Key.shift><Key.shift><Key.shift><Key.shift><Key.shift><Key.shift><Key.shift><Key.shift><Key.shift><Key.shift><Key.shift><Key.shift><Key.shift><Key.shift><Key.shift><Key.shift><Key.shift><Key.shift><Key.shift><Key.shift><Key.shift><Key.shift><Key.shift><Key.shift><Key.shift><Key.shift><Key.shift><Key.shift><Key.shift><Key.shift><Key.shift><Key.shift><Key.shift><Key.shift><Key.shift><Key.shift><Key.shift><Key.shift><Key.shift><Key.shift><Key.shift><Key.shift><Key.shift><Key.shift><Key.shift><Key.shift><Key.shift><Key.shift><Key.shift><Key.shift><Key.shift><Key.shift><Key.shift><Key.shift><Key.shift><Key.shift><Key.shift><Key.shift><Key.shift><Key.shift><Key.shift><Key.shift><Key.shift><Key.shift><Key.shift><Key.shift><Key.shift><Key.shift><Key.shift><Key.shift><Key.shift><Key.shift><Key.shift><Key.shift><Key.shift><Key.shift><Key.shift><Key.shift><Key.shift><Key.shift><Key.shift><Key.shift><Key.shift><Key.shift><Key.shift><Key.shift><Key.shift><Key.shift><Key.shift><Key.shift><Key.shift><Key.shift><Key.shift><Key.shift><Key.shift><Key.shift><Key.shift><Key.shift><Key.shift><Key.shift><Key.shift><Key.shift><Key.shift><Key.shift><Key.shift><Key.shift><Key.shift><Key.shift><Key.shift><Key.shift><Key.shift><Key.shift><Key.shift><Key.shift><Key.shift><Key.shift><Key.shift><Key.shift><Key.shift><Key.shift><Key.shift><Key.shift><Key.shift><Key.shift><Key.shift><Key.shift><Key.shift><Key.shift><Key.shift><Key.shift><Key.shift><Key.shift><Key.shift><Key.shift><Key.shift><Key.shift><Key.shift><Key.shift><Key.shift><Key.shift><Key.shift><Key.shift><Key.shift><Key.shift><Key.shift><Key.shift><Key.shift><Key.shift><Key.shift><Key.shift><Key.shift><Key.shift><Key.shift><Key.shift><Key.shift><Key.shift><Key.shift><Key.shift><Key.shift><Key.shift><Key.shift><Key.shift><Key.shift><Key.shift><Key.shift><Key.shift><Key.shift><Key.shift><Key.shift><Key.shift><Key.shift><Key.shift><Key.shift><Key.shift><Key.shift><Key.shift><Key.shift><Key.shift><Key.shift><Key.shift><Key.shift><Key.shift><Key.shift><Key.shift><Key.shift><Key.shift><Key.shift><Key.shift><Key.shift><Key.shift><Key.shift><Key.shift><Key.shift><Key.shift><Key.shift><Key.shift><Key.shift><Key.shift><Key.shift><Key.shift><Key.shift><Key.shift><Key.shift><Key.shift><Key.shift><Key.shift><Key.shift><Key.shift><Key.shift><Key.shift><Key.shift><Key.shift><Key.shift><Key.shift><Key.shift><Key.shift><Key.shift><Key.shift><Key.shift><Key.shift><Key.shift><Key.shift><Key.shift><Key.shift><Key.shift><Key.shift><Key.shift><Key.shift><Key.shift><Key.shift><Key.shift><Key.shift><Key.shift><Key.shift><Key.shift><Key.shift><Key.shift><Key.shift><Key.shift><Key.shift><Key.shift><Key.shift><Key.shift><Key.shift><Key.shift><Key.shift><Key.shift><Key.shift><Key.shift><Key.shift><Key.shift><Key.shift><Key.shift><Key.shift><Key.shift><Key.shift><Key.shift><Key.shift><Key.shift><Key.shift><Key.shift><Key.shift><Key.shift><Key.shift><Key.shift><Key.shift><Key.shift><Key.shift><Key.shift><Key.shift><Key.shift><Key.shift><Key.shift><Key.shift><Key.shift><Key.shift><Key.shift><Key.shift><Key.shift><Key.shift><Key.shift><Key.shift><Key.shift><Key.shift><Key.shift><Key.shift><Key.shift><Key.shift><Key.shift><Key.shift><Key.shift><Key.shift><Key.shift><Key.shift><Key.shift><Key.shift><Key.shift><Key.shift><Key.shift><Key.shift><Key.shift><Key.shift><Key.shift><Key.shift><Key.shift><Key.shift><Key.shift><Key.shift><Key.shift><Key.shift><Key.shift><Key.shift><Key.shift><Key.shift><Key.shift><Key.shift><Key.shift><Key.shift><Key.shift><Key.shift><Key.shift><Key.shift><Key.shift><Key.shift><Key.shift><Key.shift><Key.shift><Key.shift><Key.shift><Key.shift><Key.shift><Key.shift><Key.shift><Key.shift><Key.shift><Key.shift><Key.shift><Key.shift><Key.shift><Key.shift>Danny<Key.space><Key.shift>Hernandez
Screenshot: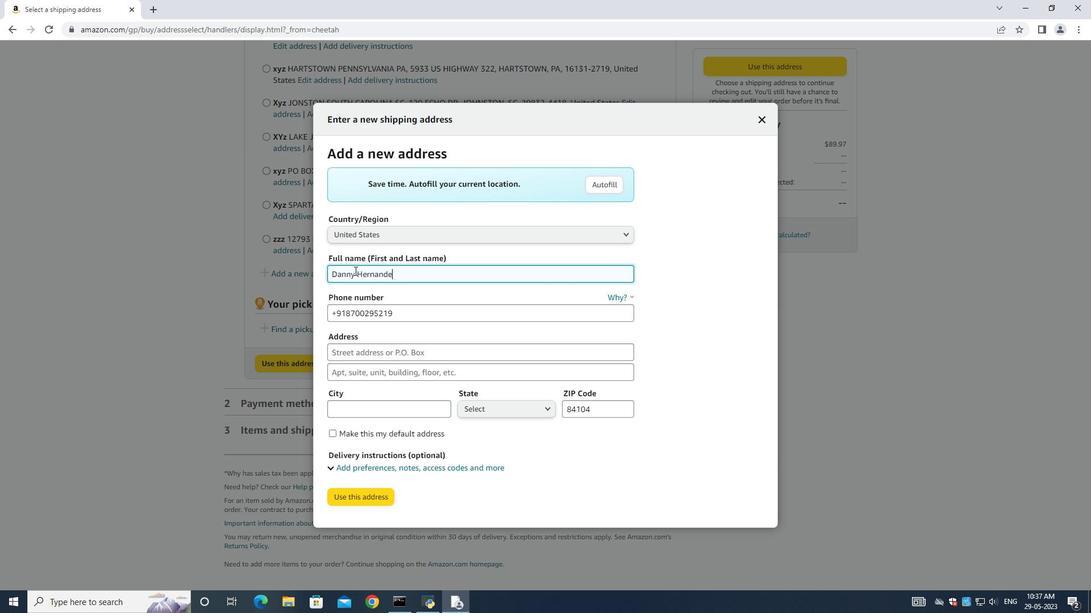
Action: Mouse moved to (433, 312)
Screenshot: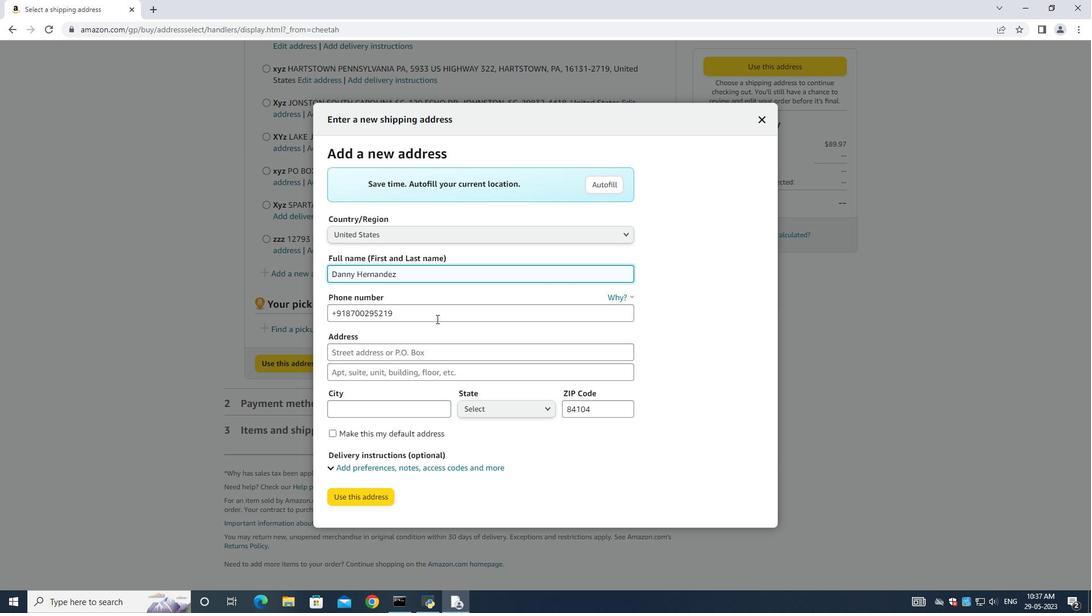 
Action: Mouse pressed left at (433, 312)
Screenshot: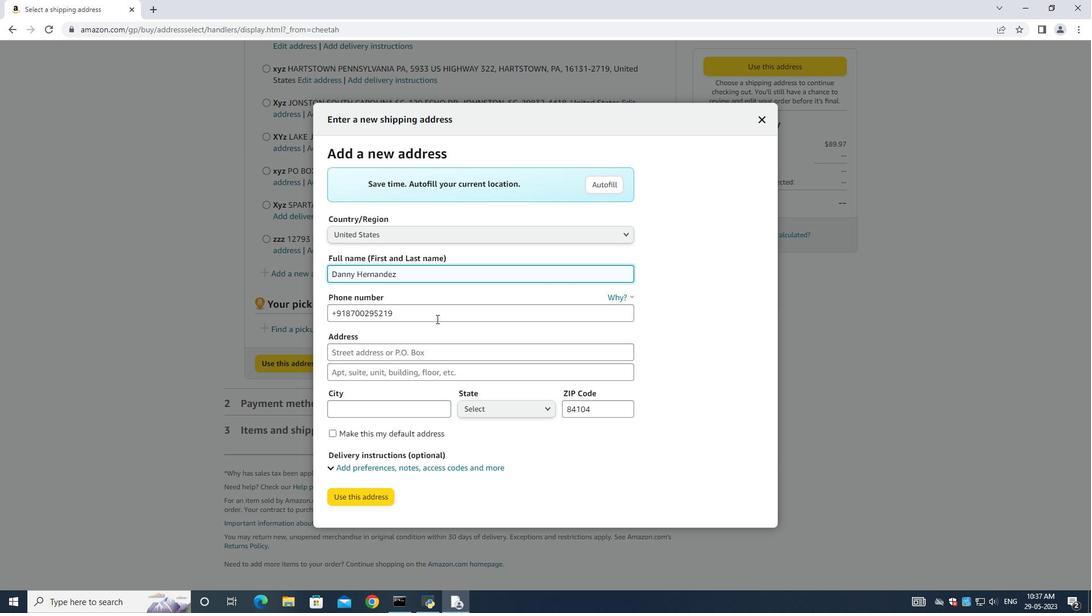 
Action: Key pressed <Key.backspace><Key.backspace><Key.backspace><Key.backspace><Key.backspace><Key.backspace><Key.backspace><Key.backspace><Key.backspace><Key.backspace><Key.backspace><Key.backspace><Key.backspace><Key.backspace><Key.backspace><Key.backspace><Key.backspace><Key.backspace>9377427970
Screenshot: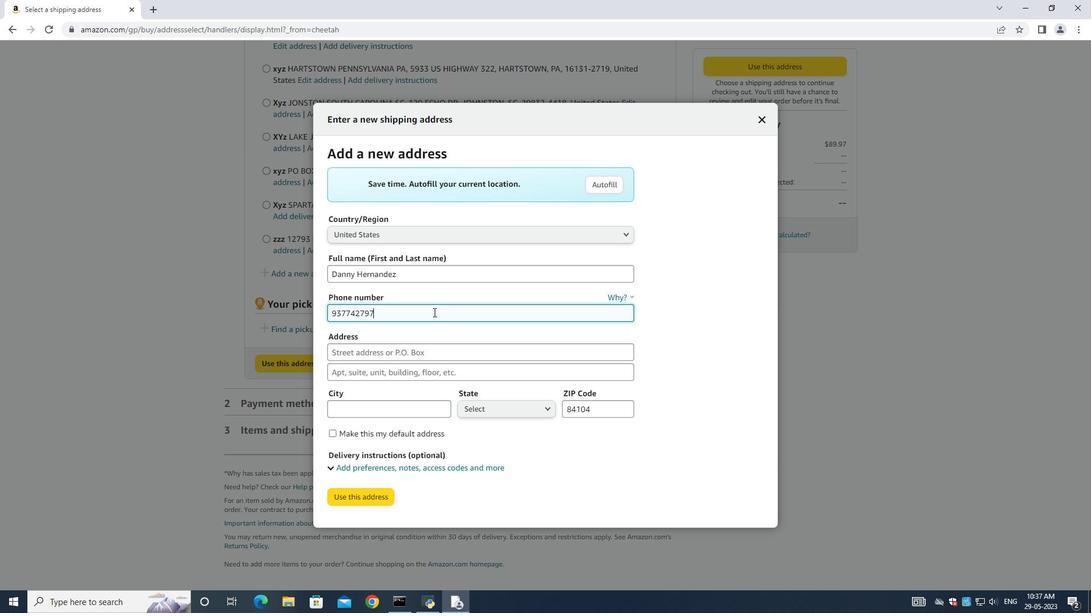 
Action: Mouse moved to (431, 354)
Screenshot: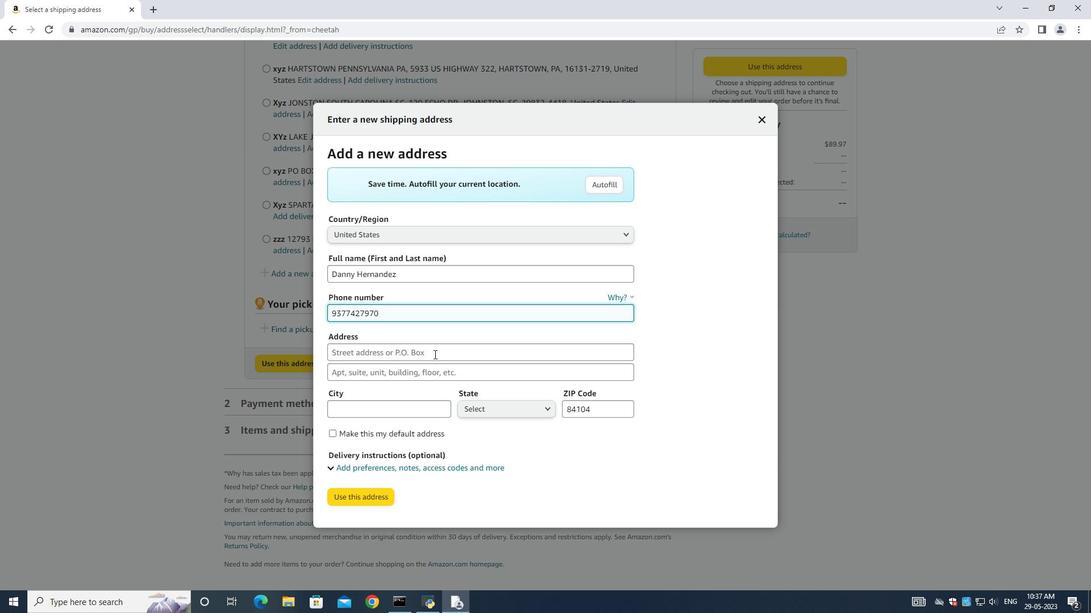 
Action: Mouse pressed left at (431, 354)
Screenshot: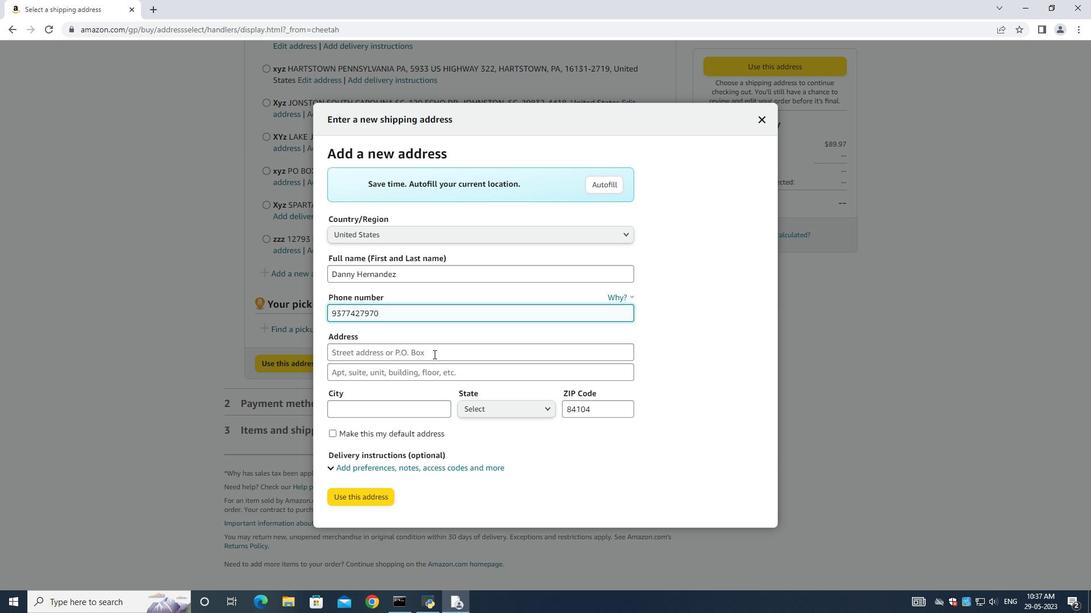 
Action: Mouse moved to (431, 354)
Screenshot: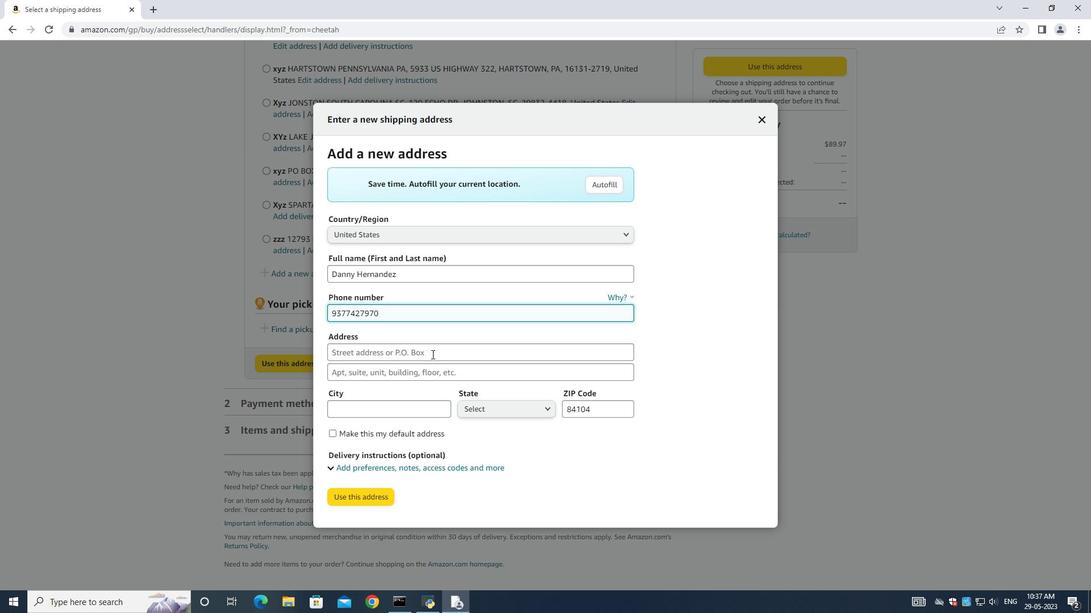 
Action: Key pressed 4287<Key.space><Key.shift>Crim<Key.space><Key.shift><Key.shift><Key.shift><Key.shift><Key.shift><Key.shift><Key.shift><Key.shift><Key.shift><Key.shift><Key.shift><Key.shift><Key.shift><Key.shift>Lane<Key.space>
Screenshot: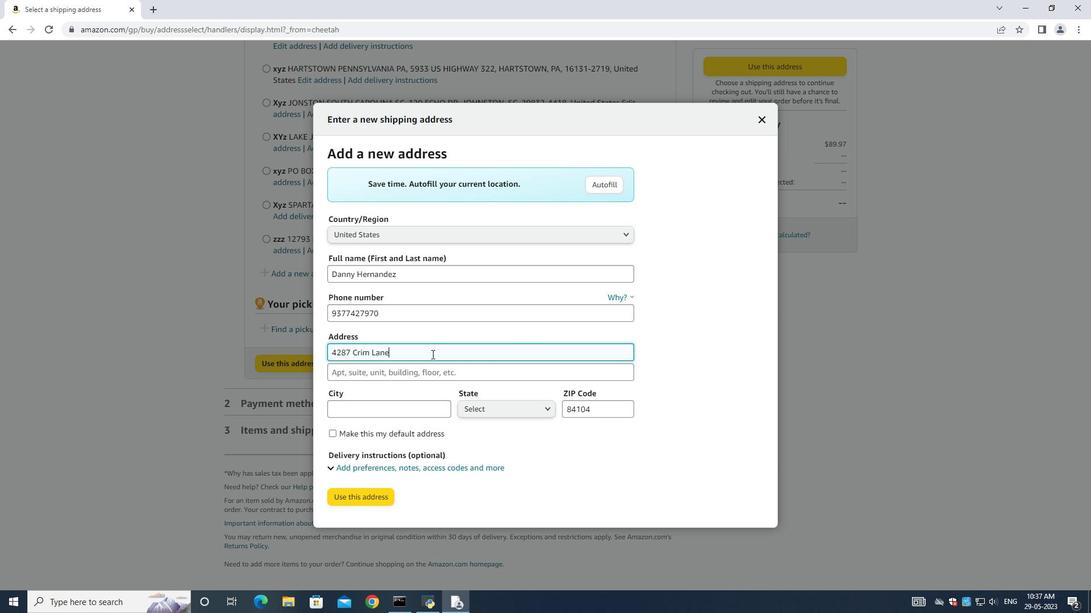 
Action: Mouse moved to (412, 373)
Screenshot: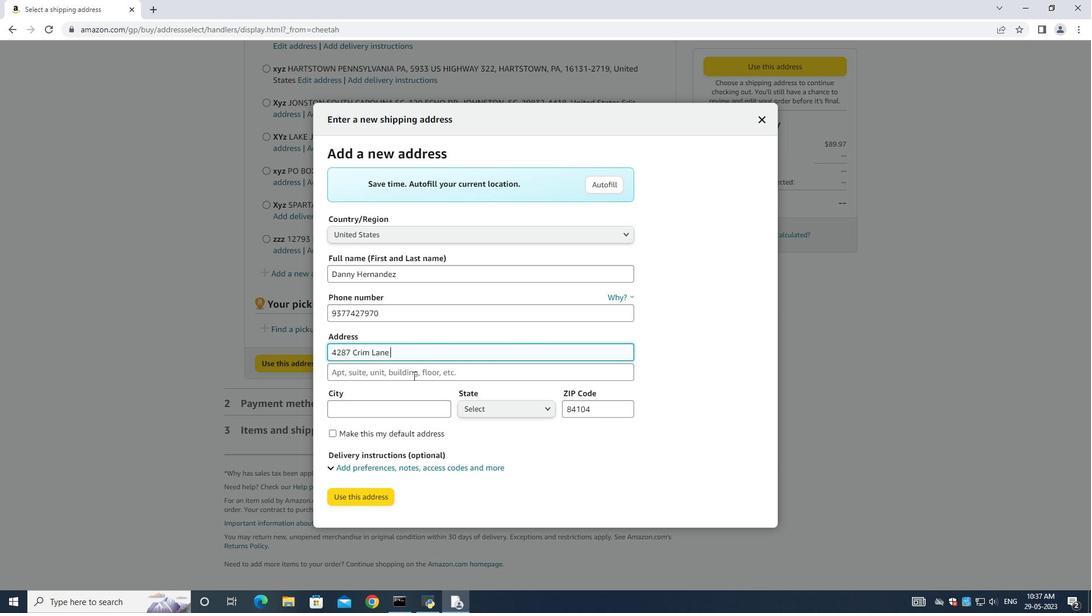 
Action: Mouse pressed left at (412, 373)
Screenshot: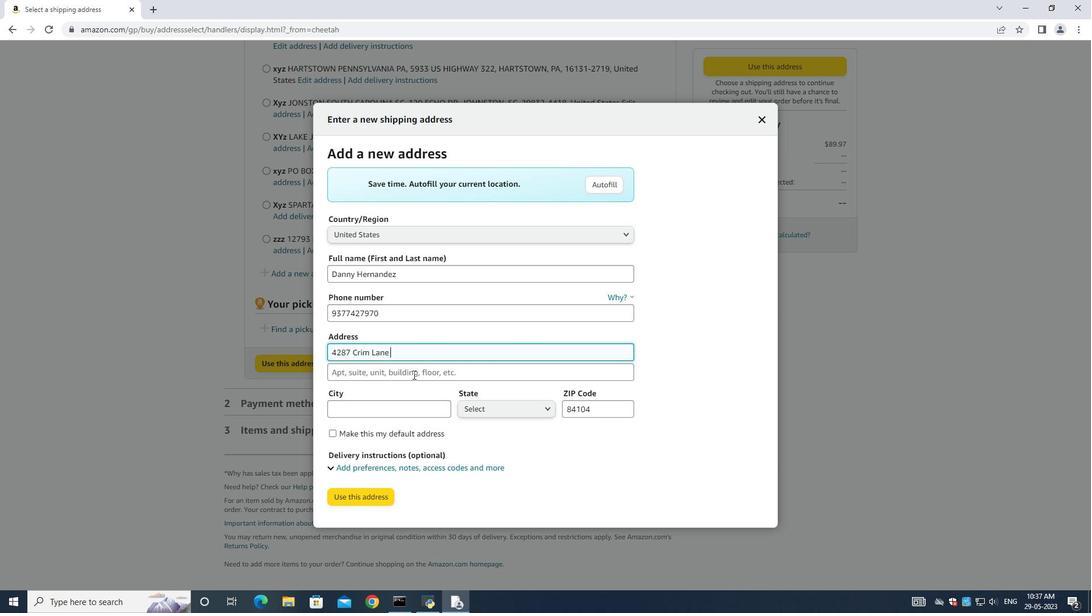 
Action: Key pressed <Key.shift>Underhill<Key.space><Key.shift>Vermont<Key.space>
Screenshot: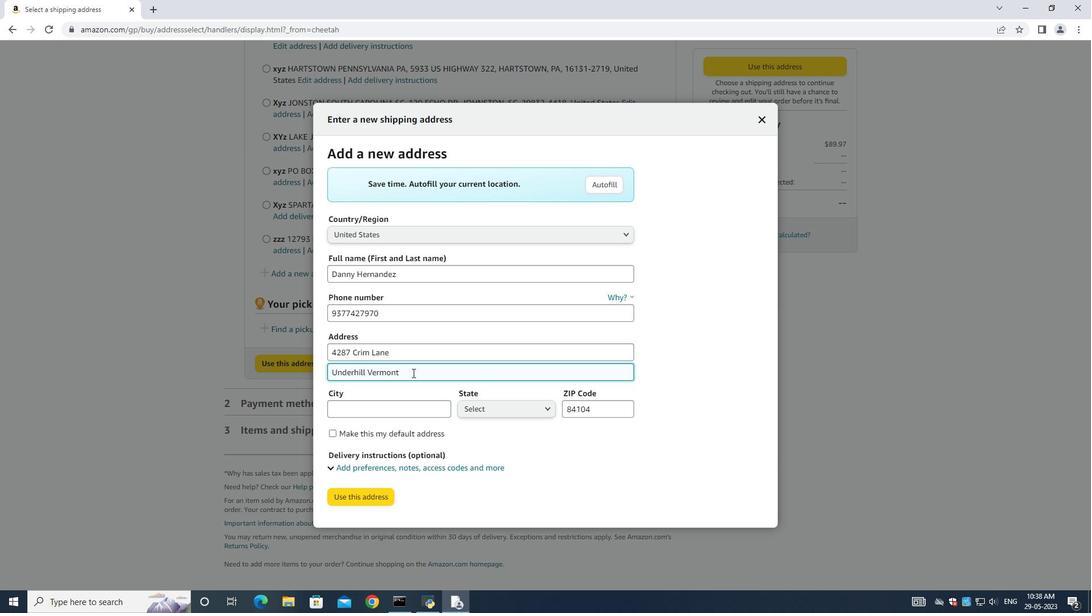 
Action: Mouse moved to (391, 410)
Screenshot: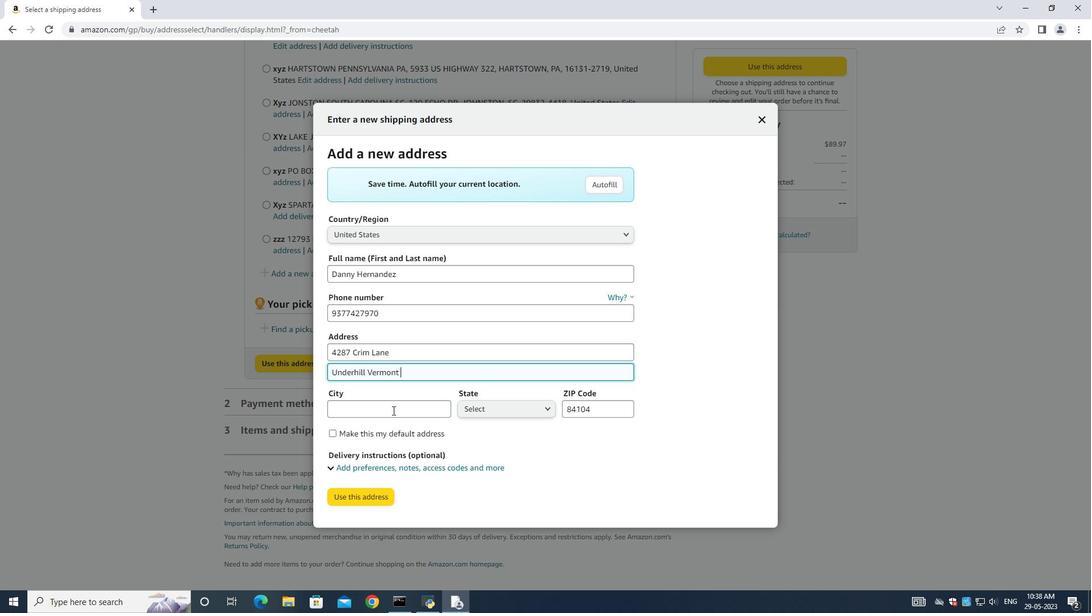 
Action: Mouse pressed left at (391, 410)
Screenshot: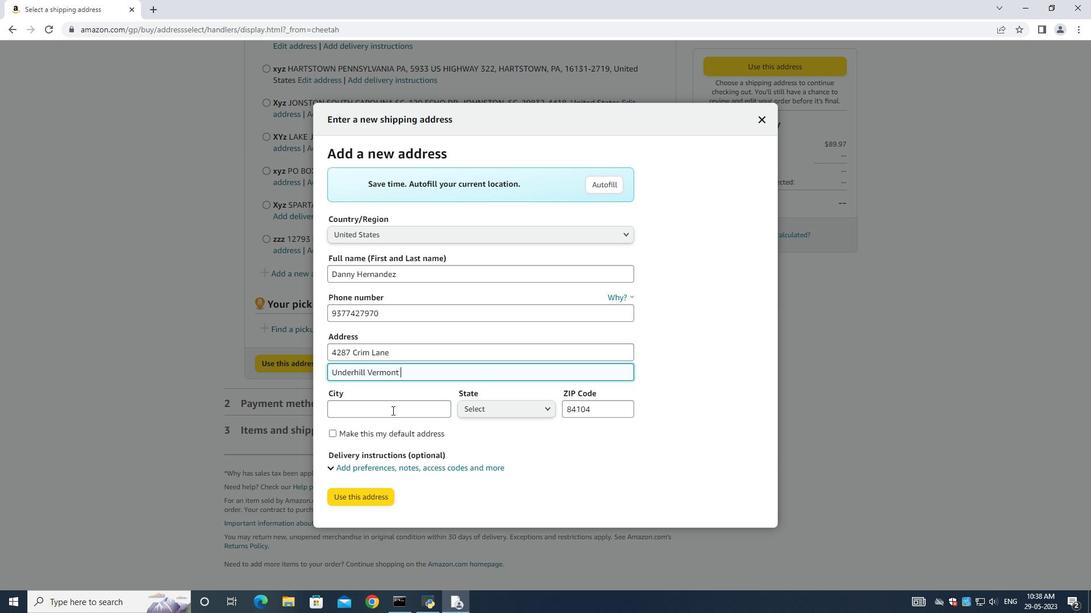 
Action: Mouse moved to (385, 431)
Screenshot: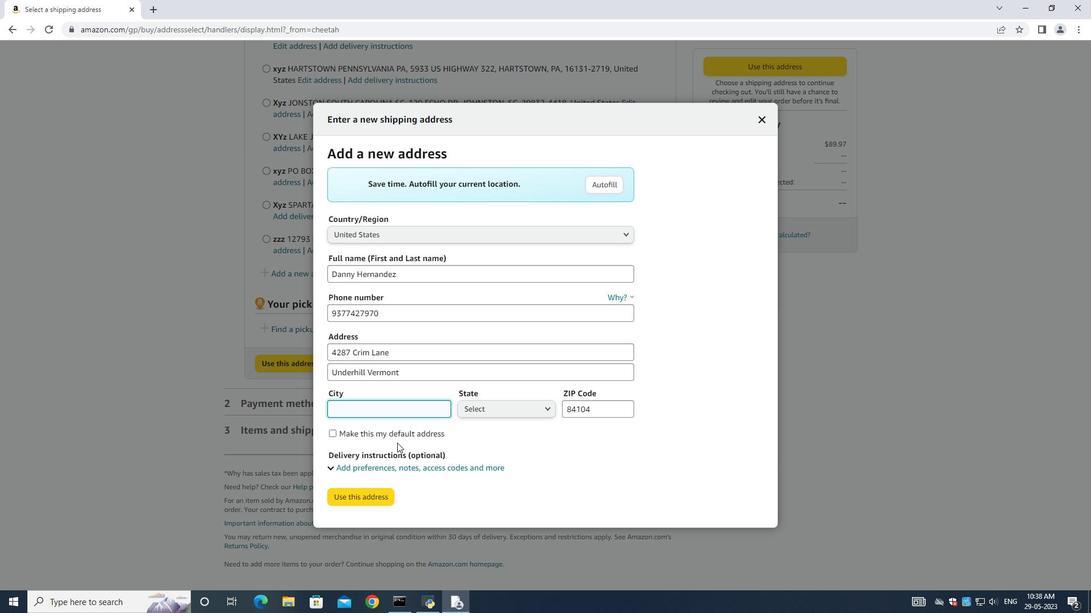 
Action: Key pressed <Key.shift>Underhill<Key.space>
Screenshot: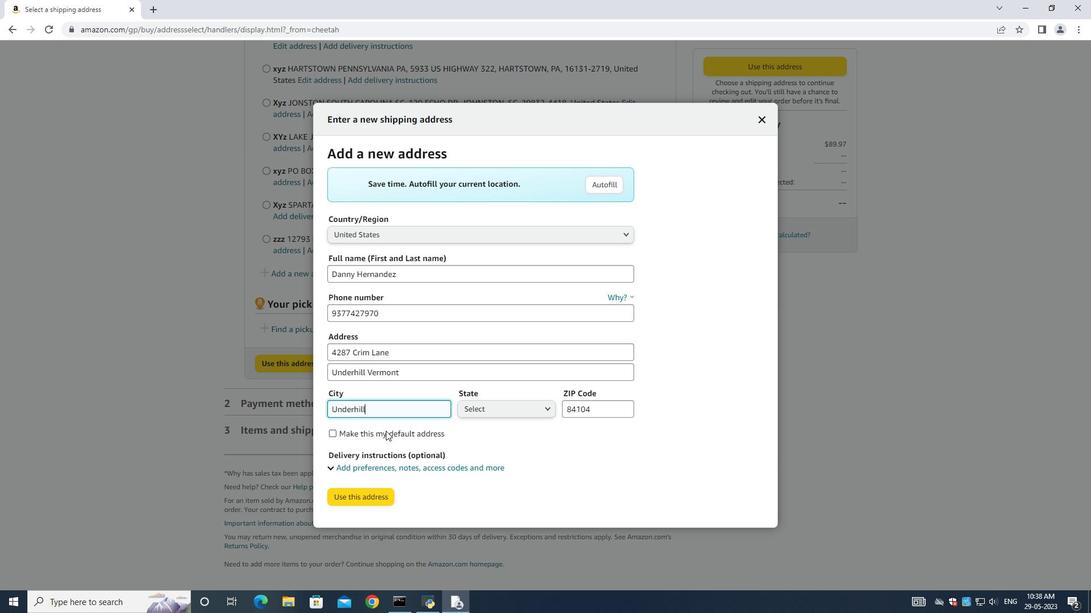 
Action: Mouse moved to (492, 405)
Screenshot: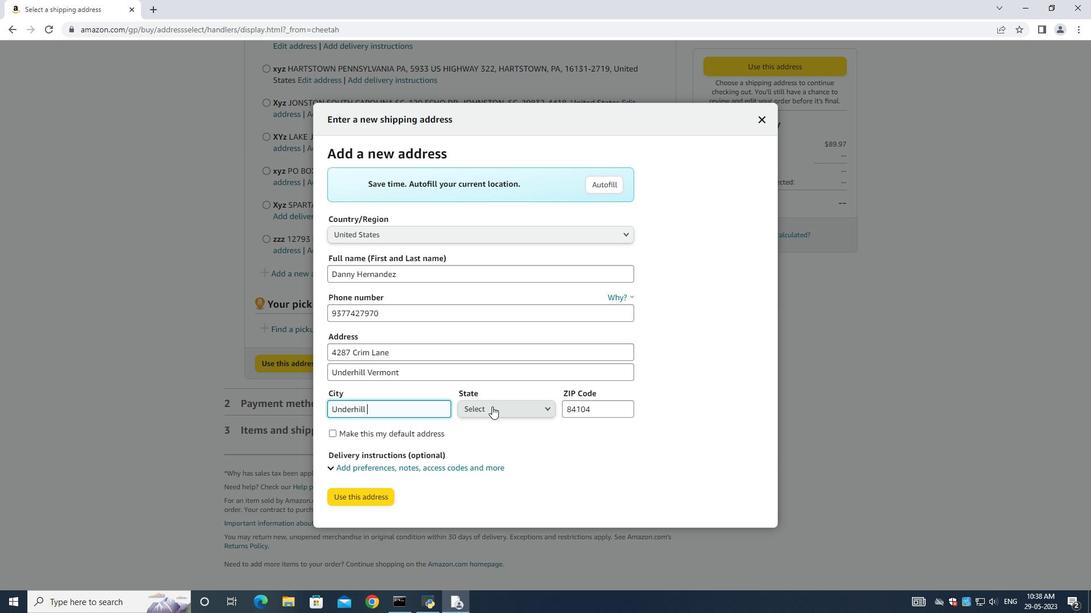 
Action: Mouse pressed left at (492, 405)
Screenshot: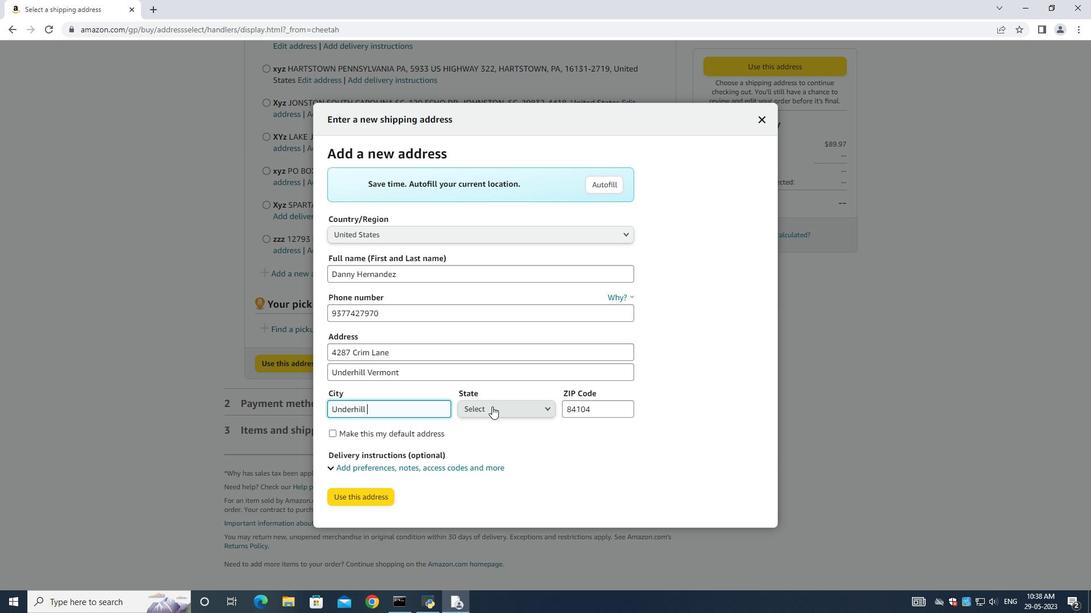 
Action: Mouse moved to (490, 346)
Screenshot: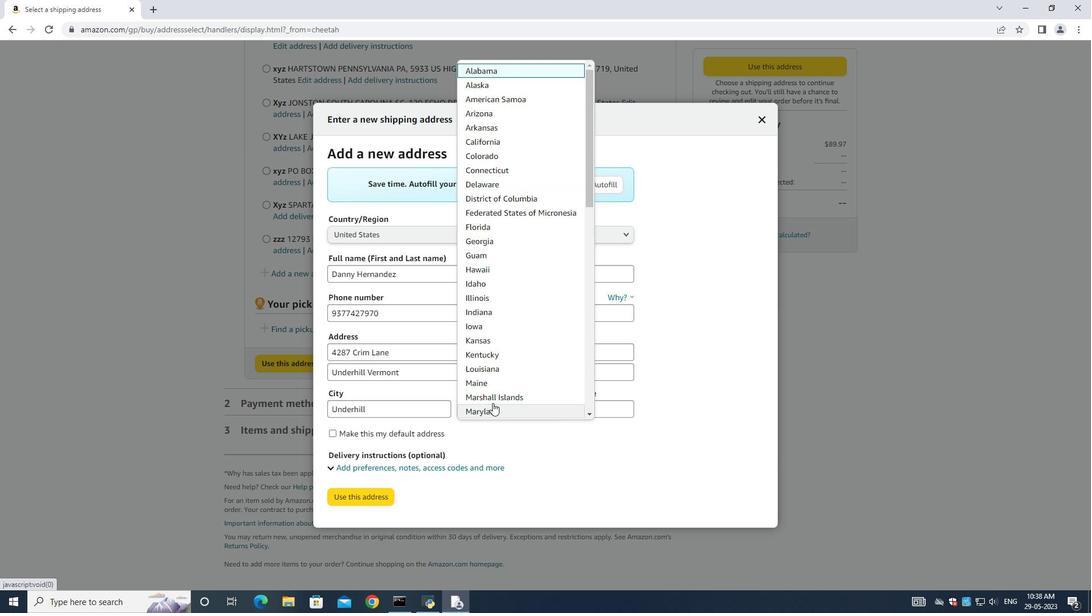 
Action: Mouse scrolled (490, 346) with delta (0, 0)
Screenshot: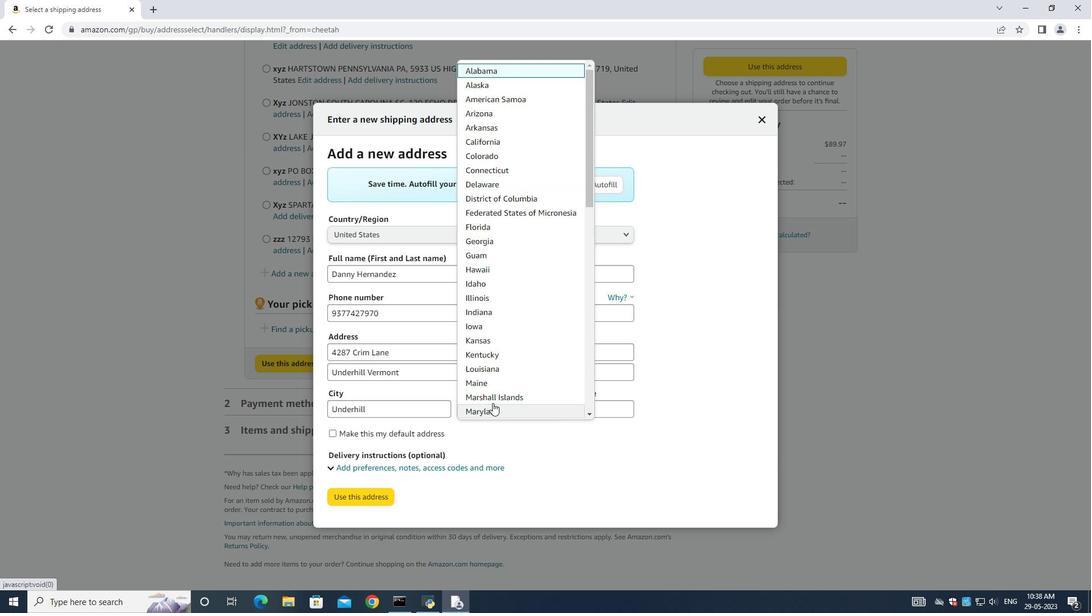 
Action: Mouse moved to (490, 346)
Screenshot: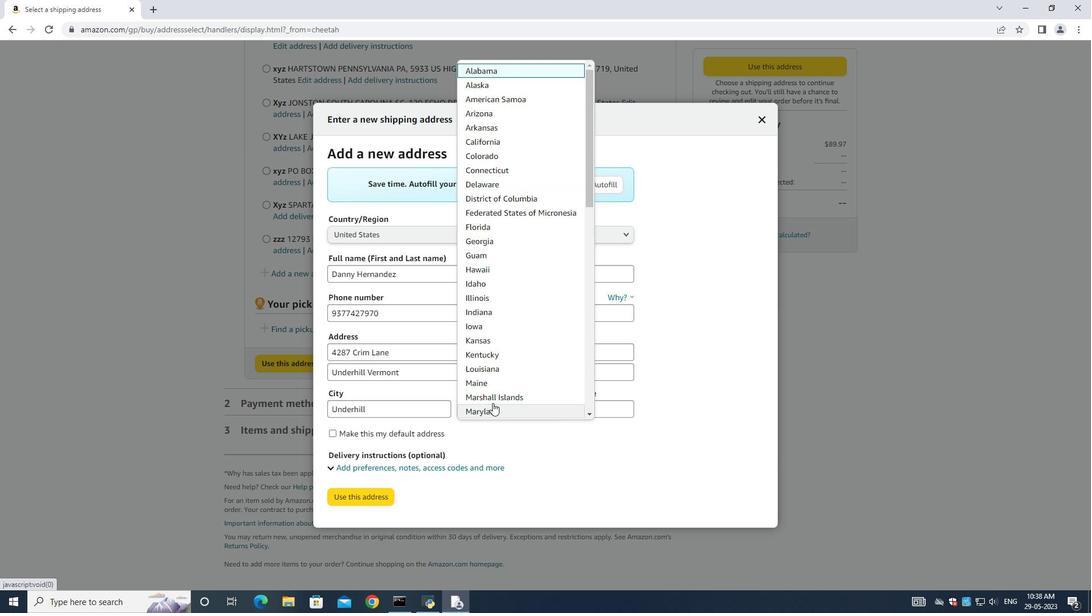 
Action: Mouse scrolled (490, 346) with delta (0, 0)
Screenshot: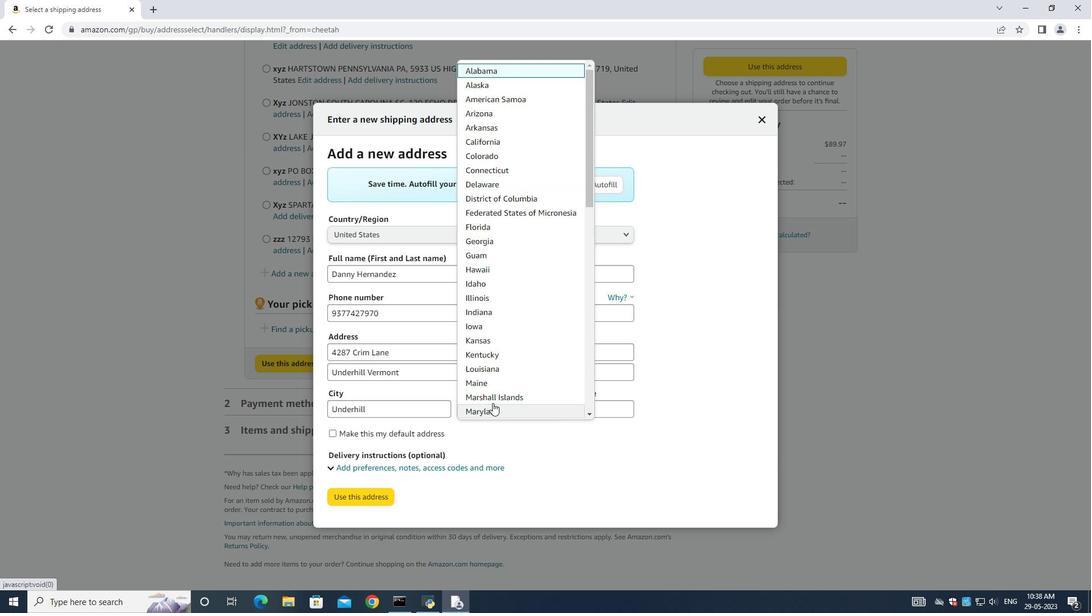 
Action: Mouse scrolled (490, 346) with delta (0, 0)
Screenshot: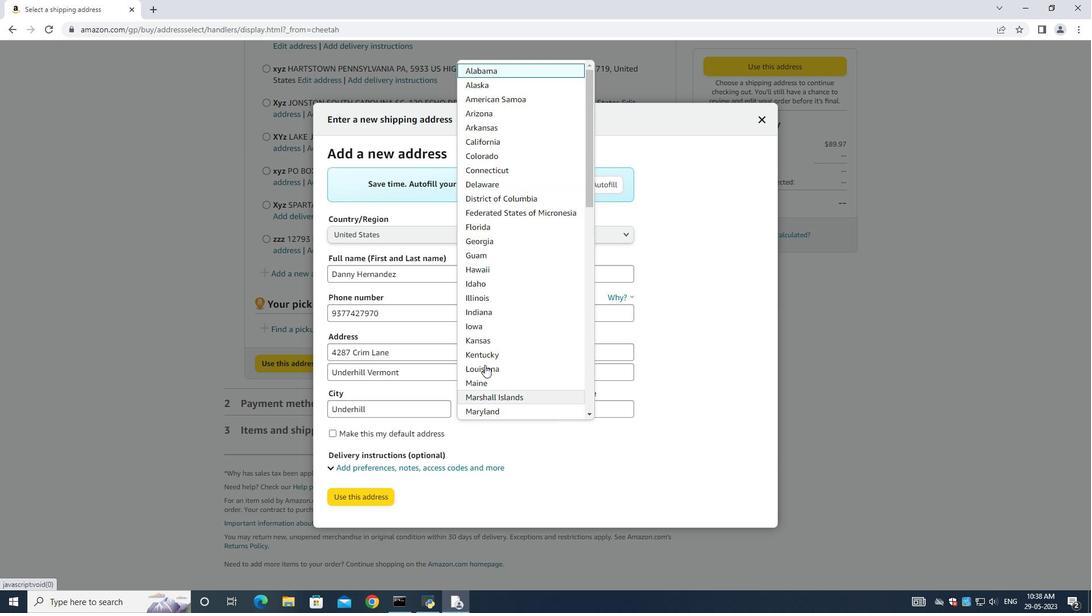
Action: Mouse moved to (490, 346)
Screenshot: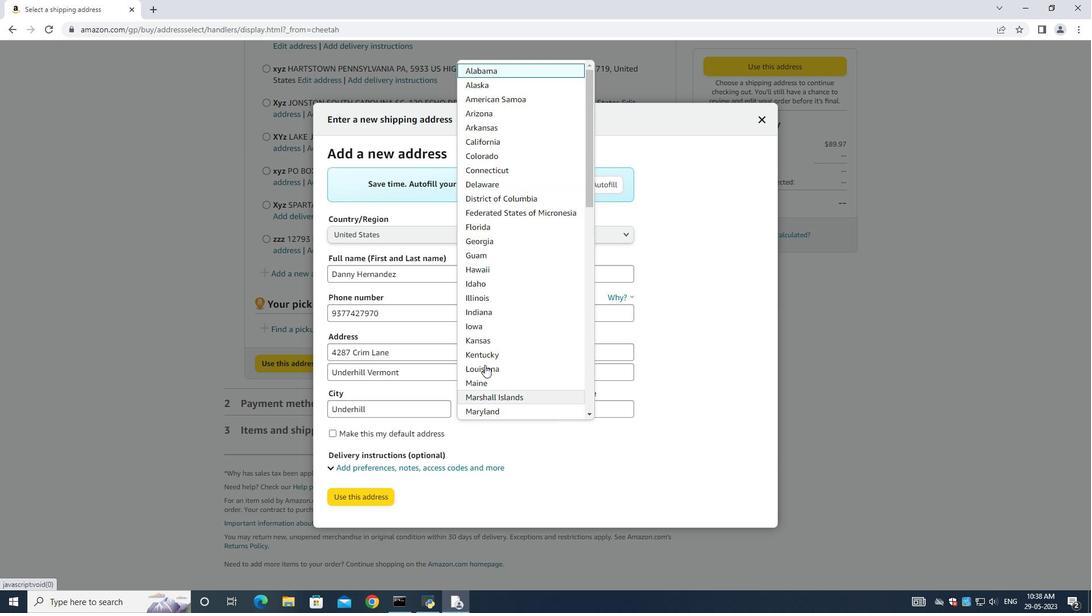 
Action: Mouse scrolled (490, 346) with delta (0, 0)
Screenshot: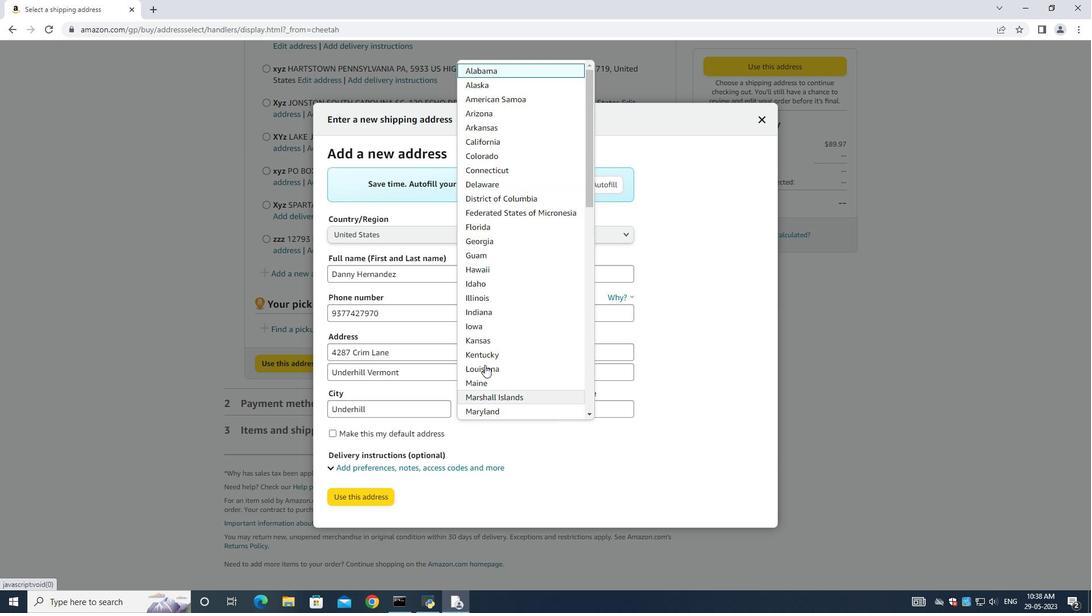 
Action: Mouse moved to (507, 338)
Screenshot: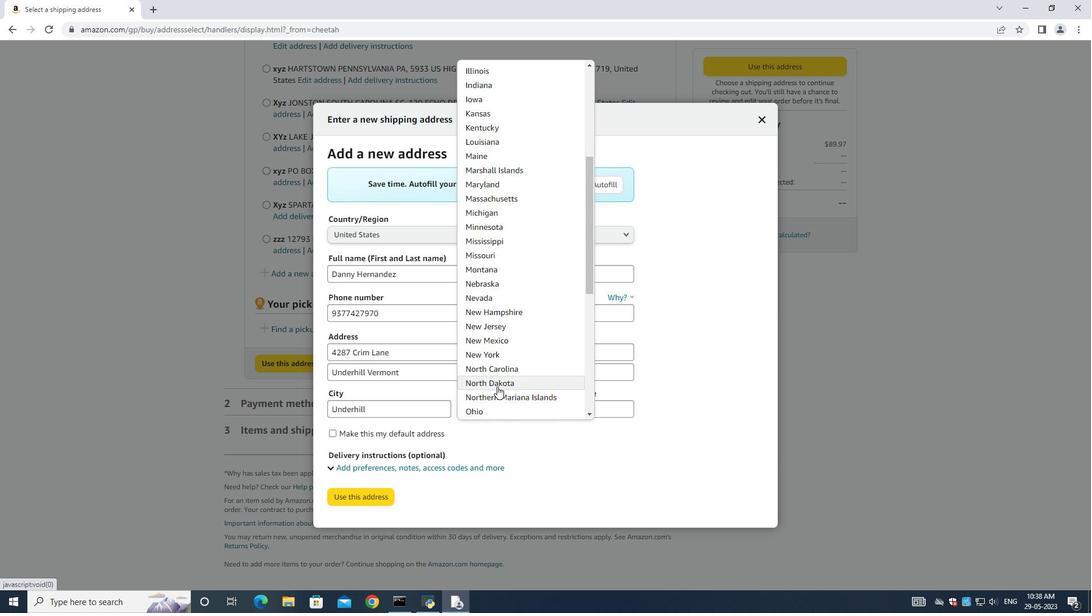 
Action: Mouse scrolled (507, 338) with delta (0, 0)
Screenshot: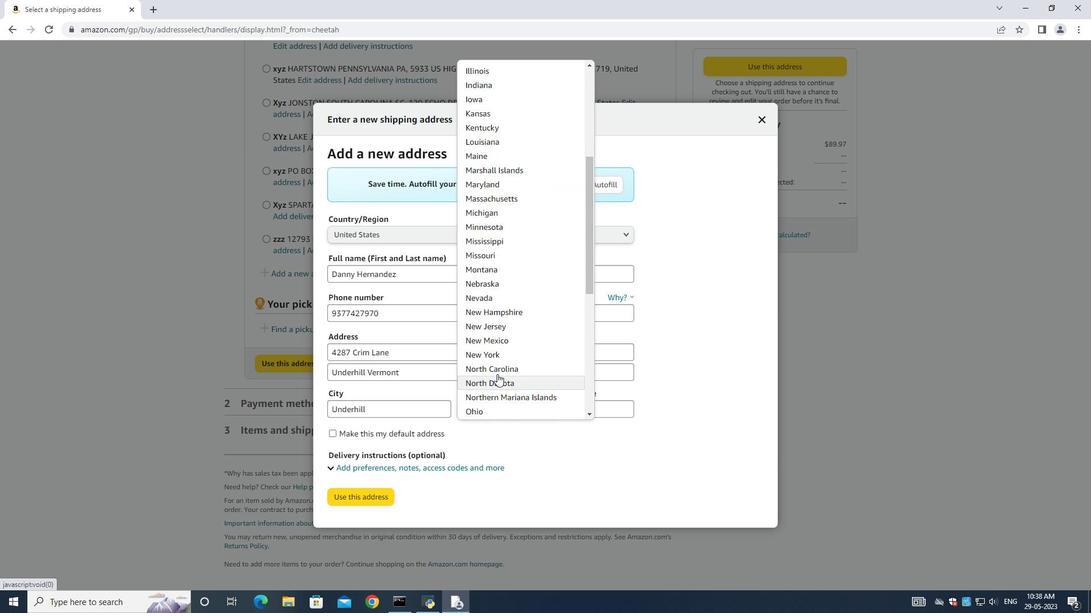 
Action: Mouse scrolled (507, 338) with delta (0, 0)
Screenshot: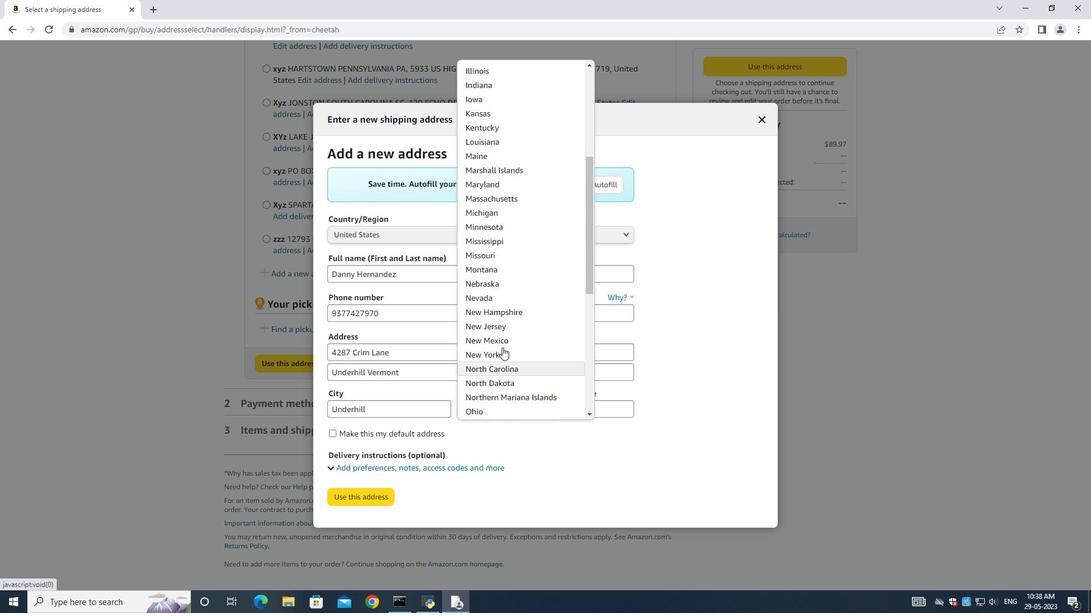 
Action: Mouse scrolled (507, 338) with delta (0, 0)
Screenshot: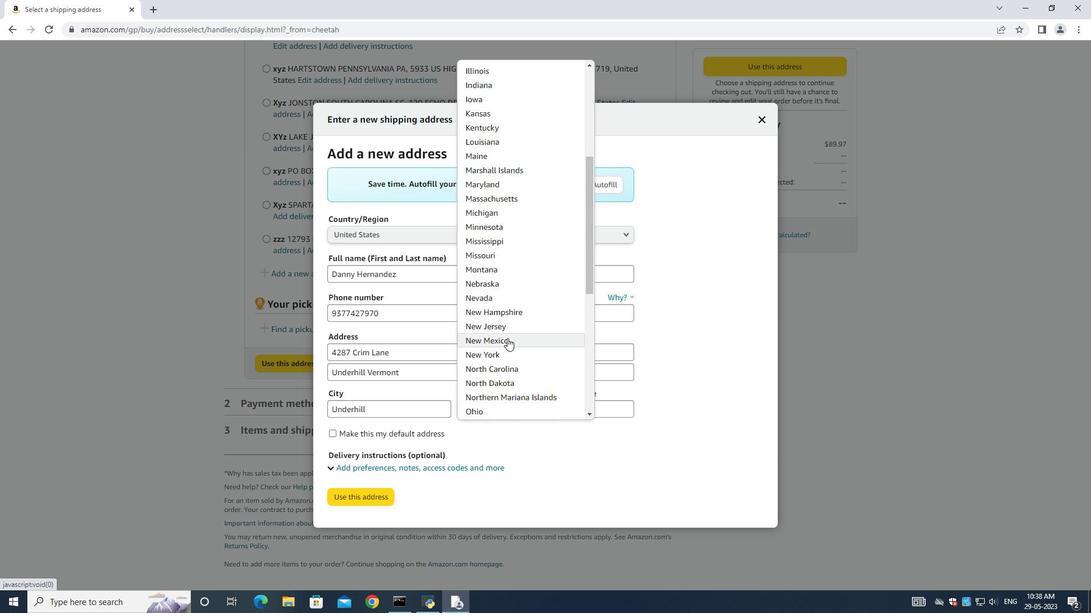 
Action: Mouse scrolled (507, 338) with delta (0, 0)
Screenshot: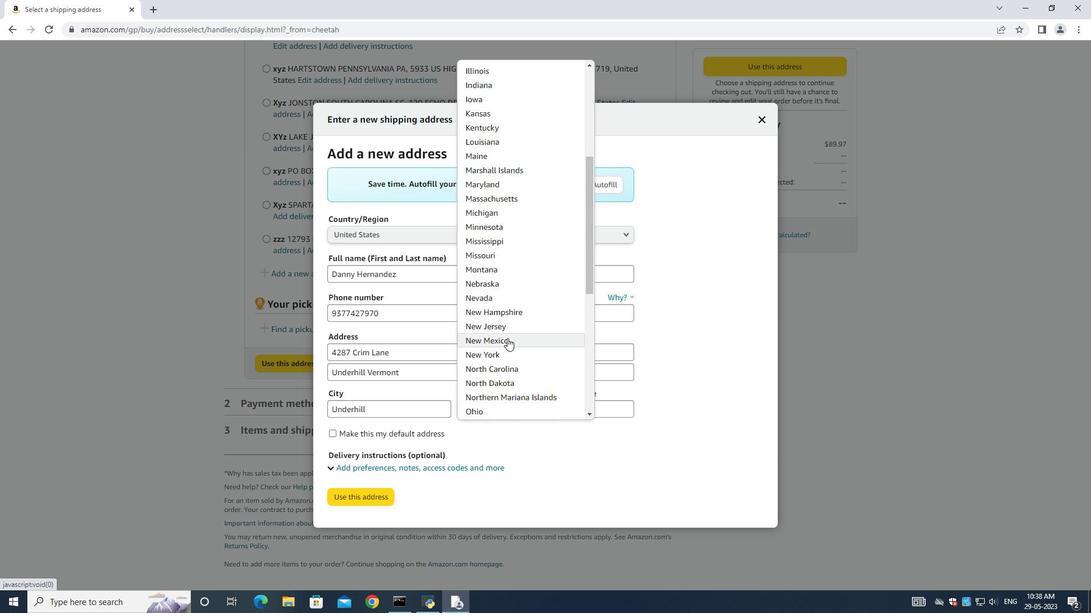 
Action: Mouse moved to (490, 357)
Screenshot: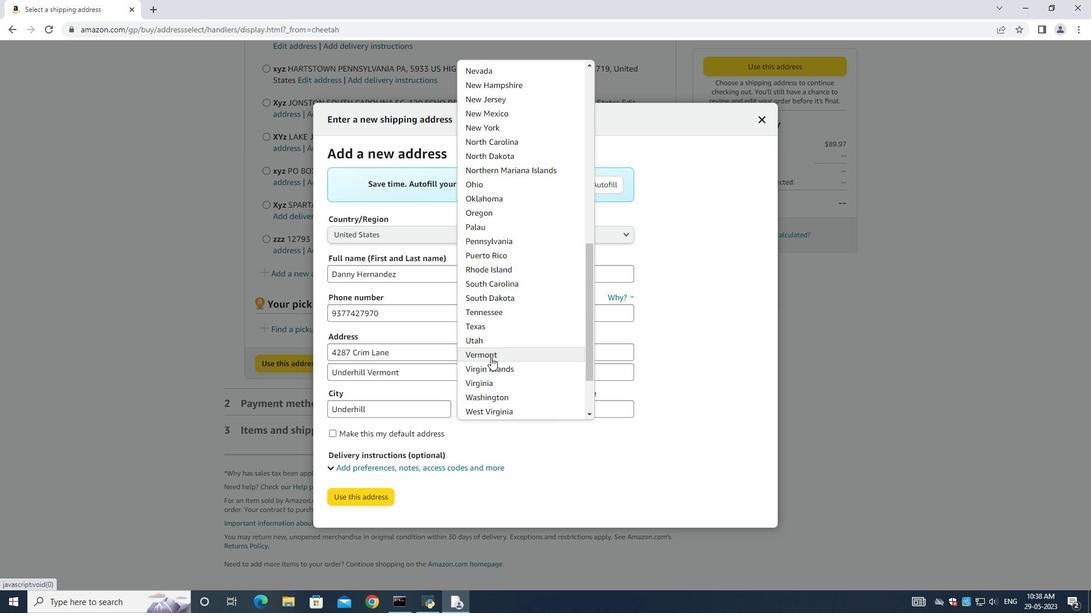 
Action: Mouse pressed left at (490, 357)
Screenshot: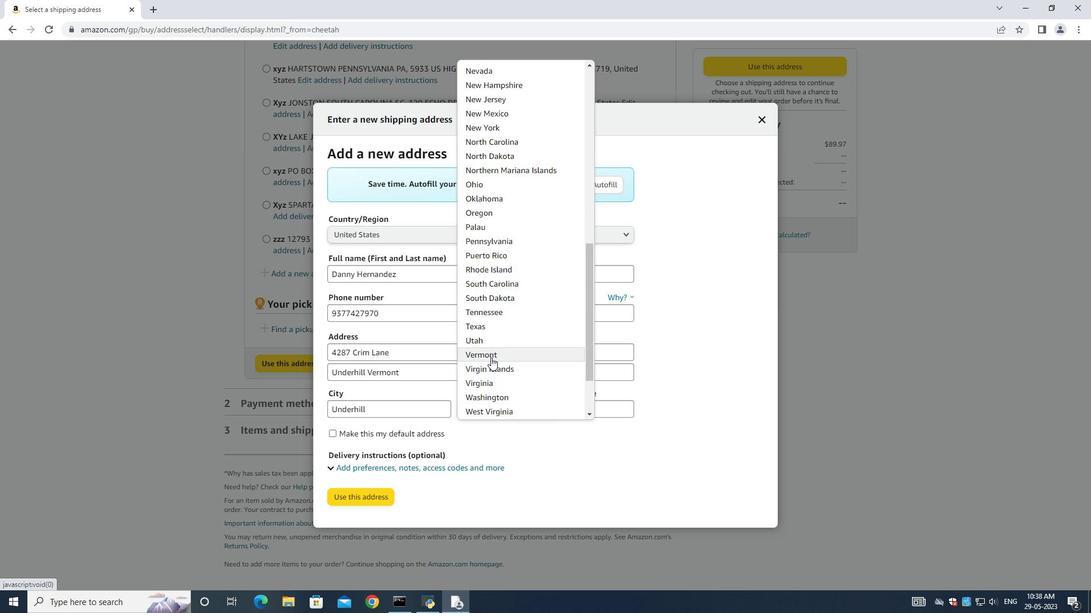 
Action: Mouse moved to (580, 407)
Screenshot: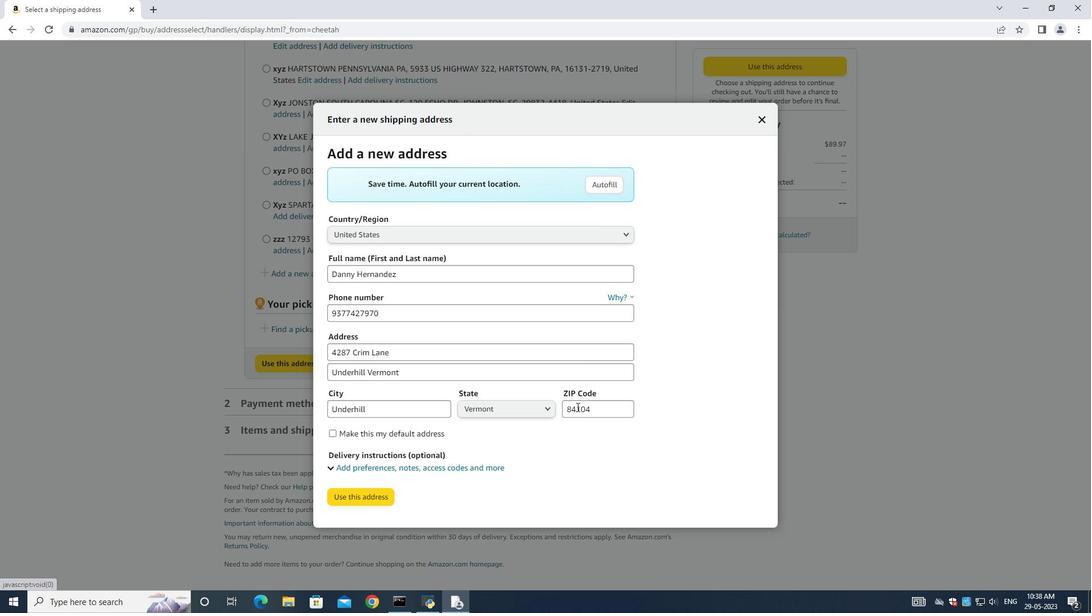 
Action: Mouse pressed left at (580, 407)
Screenshot: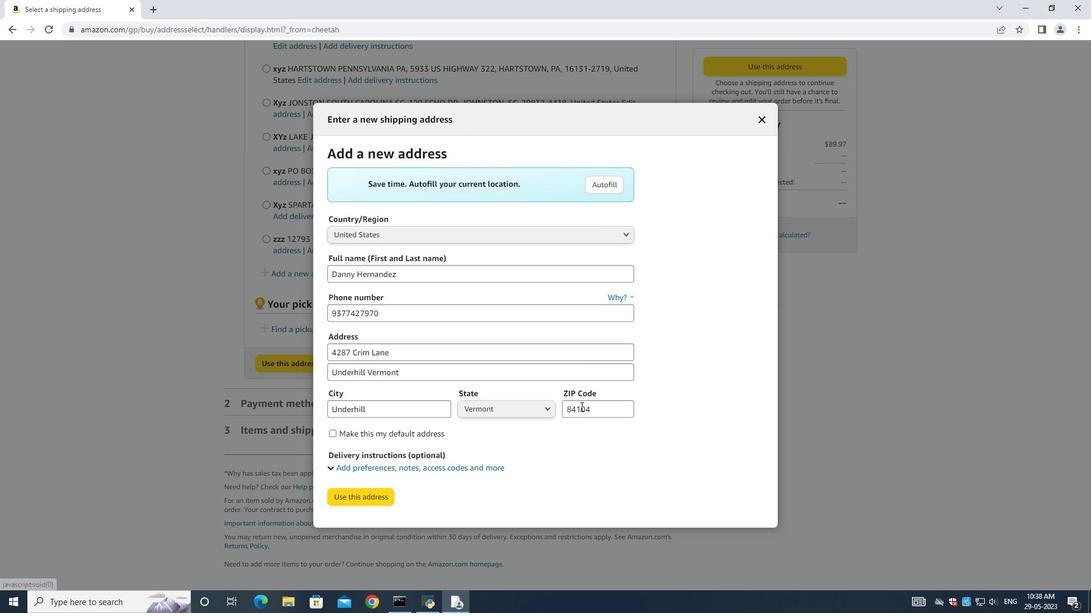 
Action: Key pressed ctrl+A<Key.backspace>05489
Screenshot: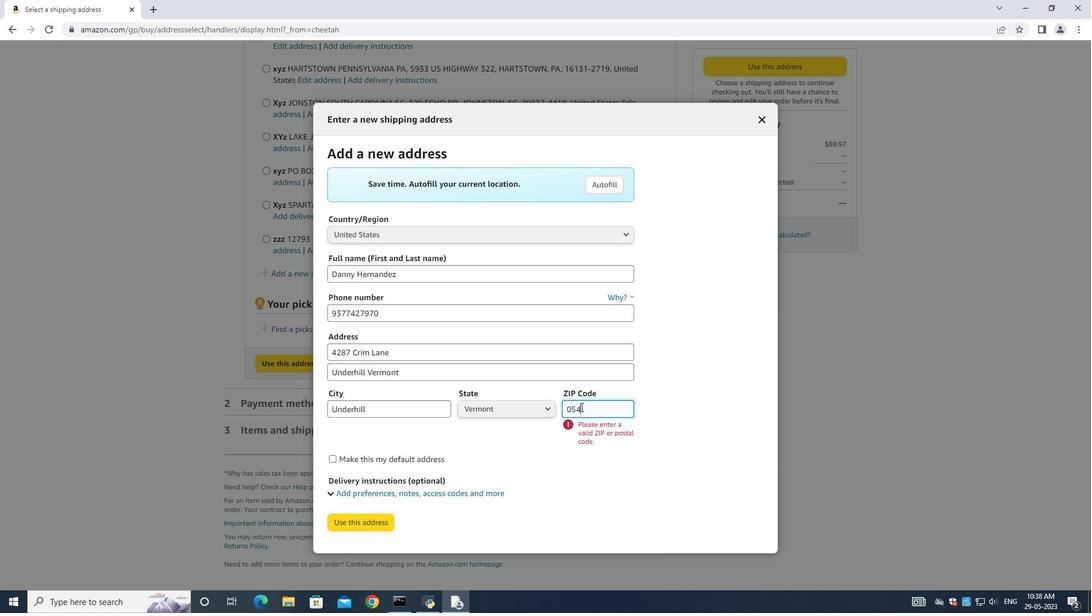 
Action: Mouse moved to (352, 519)
Screenshot: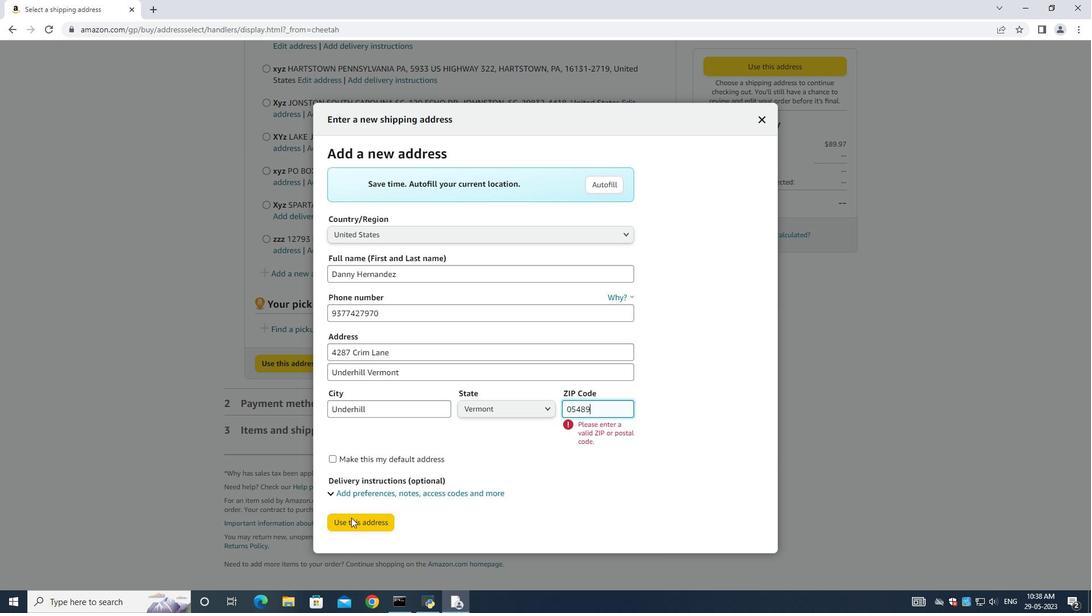 
Action: Mouse pressed left at (352, 519)
Screenshot: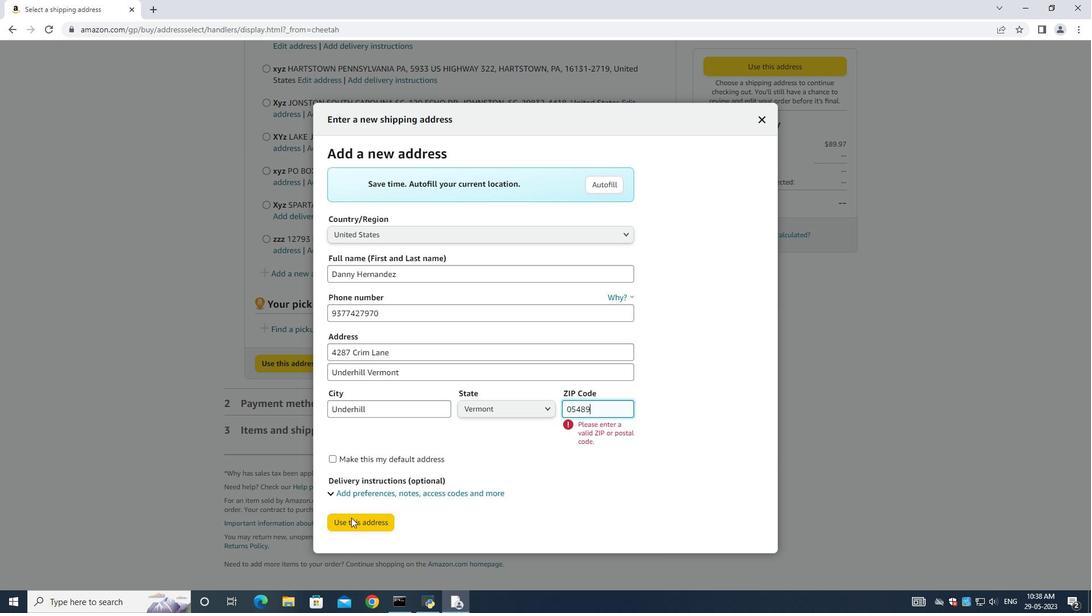 
Action: Mouse moved to (355, 505)
Screenshot: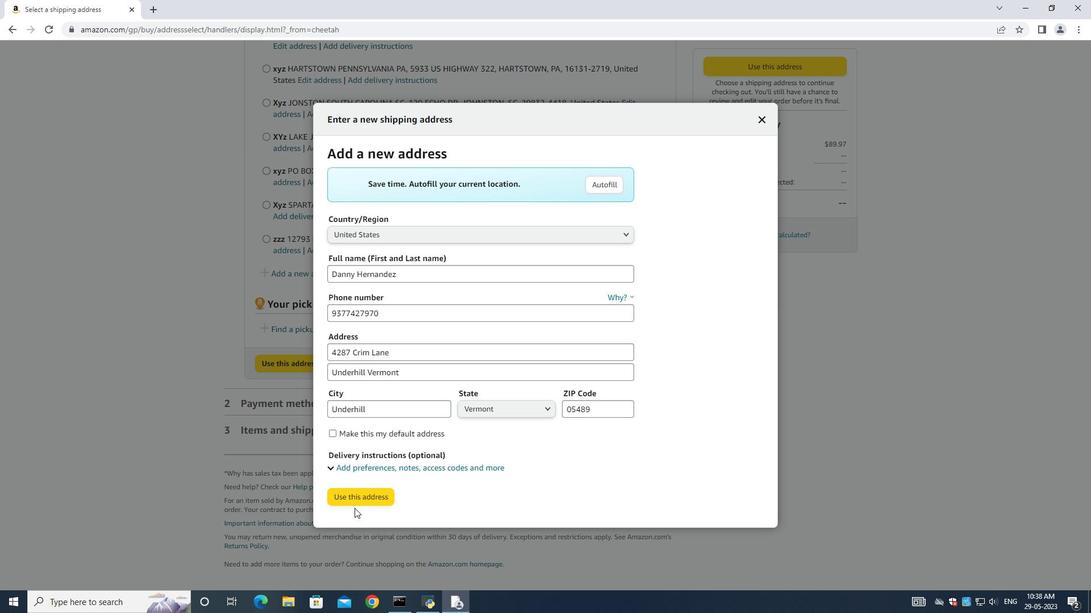 
Action: Mouse pressed left at (355, 505)
Screenshot: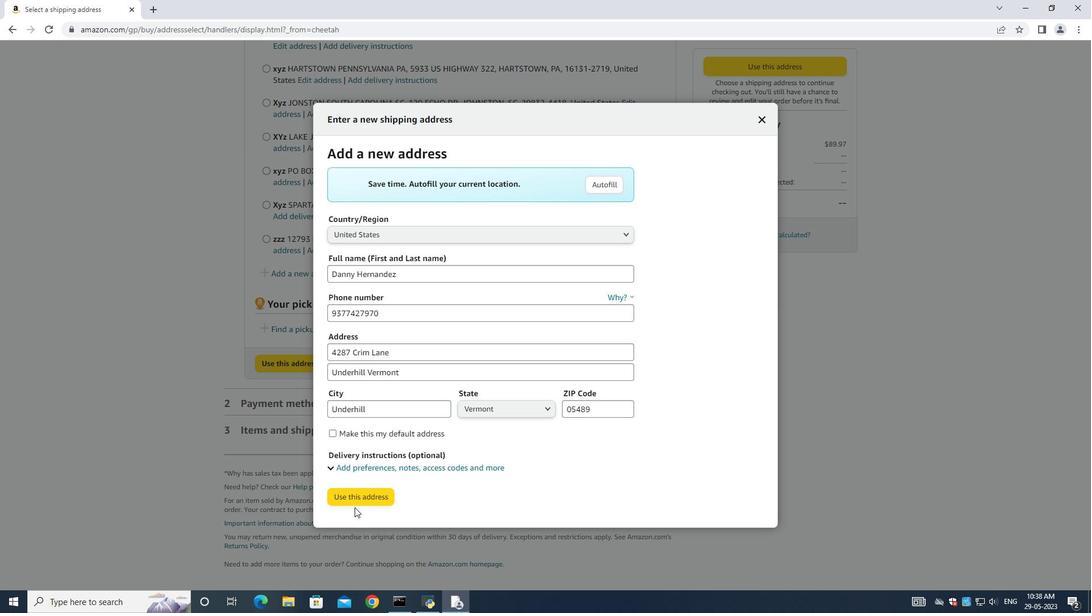 
Action: Mouse moved to (355, 577)
Screenshot: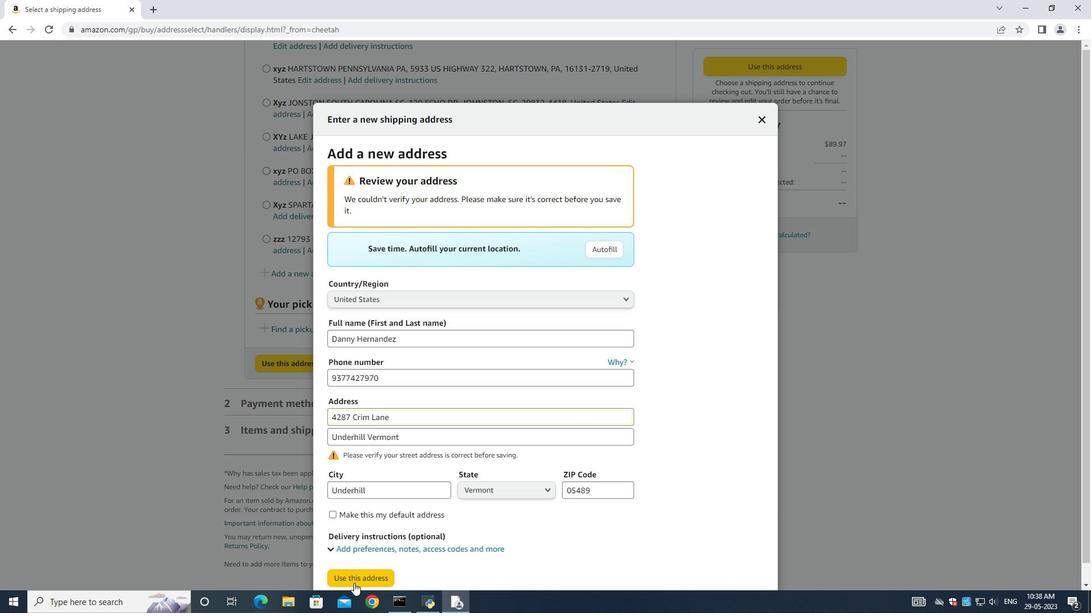 
Action: Mouse pressed left at (355, 577)
Screenshot: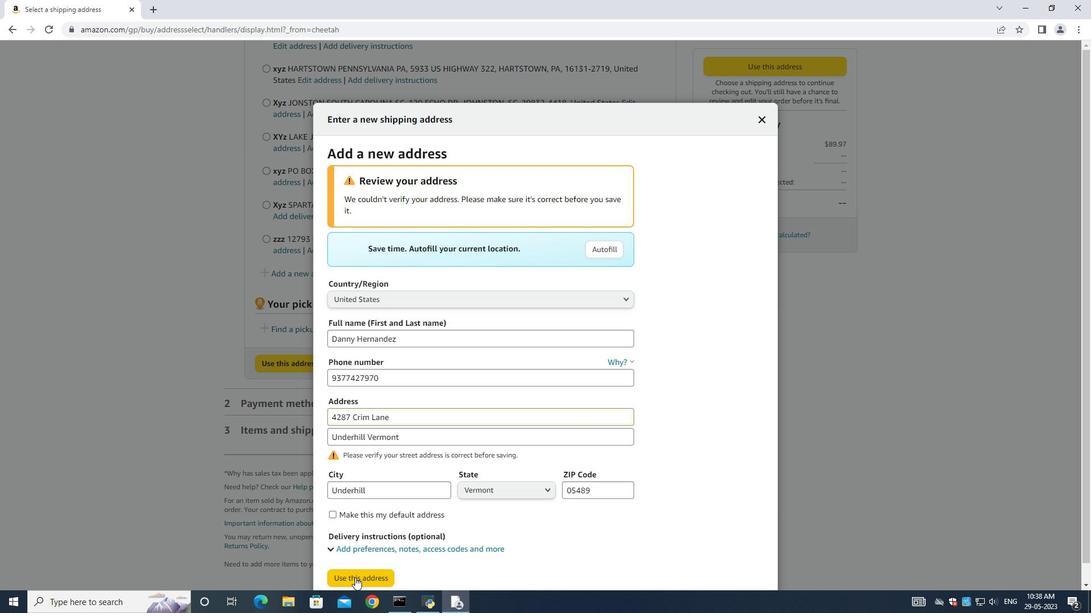 
Action: Mouse moved to (513, 242)
Screenshot: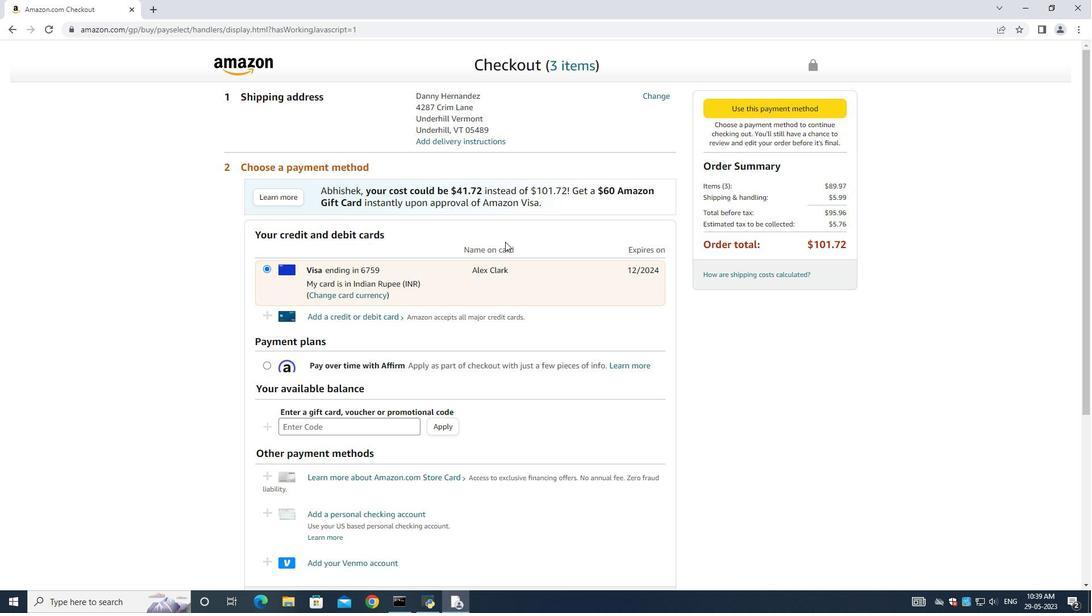 
